 Task: Find connections with filter location Mbuji-Mayi with filter topic #wfhwith filter profile language Potuguese with filter current company Vodafone Idea Limited with filter school K.J.Institute of Engineering & Technology with filter industry Subdivision of Land with filter service category Personal Injury Law with filter keywords title Content Creator
Action: Mouse moved to (543, 155)
Screenshot: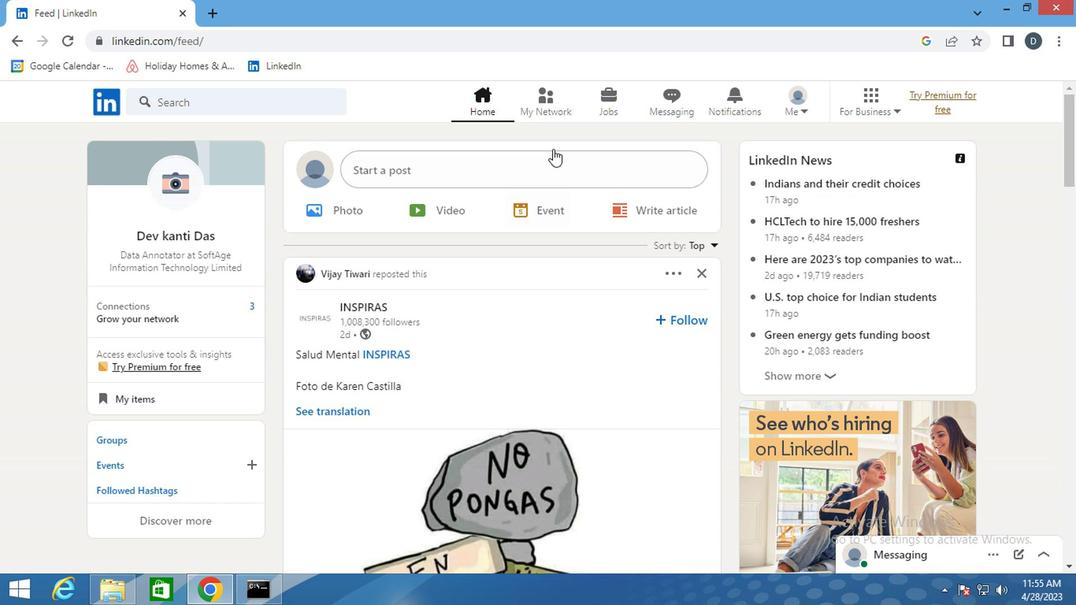 
Action: Mouse pressed left at (543, 155)
Screenshot: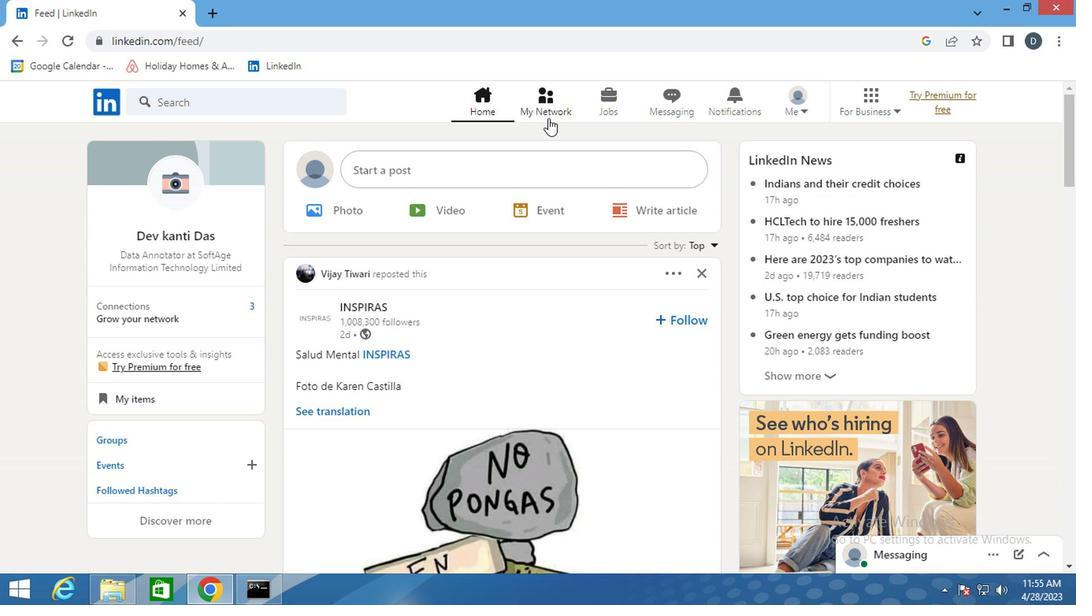 
Action: Mouse moved to (213, 211)
Screenshot: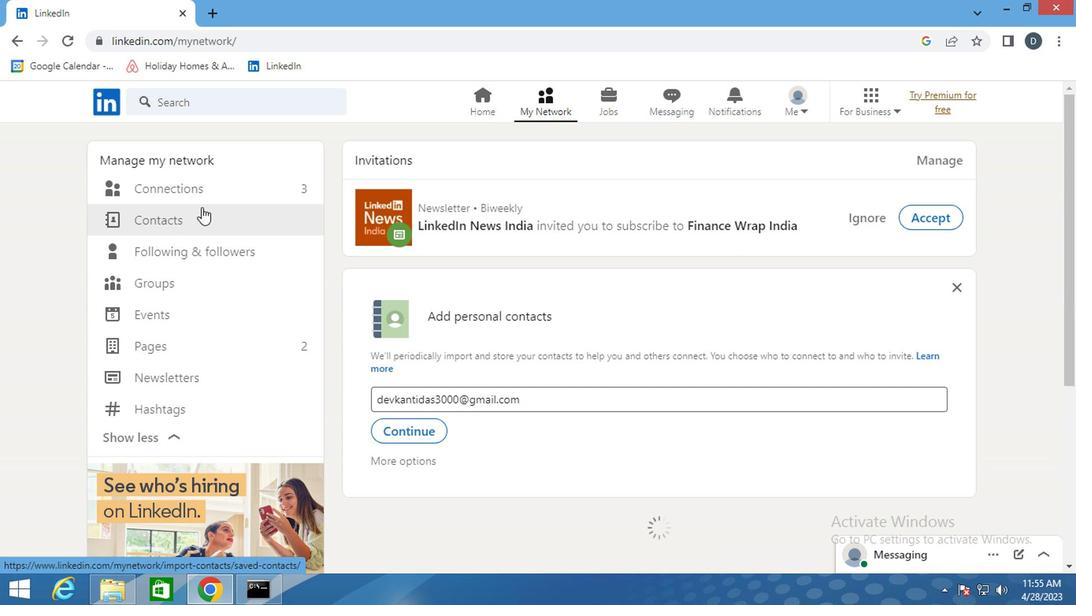 
Action: Mouse pressed left at (213, 211)
Screenshot: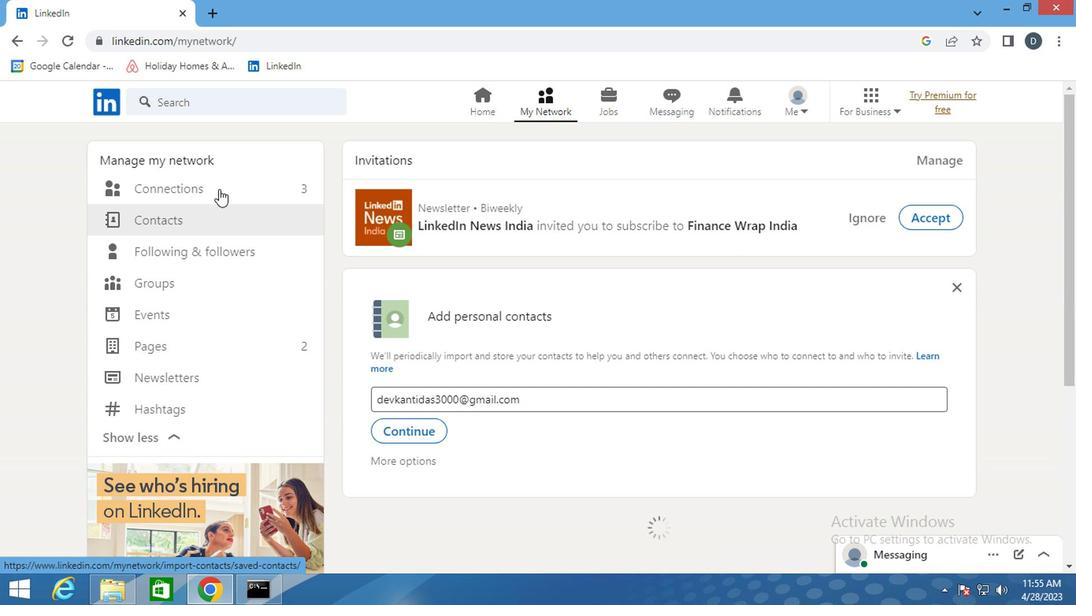 
Action: Mouse pressed left at (213, 211)
Screenshot: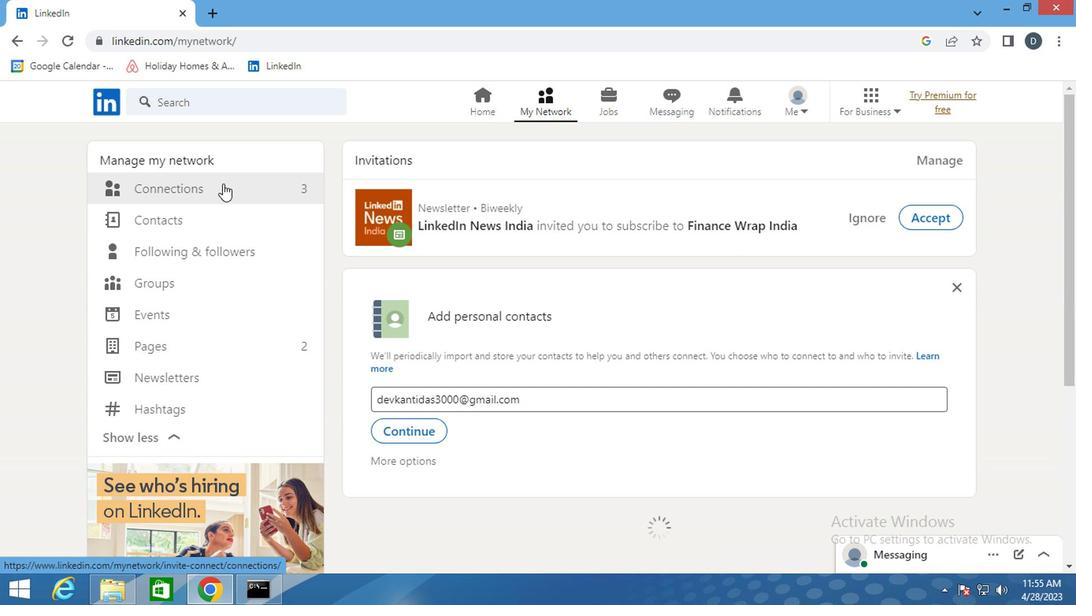 
Action: Mouse pressed left at (213, 211)
Screenshot: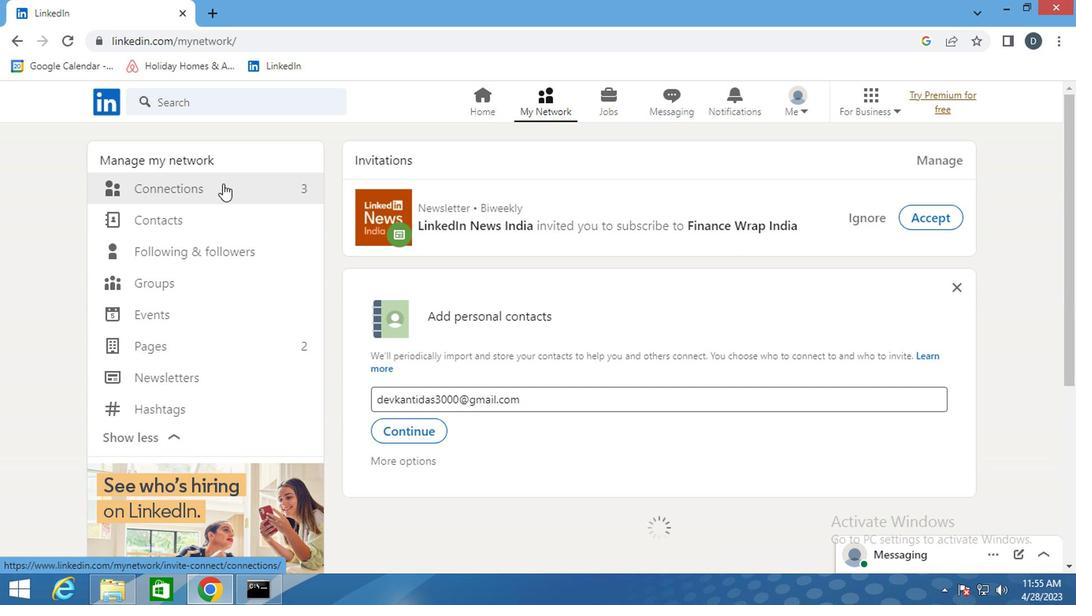 
Action: Mouse moved to (640, 214)
Screenshot: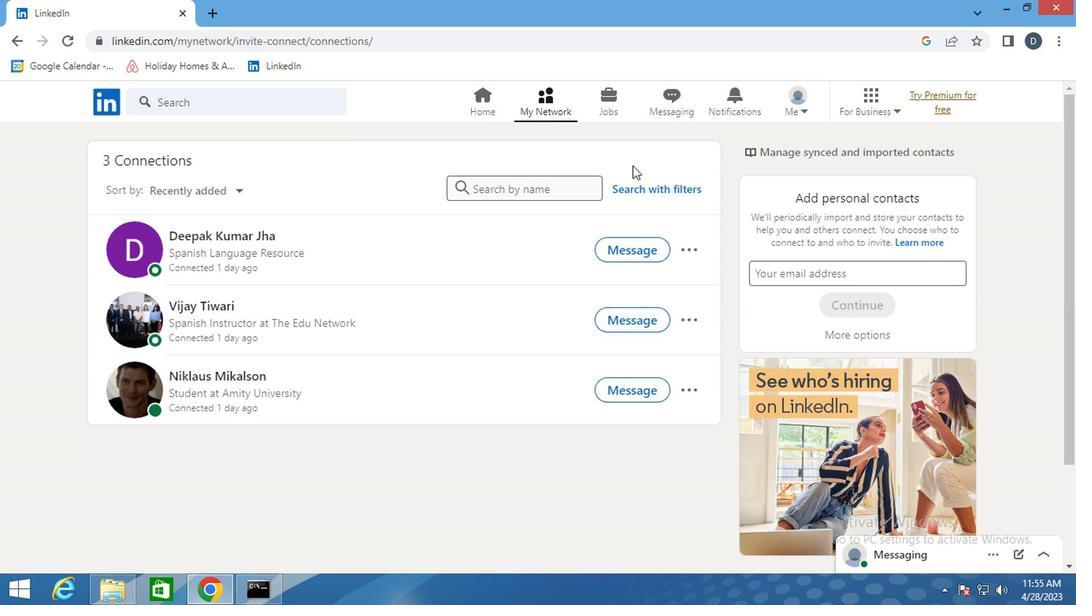 
Action: Mouse pressed left at (640, 214)
Screenshot: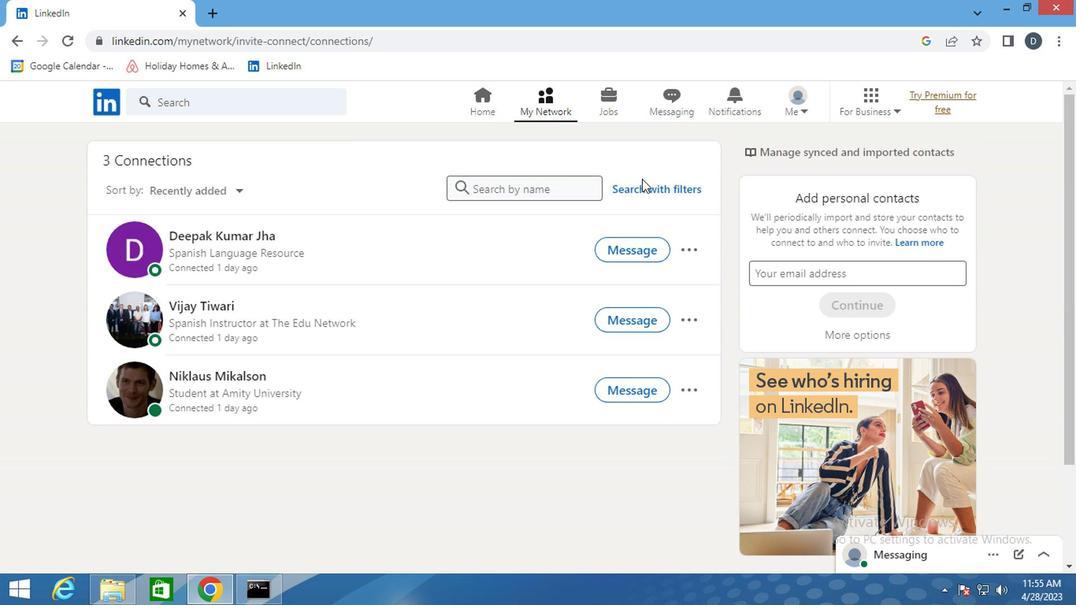 
Action: Mouse moved to (580, 170)
Screenshot: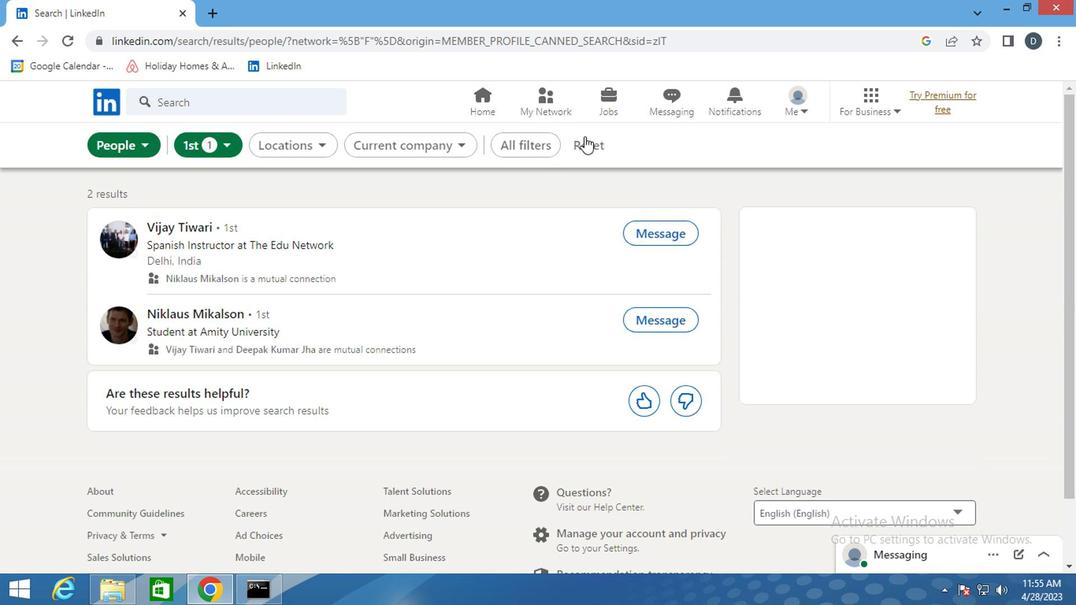 
Action: Mouse pressed left at (580, 170)
Screenshot: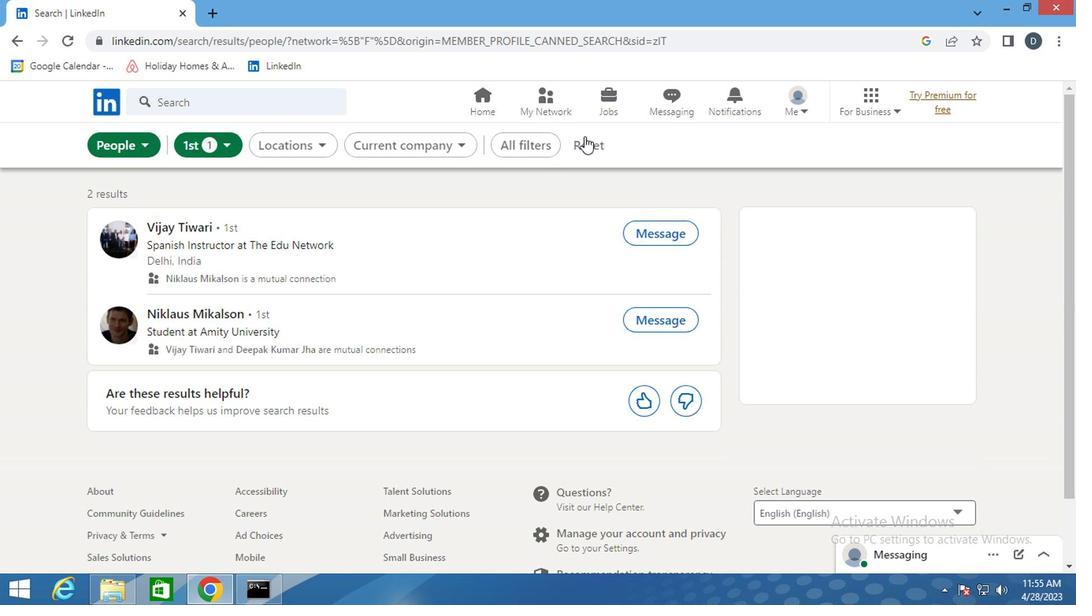 
Action: Mouse moved to (558, 177)
Screenshot: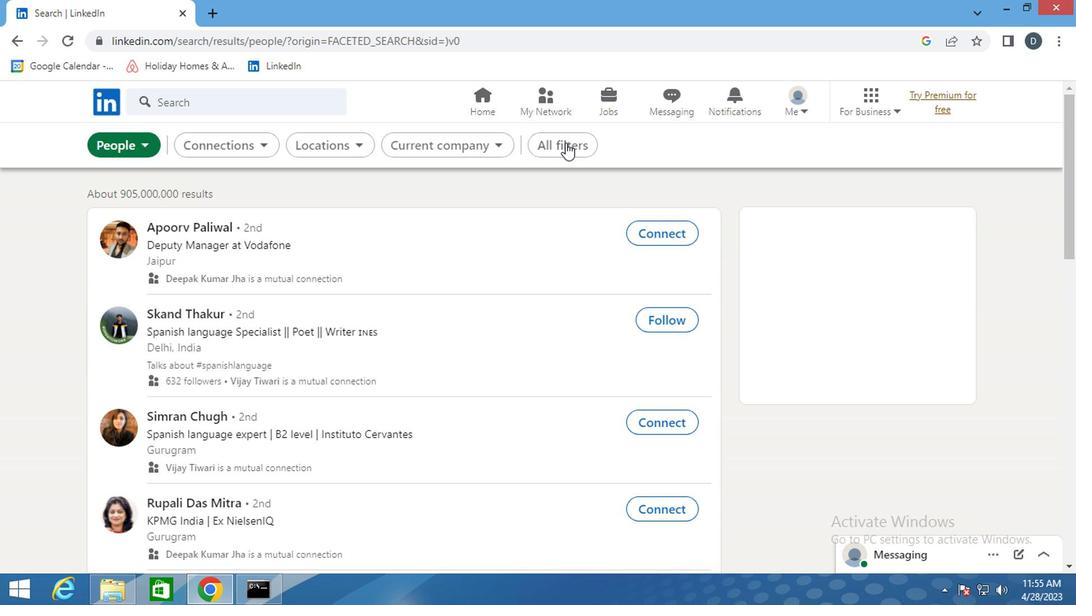 
Action: Mouse pressed left at (558, 177)
Screenshot: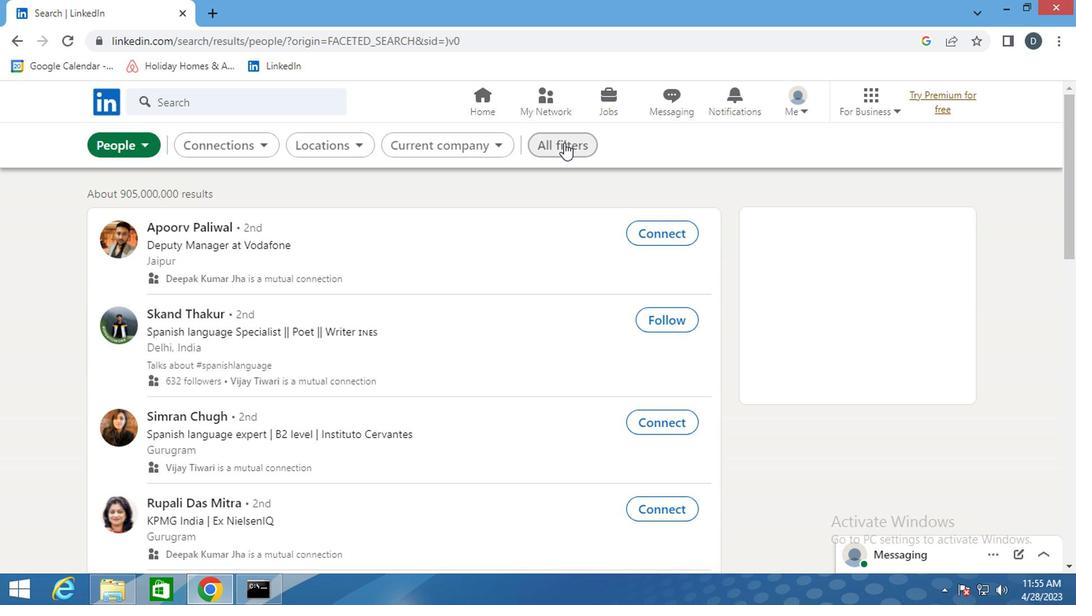 
Action: Mouse moved to (917, 363)
Screenshot: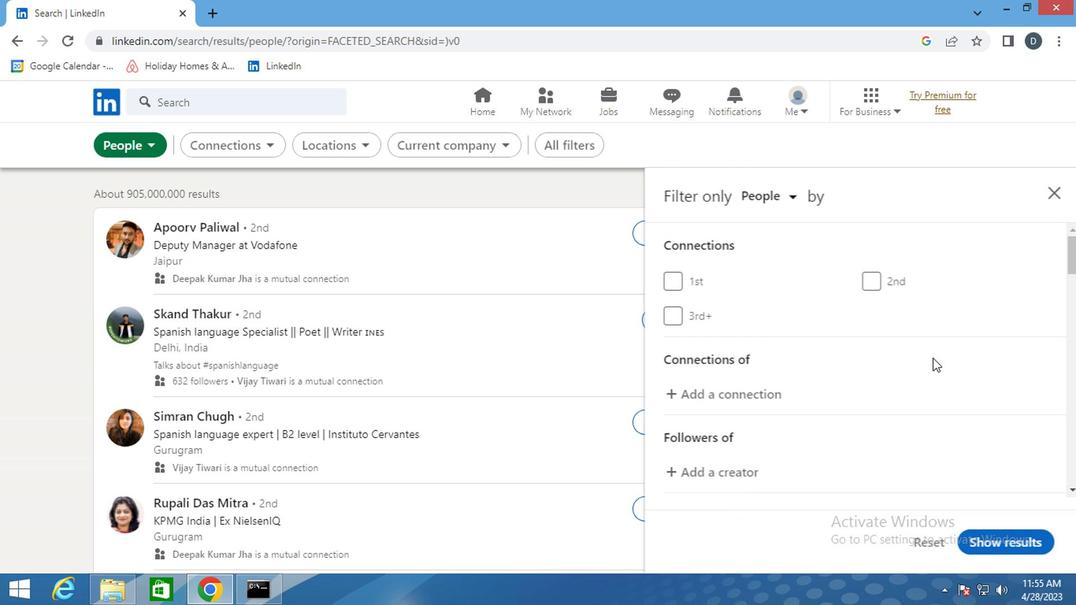 
Action: Mouse scrolled (917, 363) with delta (0, 0)
Screenshot: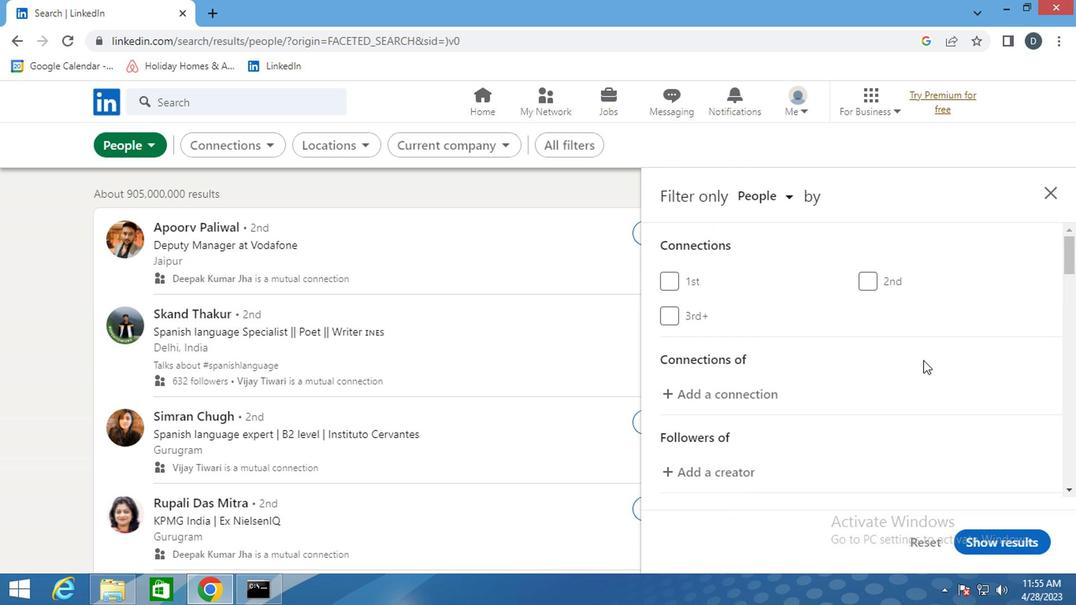 
Action: Mouse scrolled (917, 363) with delta (0, 0)
Screenshot: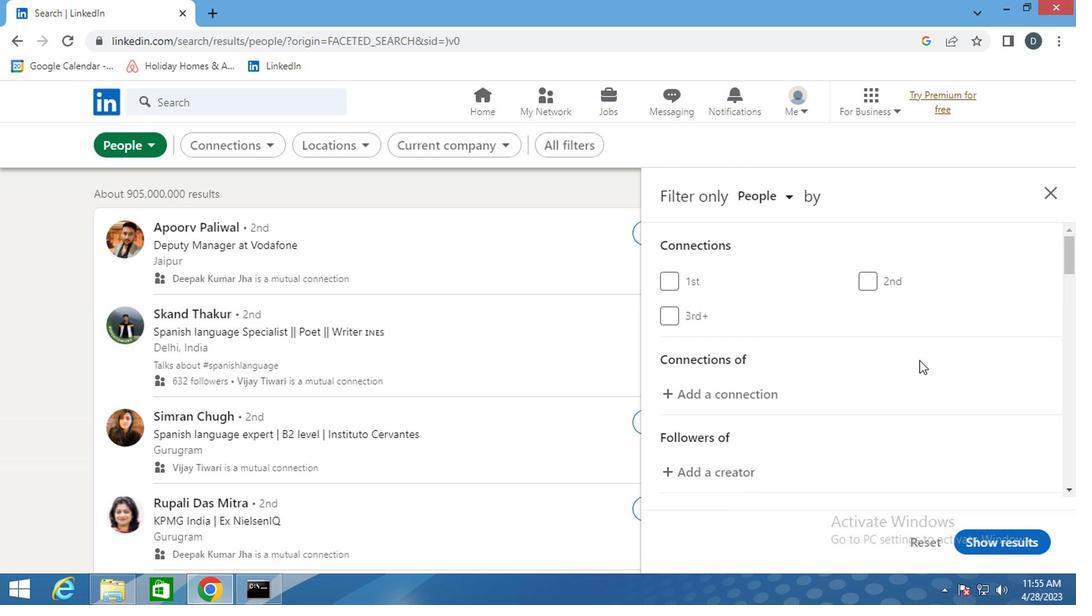 
Action: Mouse moved to (916, 363)
Screenshot: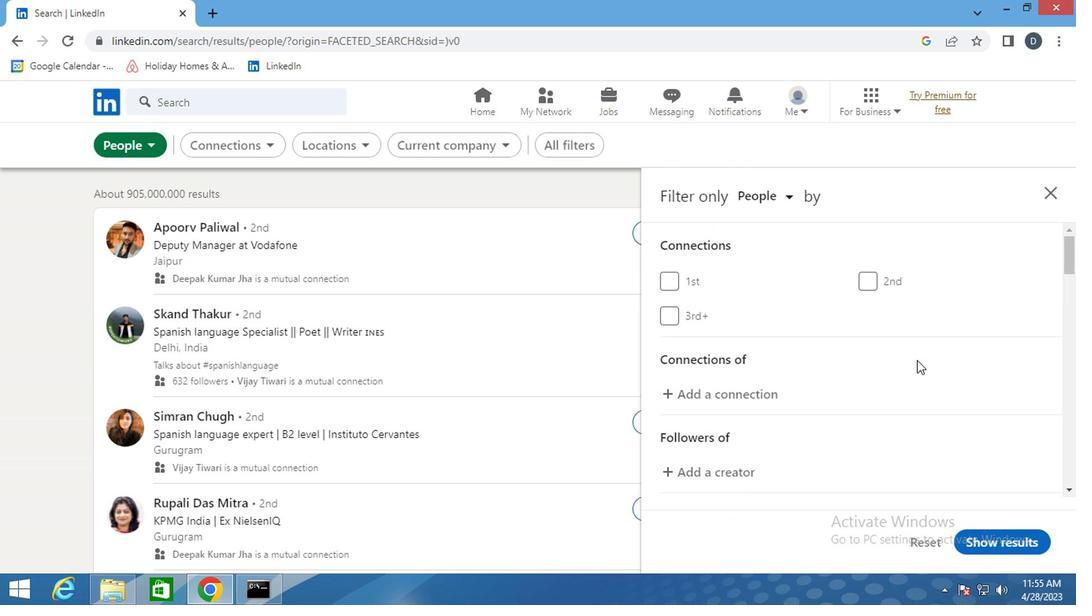 
Action: Mouse scrolled (916, 362) with delta (0, 0)
Screenshot: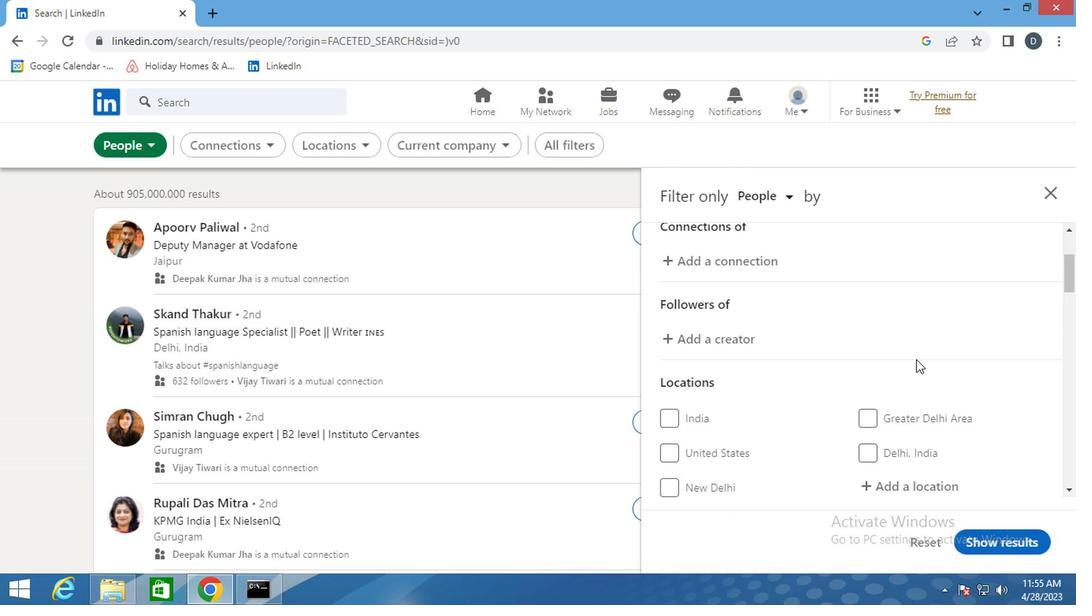 
Action: Mouse moved to (912, 382)
Screenshot: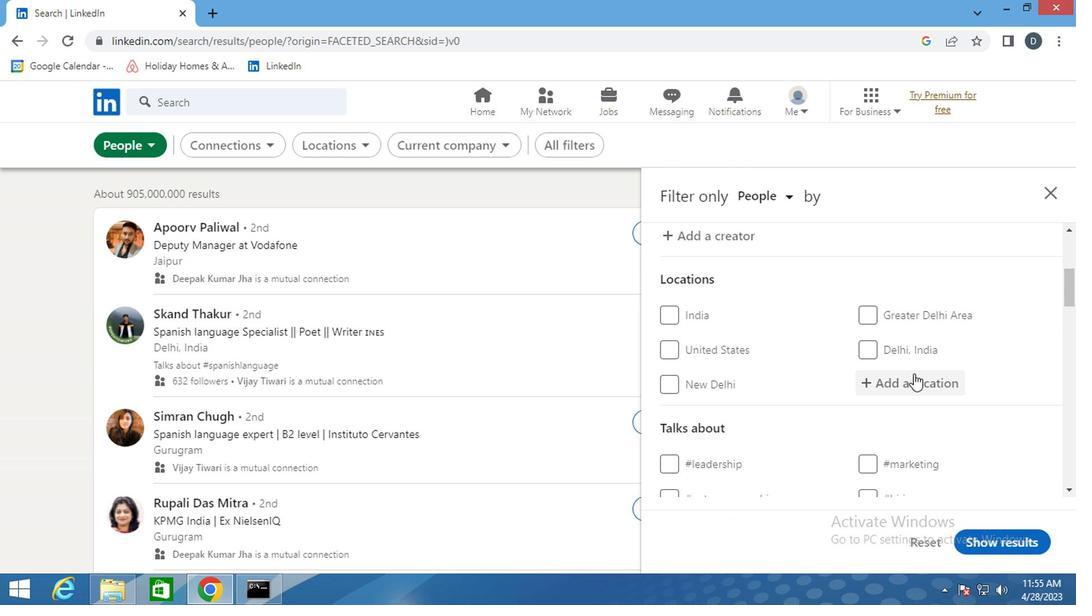 
Action: Mouse pressed left at (912, 382)
Screenshot: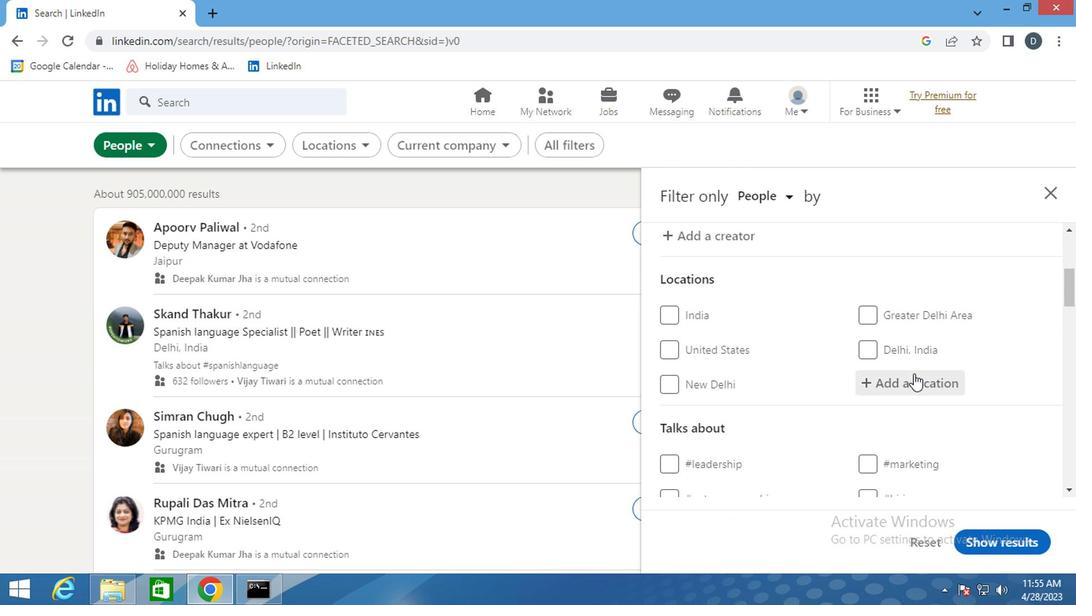 
Action: Key pressed <Key.shift_r>Mbuji-<Key.shift>MAYI
Screenshot: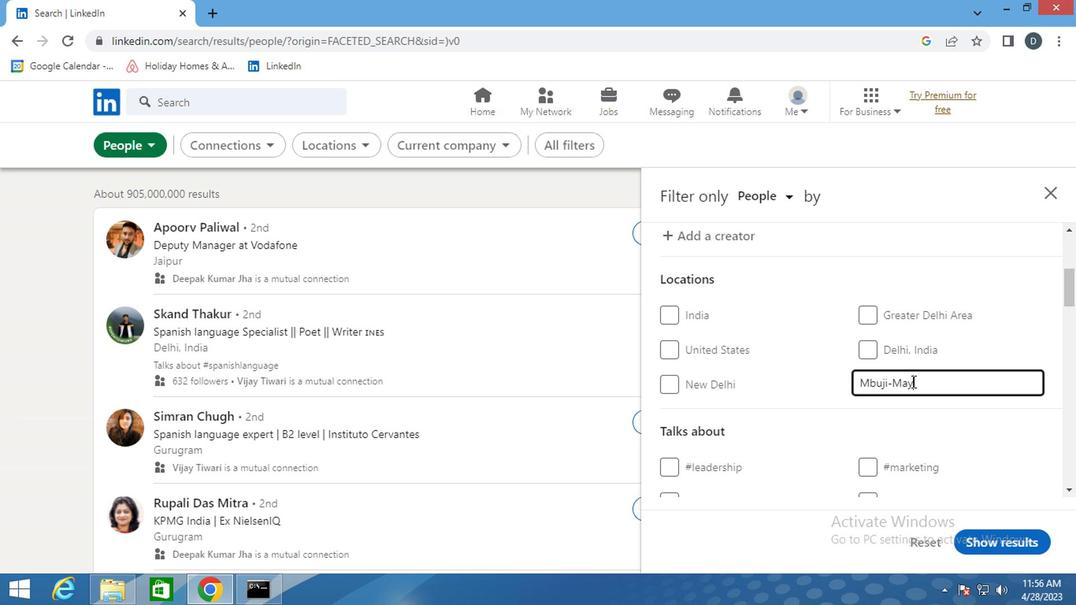 
Action: Mouse moved to (922, 320)
Screenshot: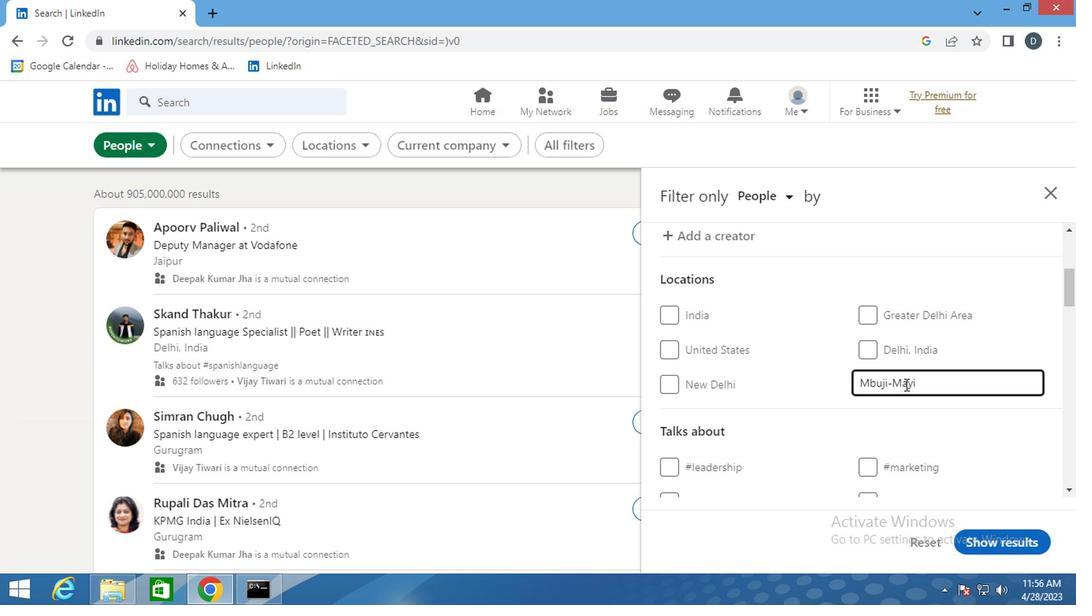 
Action: Mouse scrolled (922, 318) with delta (0, -1)
Screenshot: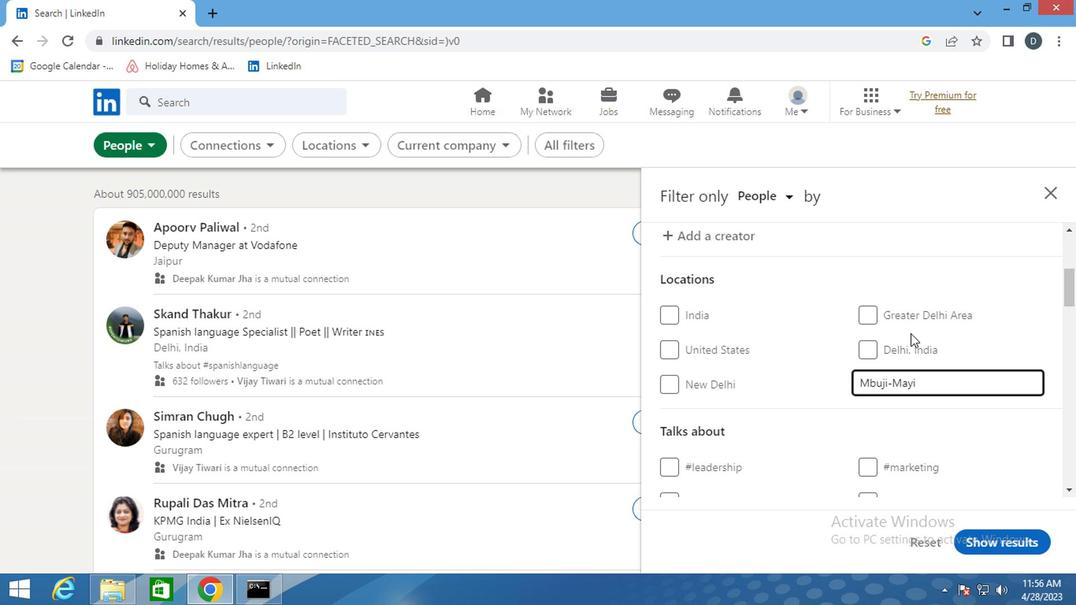 
Action: Mouse scrolled (922, 318) with delta (0, -1)
Screenshot: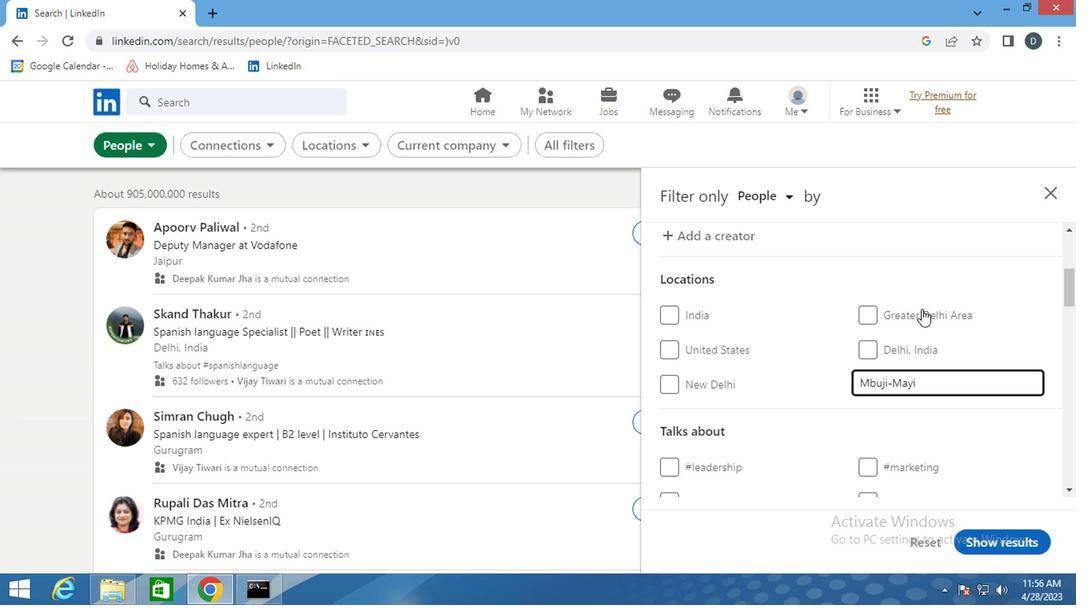 
Action: Mouse moved to (950, 385)
Screenshot: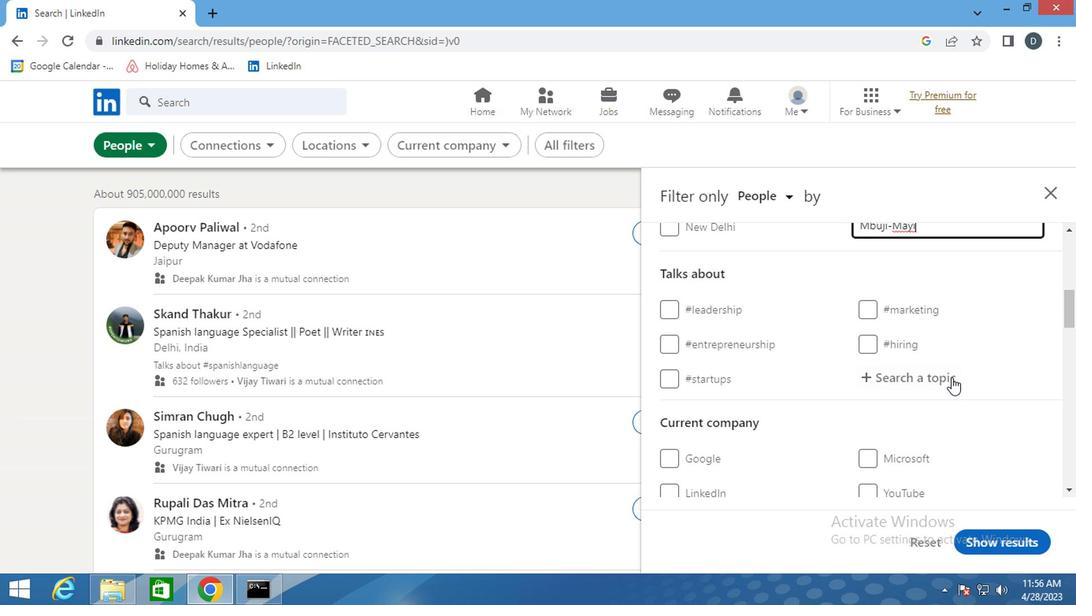 
Action: Mouse pressed left at (950, 385)
Screenshot: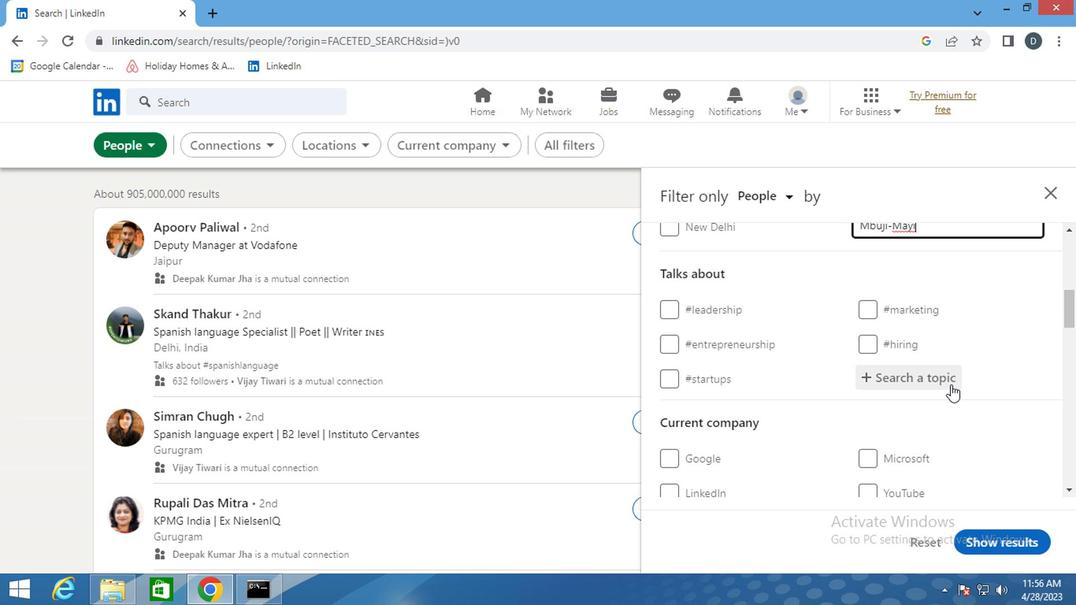 
Action: Key pressed <Key.shift>$<Key.backspace><Key.shift>#<Key.shift>WFH
Screenshot: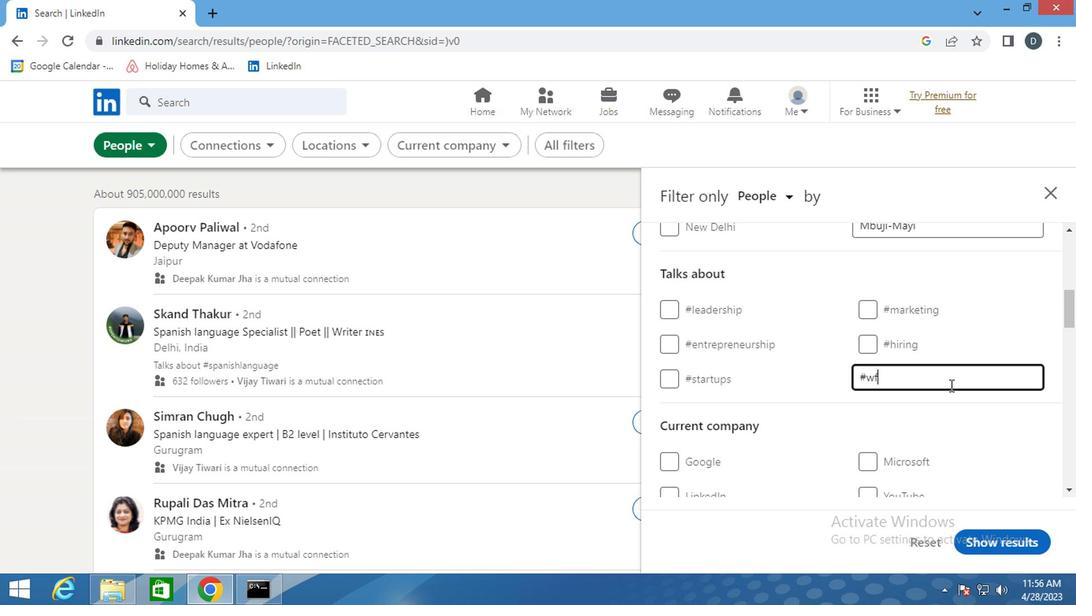 
Action: Mouse scrolled (950, 385) with delta (0, 0)
Screenshot: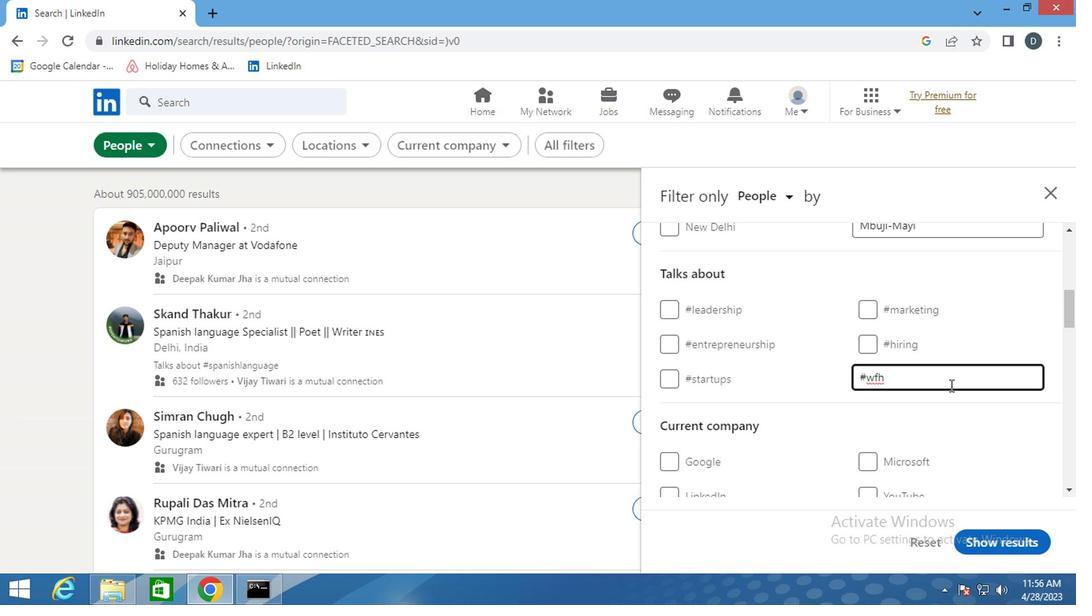 
Action: Mouse scrolled (950, 385) with delta (0, 0)
Screenshot: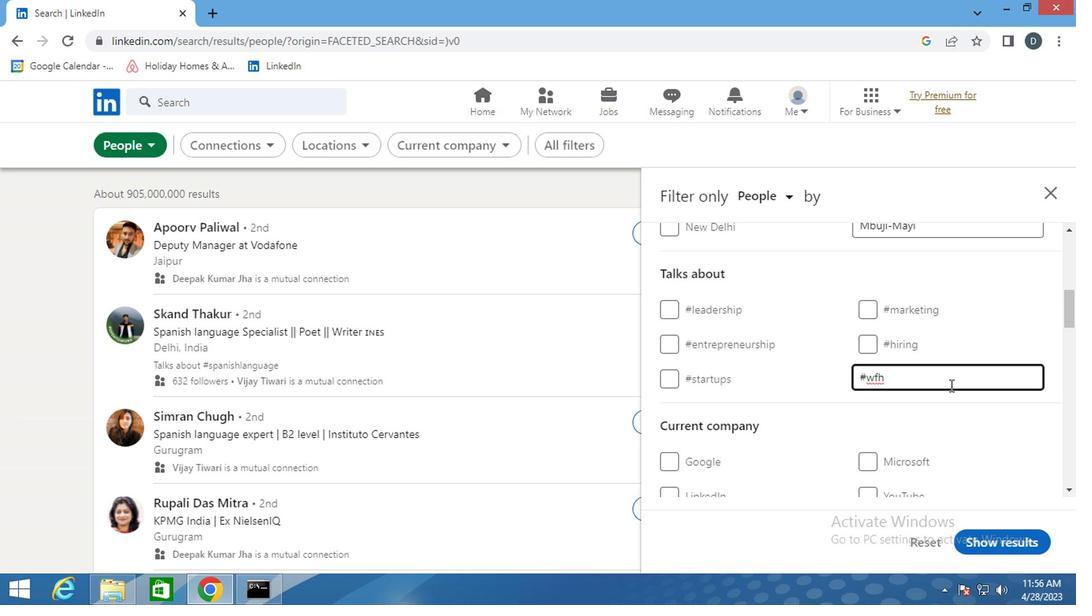 
Action: Mouse moved to (950, 385)
Screenshot: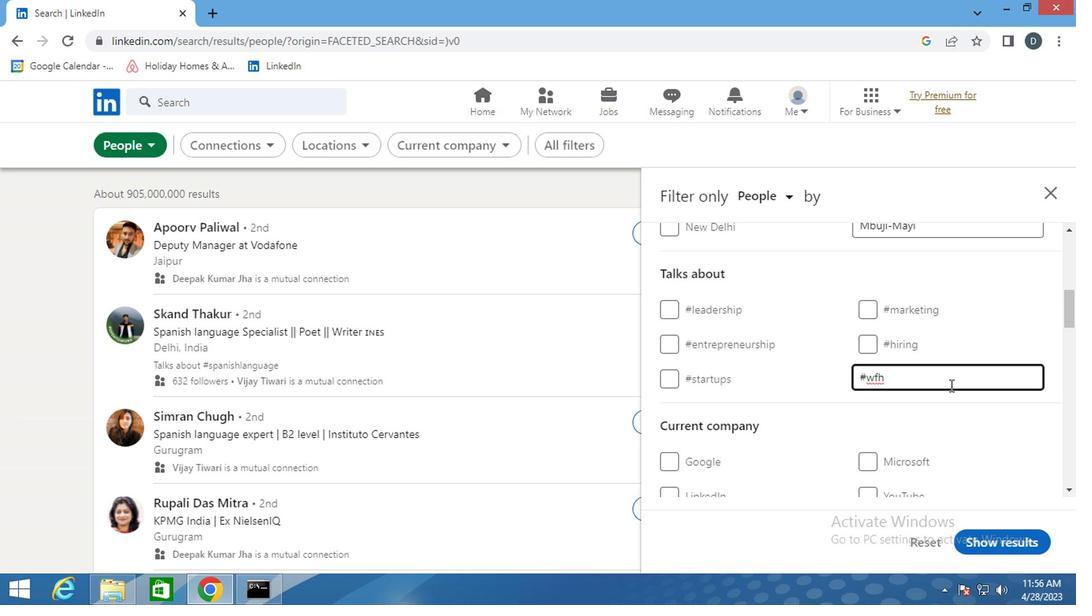 
Action: Mouse scrolled (950, 385) with delta (0, 0)
Screenshot: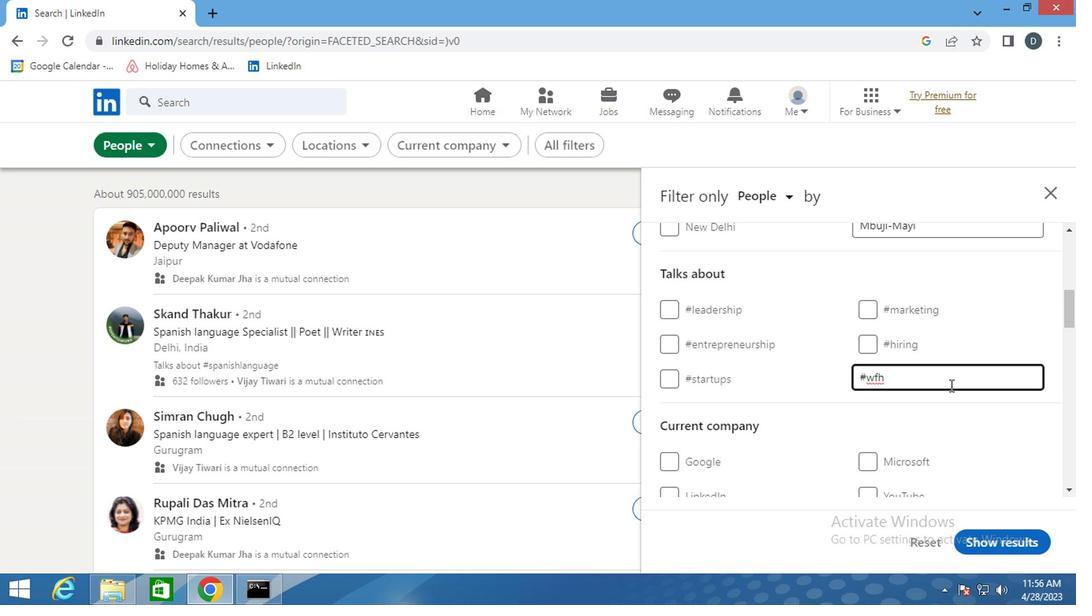 
Action: Mouse moved to (946, 385)
Screenshot: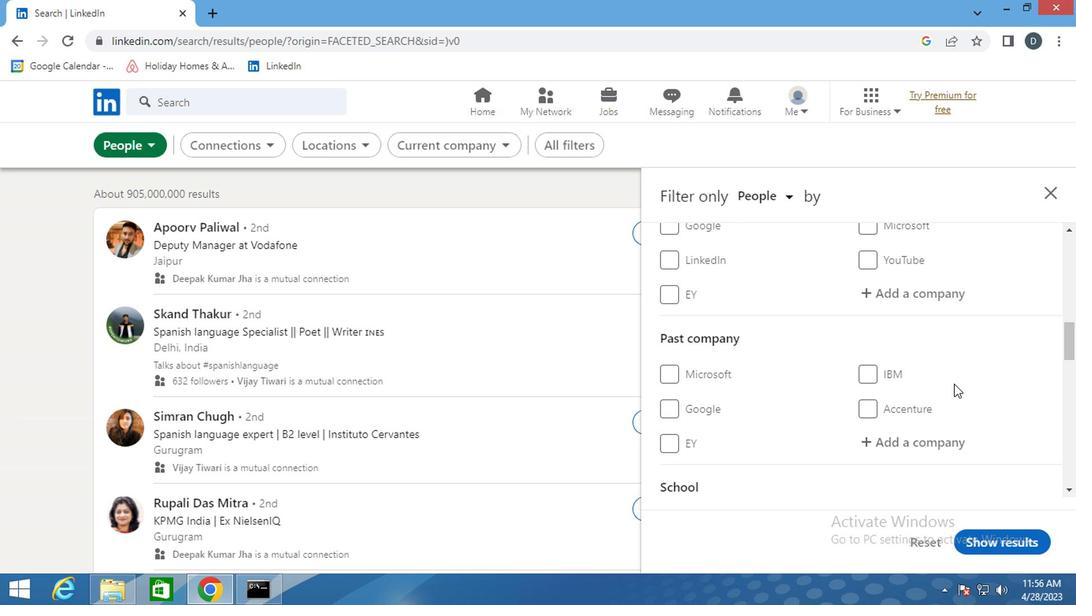 
Action: Mouse scrolled (946, 384) with delta (0, 0)
Screenshot: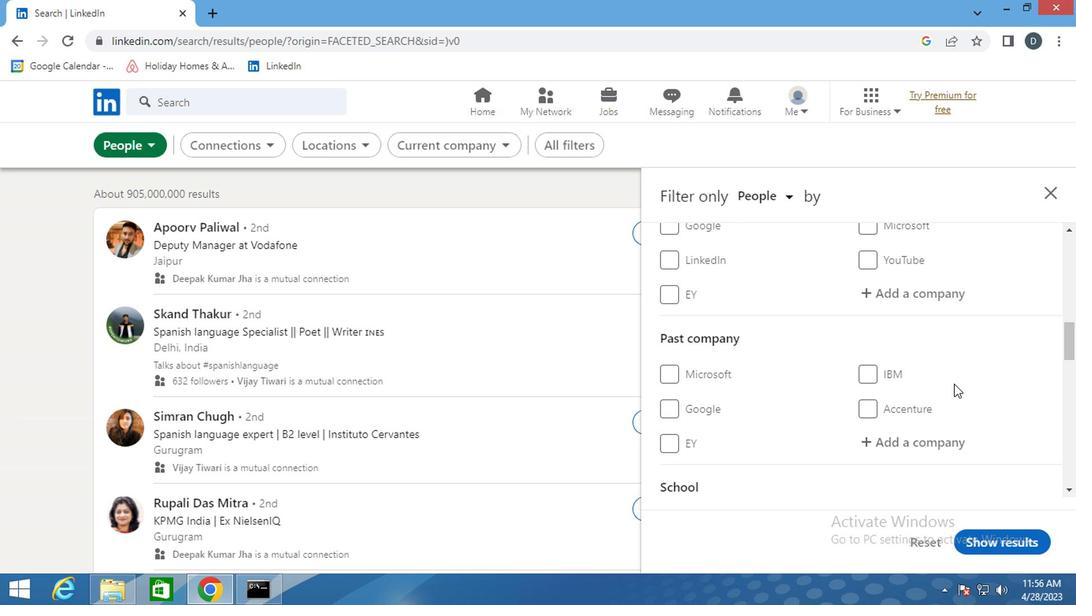 
Action: Mouse scrolled (946, 384) with delta (0, 0)
Screenshot: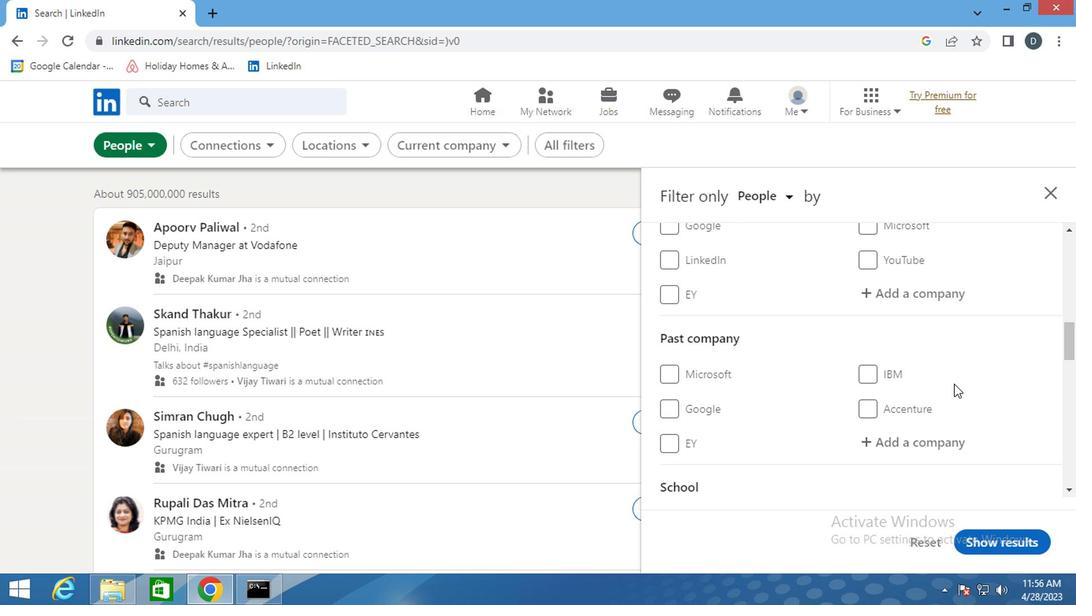 
Action: Mouse scrolled (946, 384) with delta (0, 0)
Screenshot: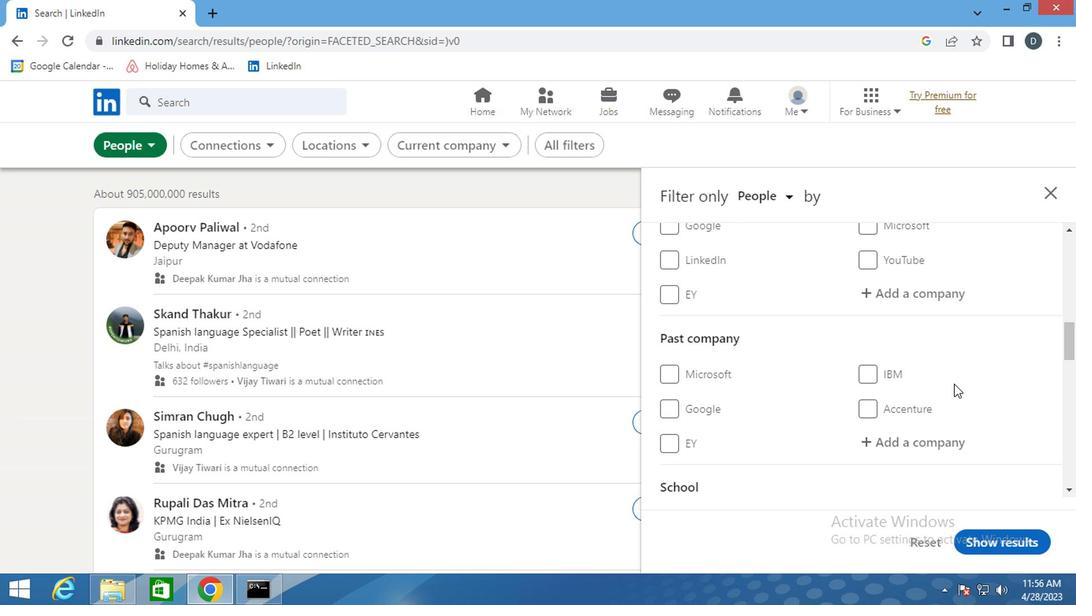 
Action: Mouse scrolled (946, 384) with delta (0, 0)
Screenshot: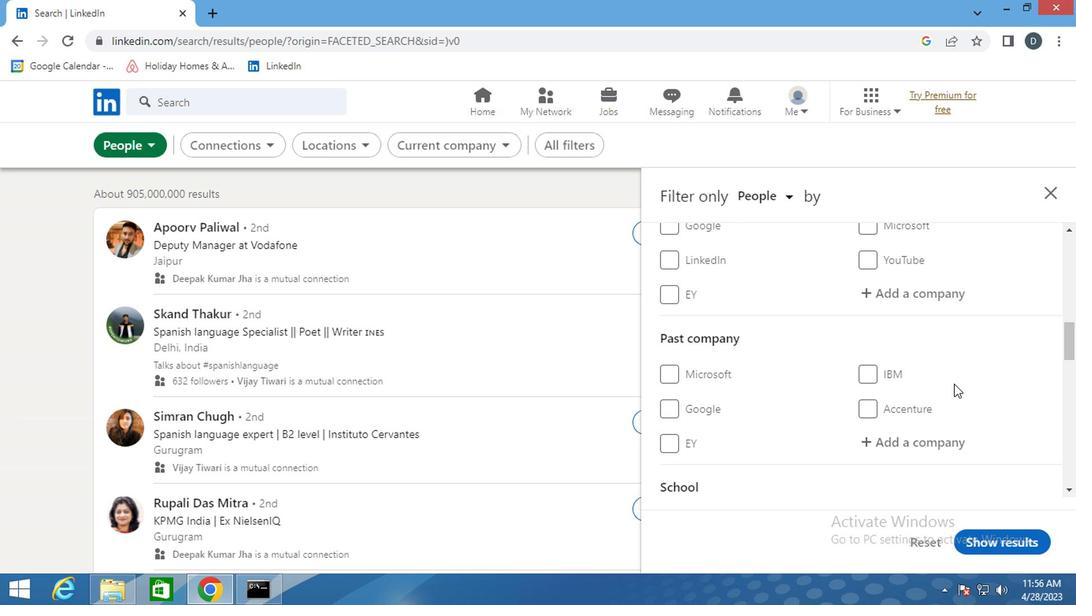 
Action: Mouse scrolled (946, 384) with delta (0, 0)
Screenshot: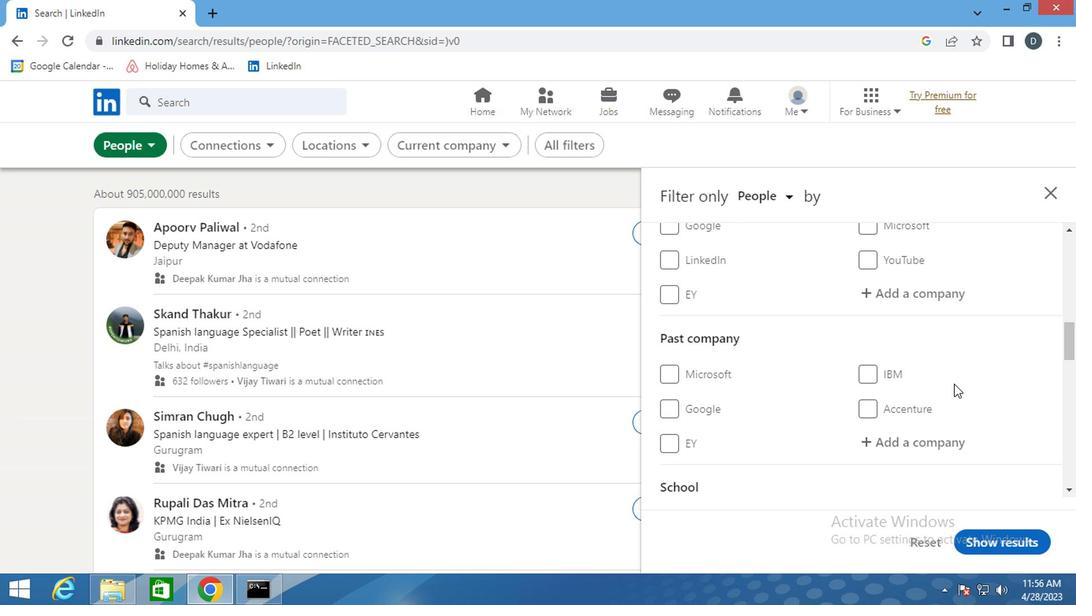 
Action: Mouse moved to (912, 383)
Screenshot: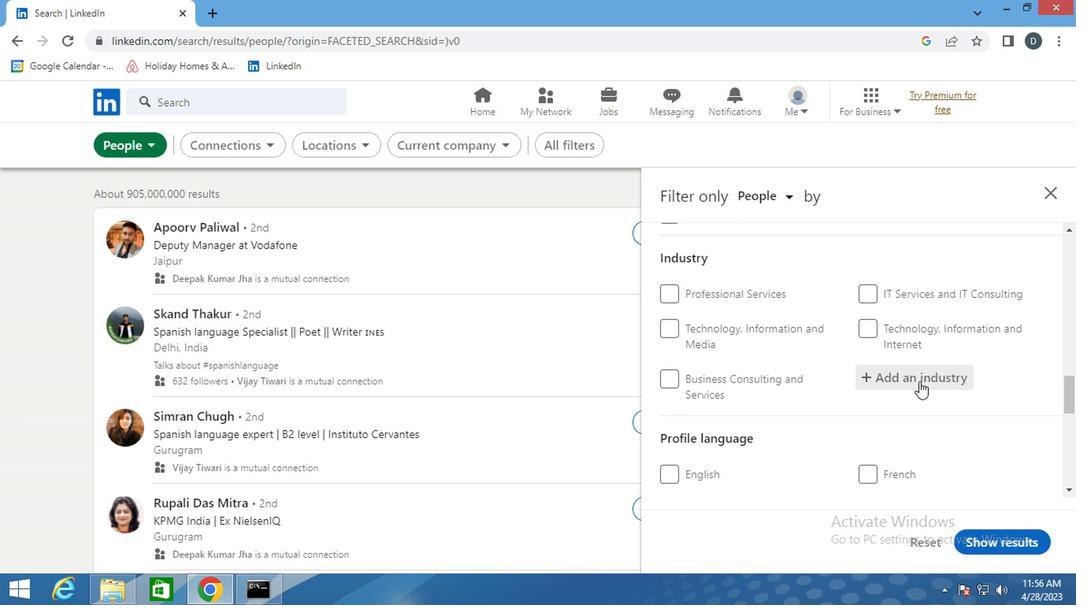 
Action: Mouse scrolled (912, 382) with delta (0, 0)
Screenshot: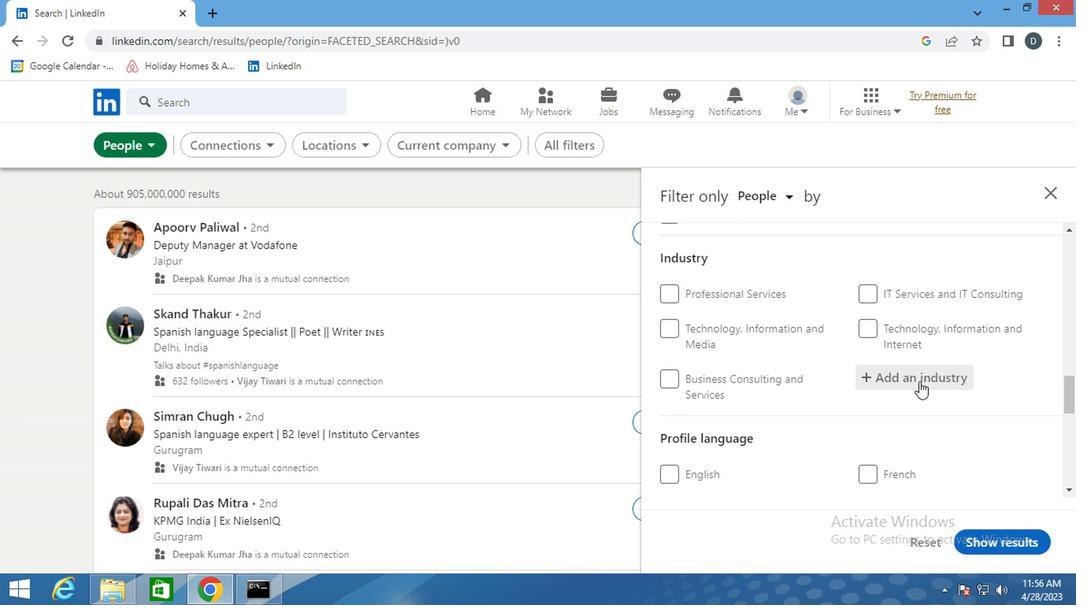 
Action: Mouse moved to (910, 383)
Screenshot: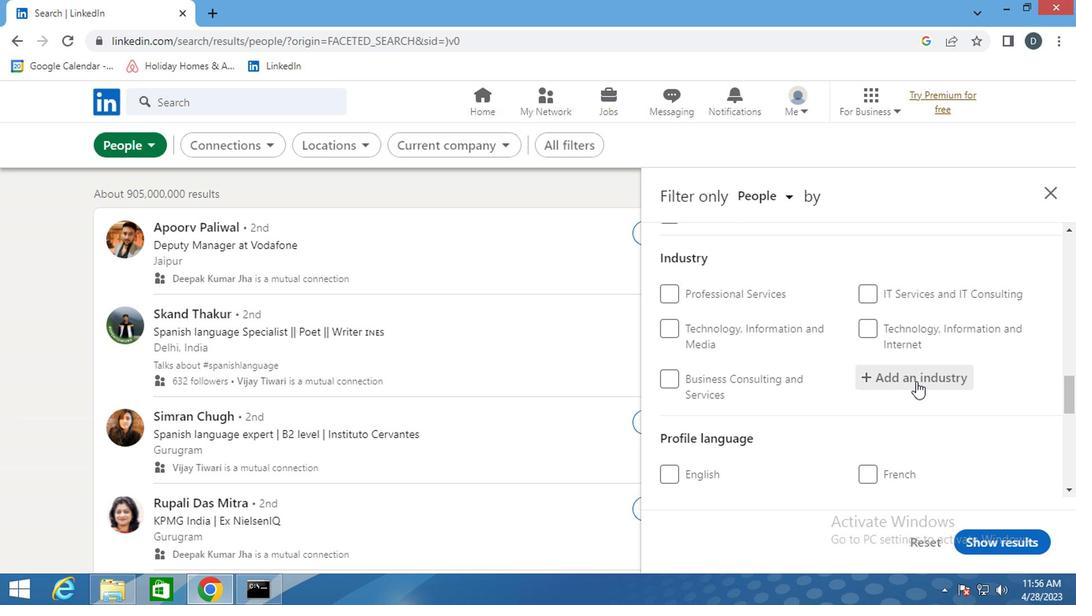 
Action: Mouse scrolled (910, 382) with delta (0, 0)
Screenshot: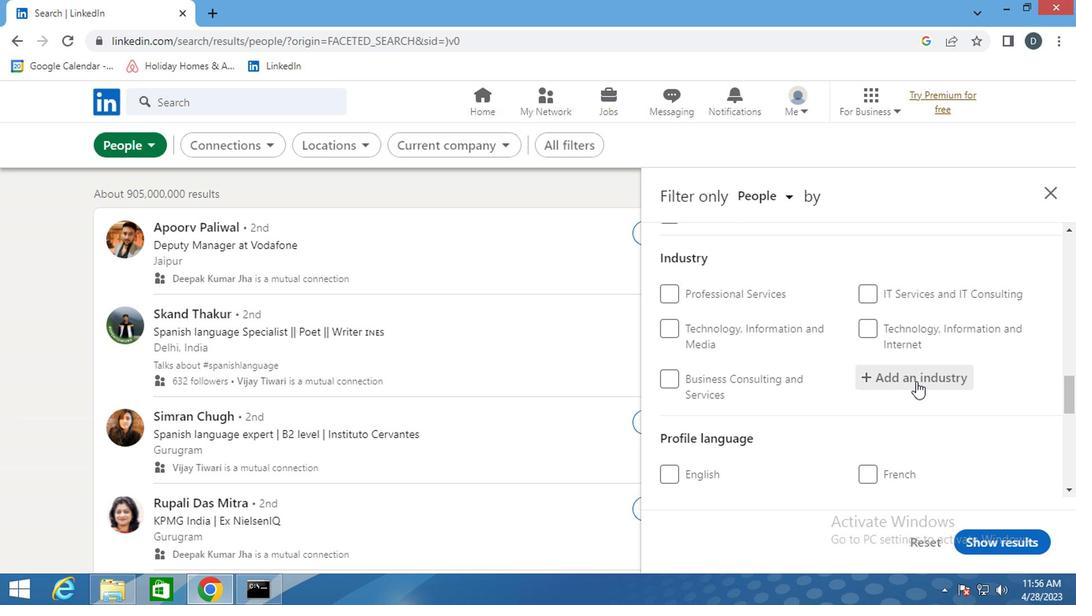 
Action: Mouse moved to (873, 355)
Screenshot: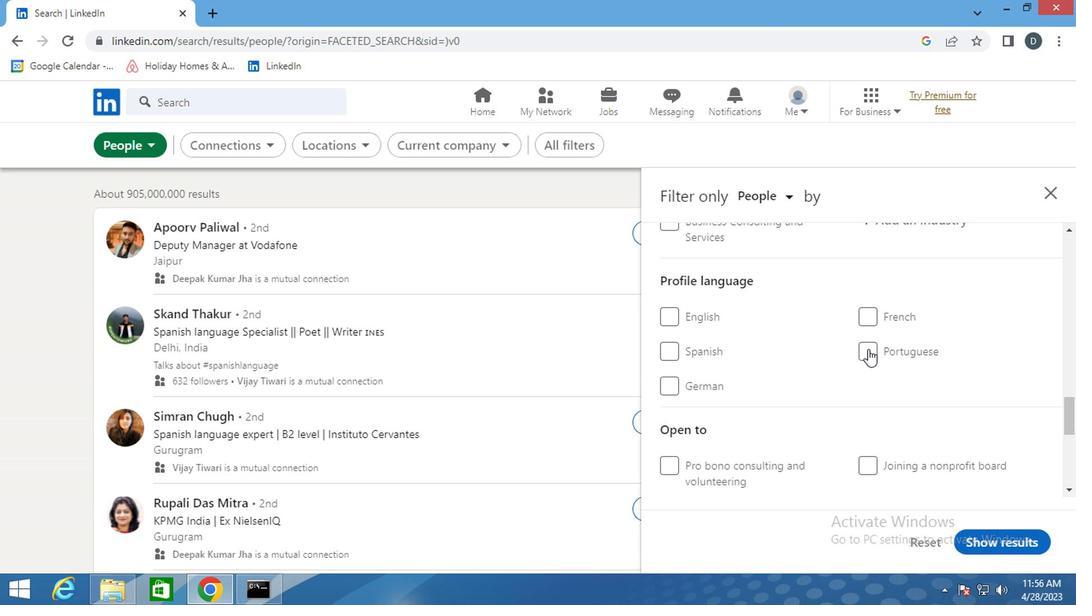 
Action: Mouse pressed left at (873, 355)
Screenshot: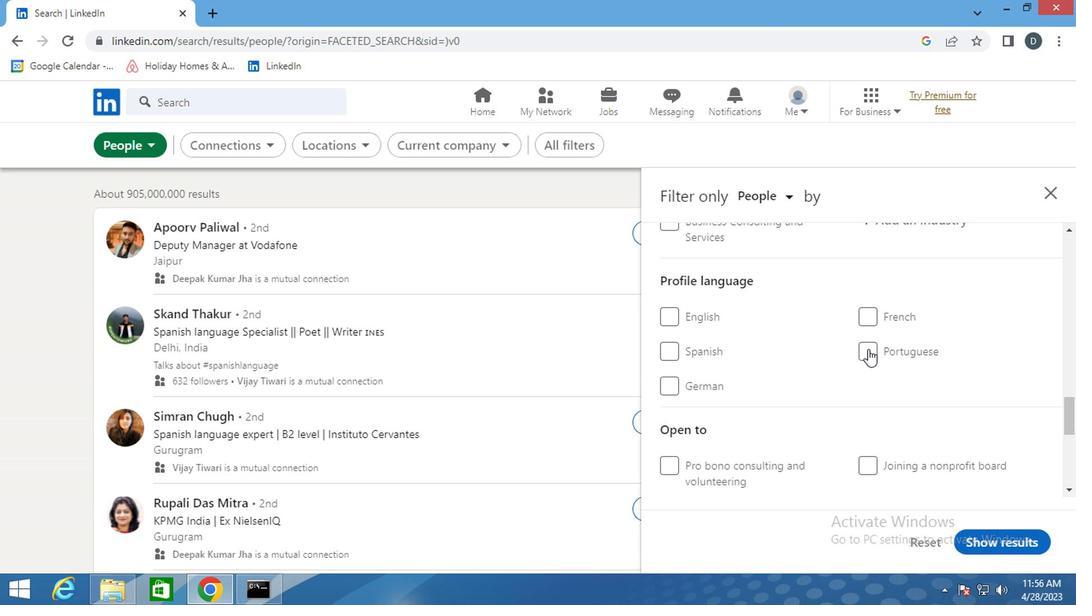 
Action: Mouse moved to (887, 363)
Screenshot: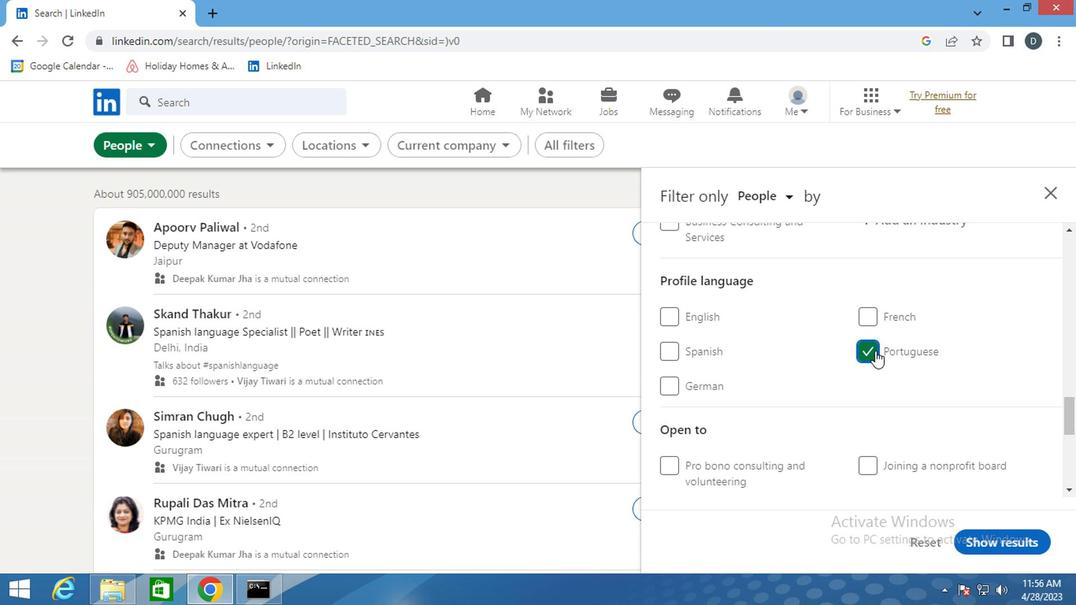 
Action: Mouse scrolled (887, 364) with delta (0, 0)
Screenshot: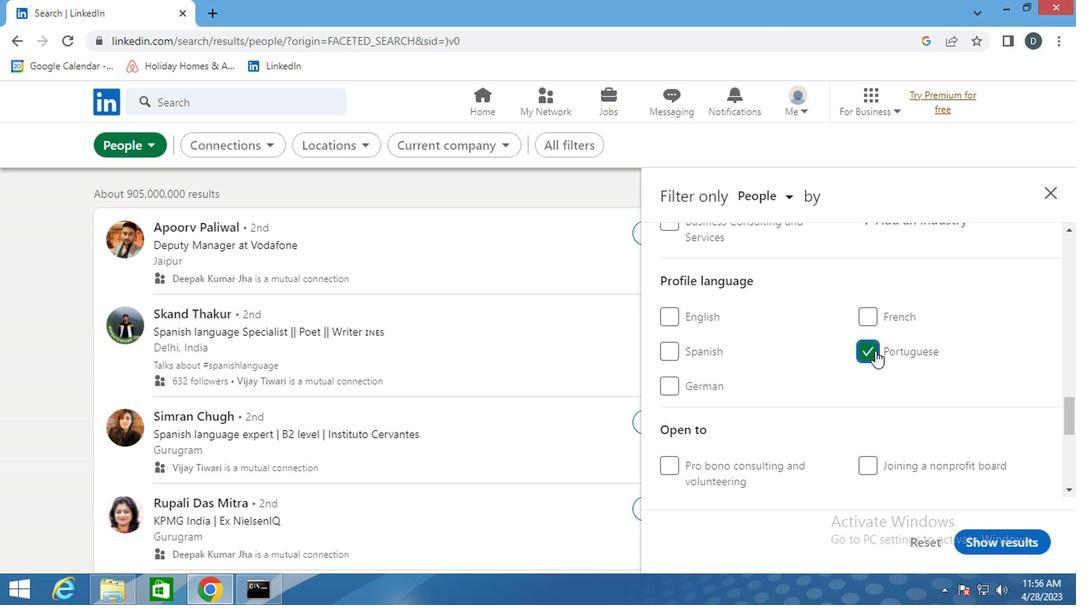 
Action: Mouse scrolled (887, 364) with delta (0, 0)
Screenshot: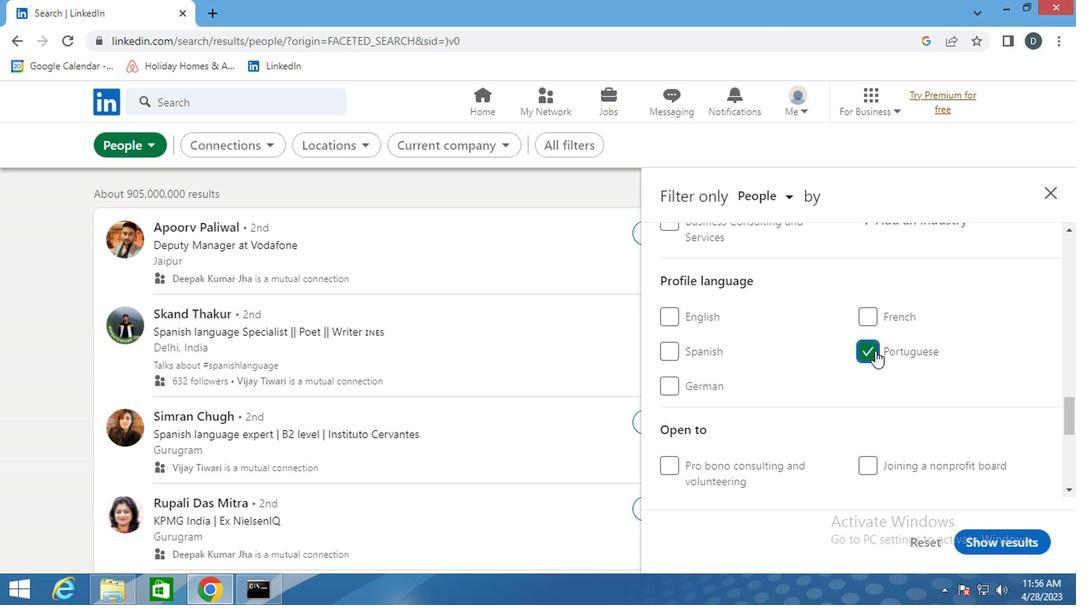 
Action: Mouse moved to (887, 364)
Screenshot: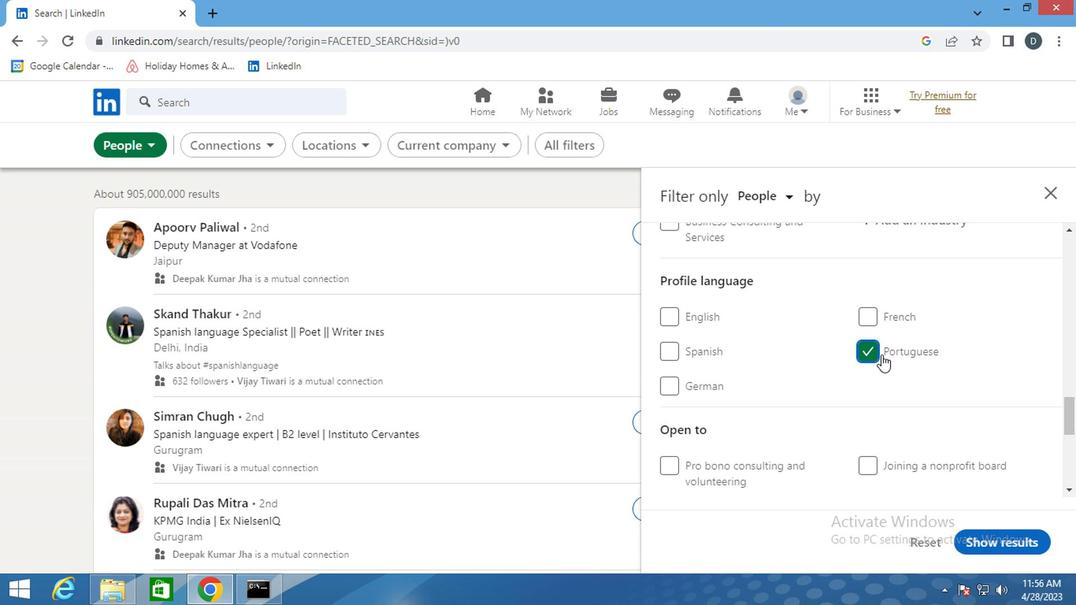 
Action: Mouse scrolled (887, 365) with delta (0, 1)
Screenshot: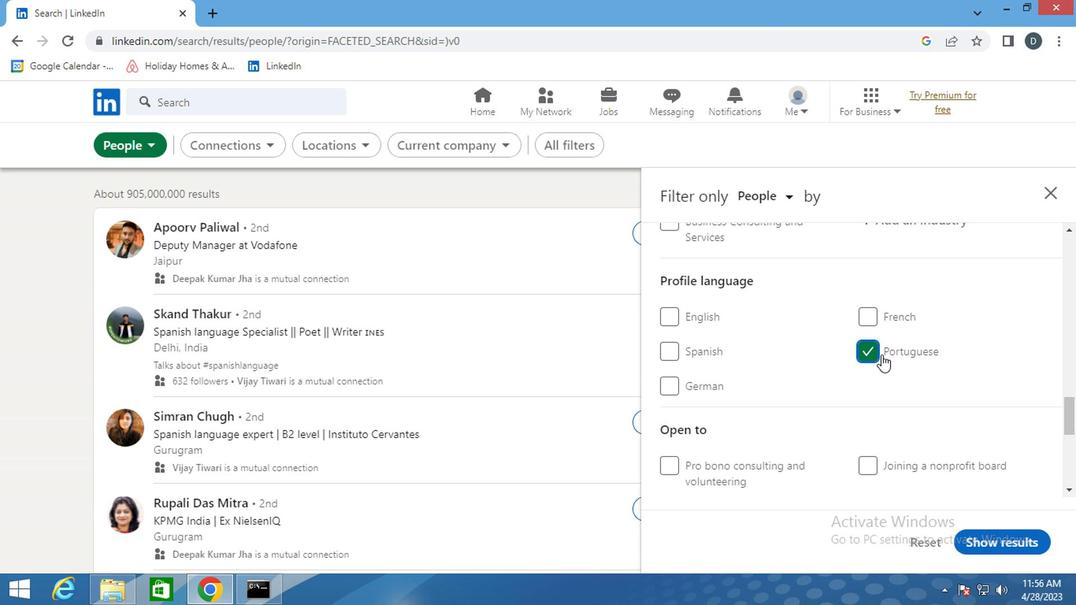 
Action: Mouse scrolled (887, 365) with delta (0, 1)
Screenshot: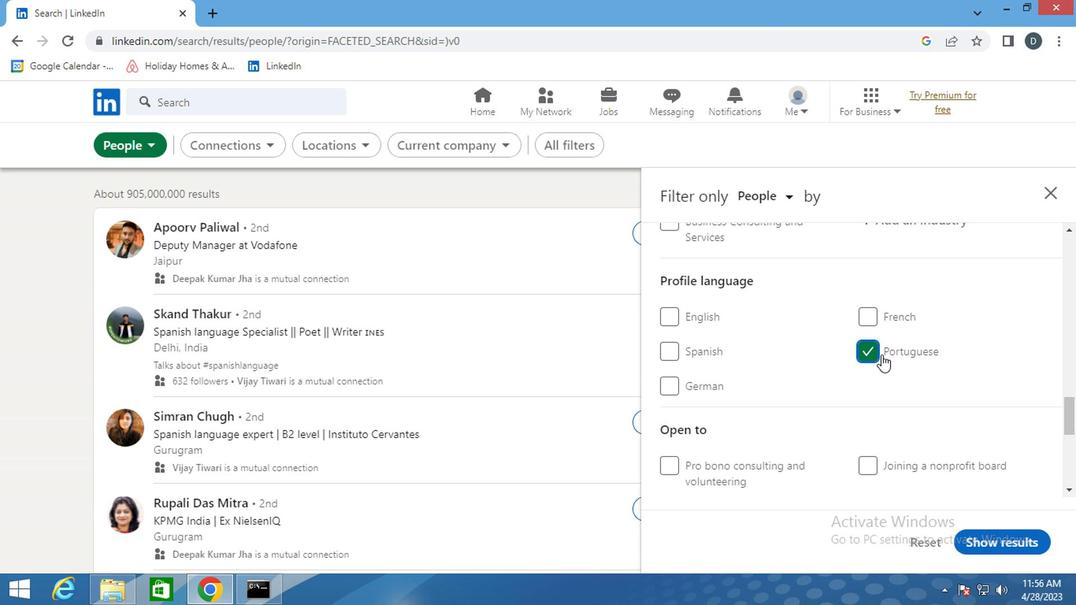 
Action: Mouse scrolled (887, 365) with delta (0, 1)
Screenshot: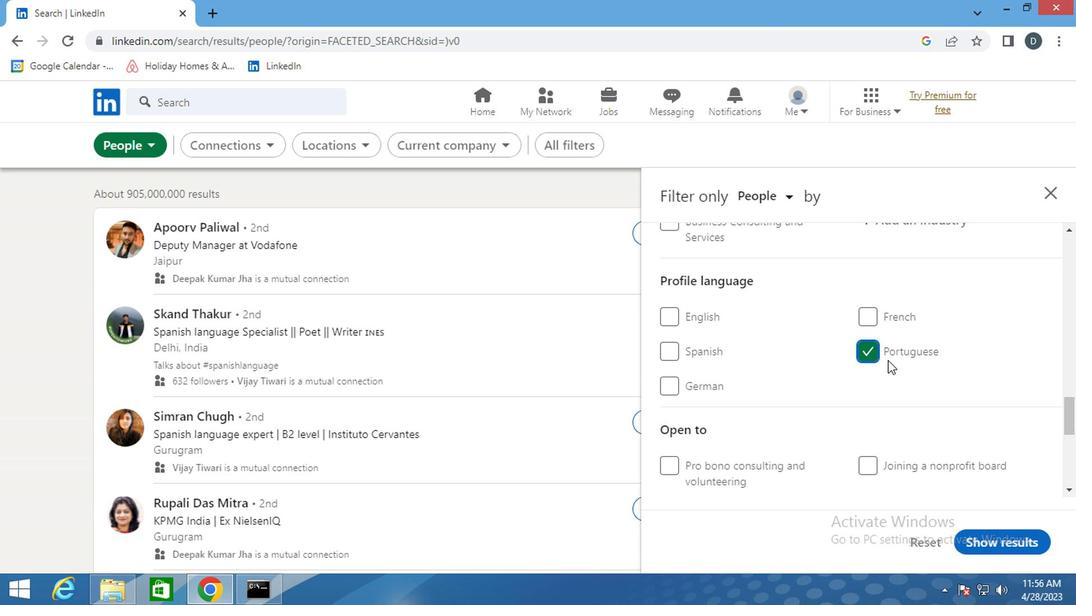 
Action: Mouse scrolled (887, 365) with delta (0, 1)
Screenshot: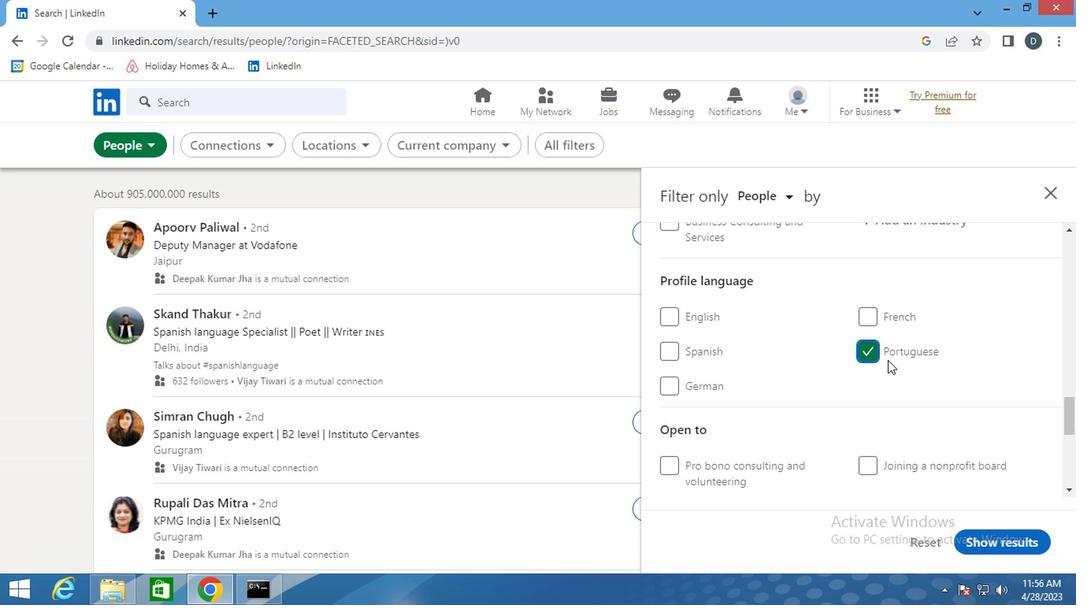 
Action: Mouse moved to (887, 365)
Screenshot: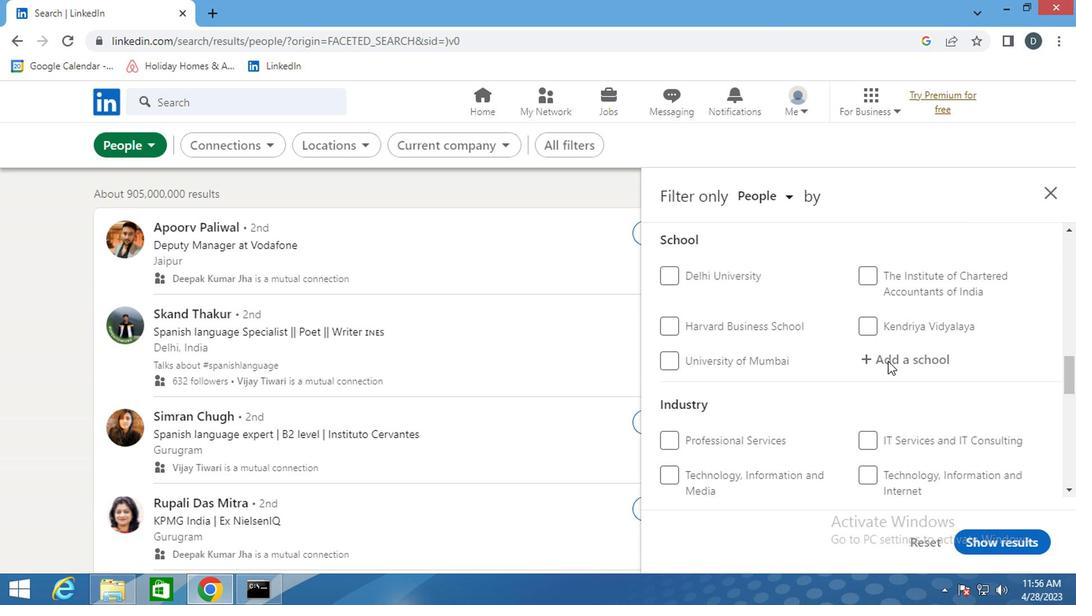 
Action: Mouse scrolled (887, 366) with delta (0, 0)
Screenshot: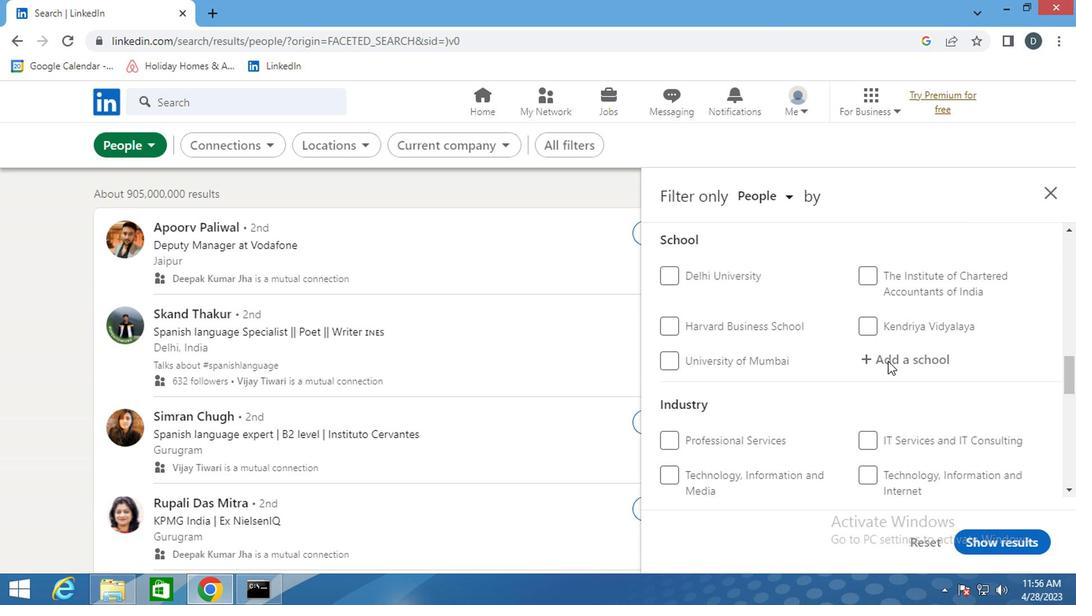 
Action: Mouse scrolled (887, 366) with delta (0, 0)
Screenshot: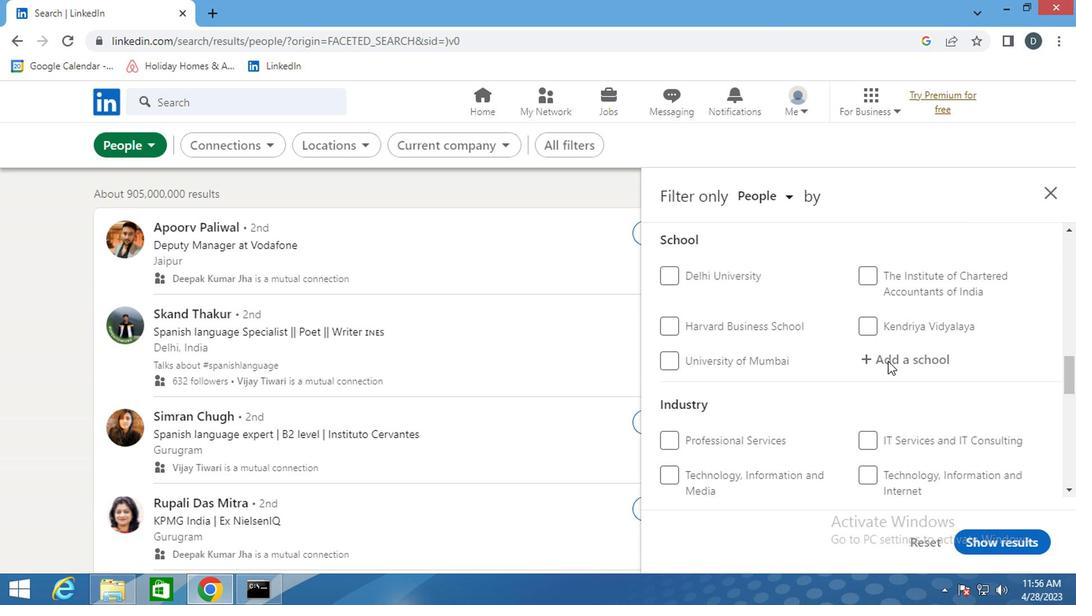 
Action: Mouse scrolled (887, 366) with delta (0, 0)
Screenshot: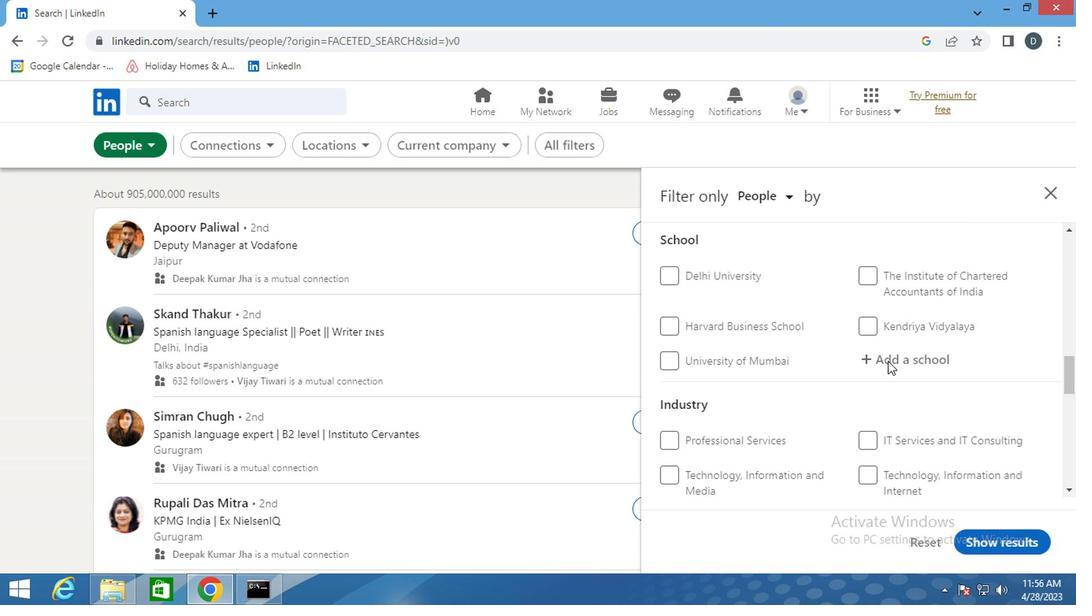 
Action: Mouse moved to (933, 371)
Screenshot: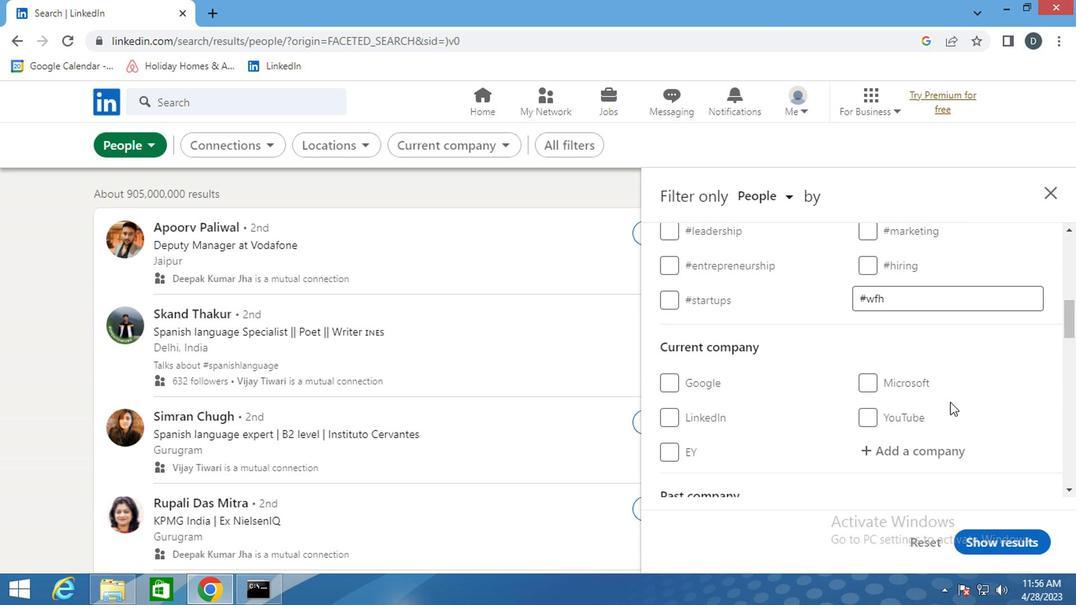 
Action: Mouse scrolled (933, 372) with delta (0, 0)
Screenshot: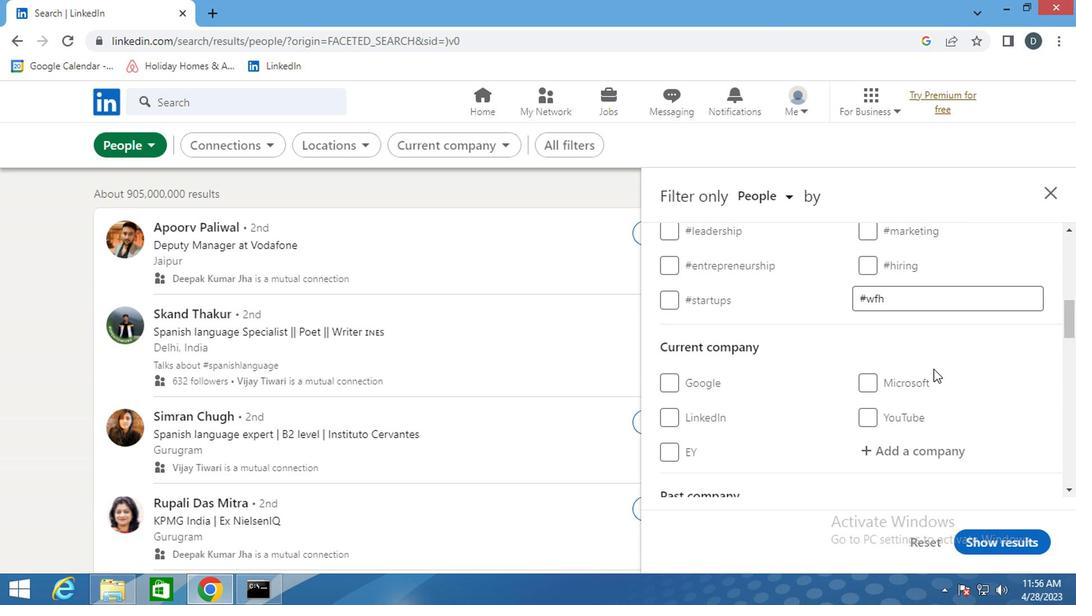 
Action: Mouse moved to (933, 371)
Screenshot: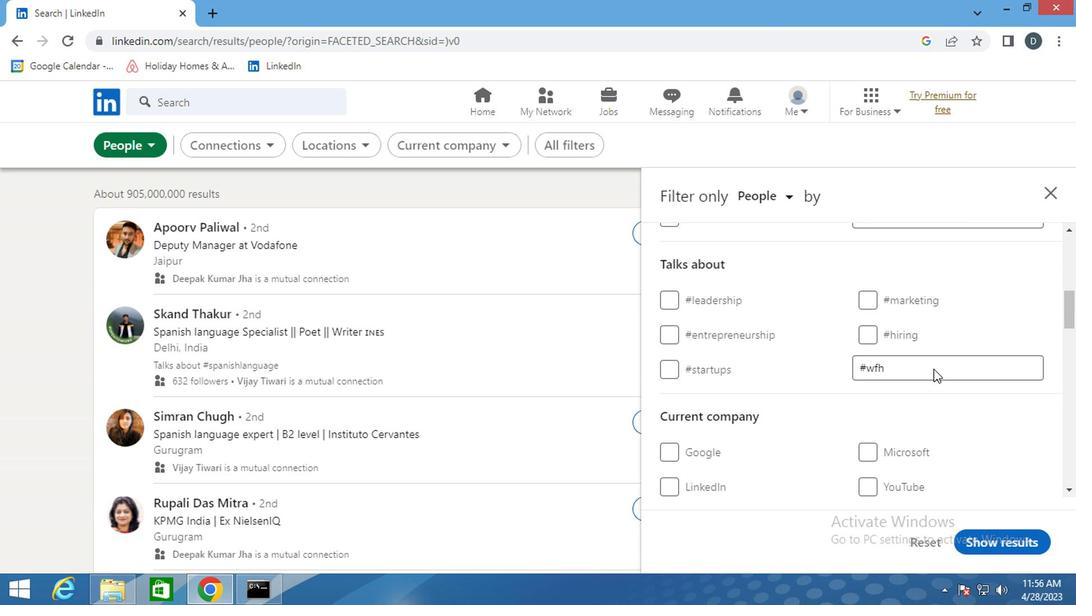 
Action: Mouse scrolled (933, 370) with delta (0, -1)
Screenshot: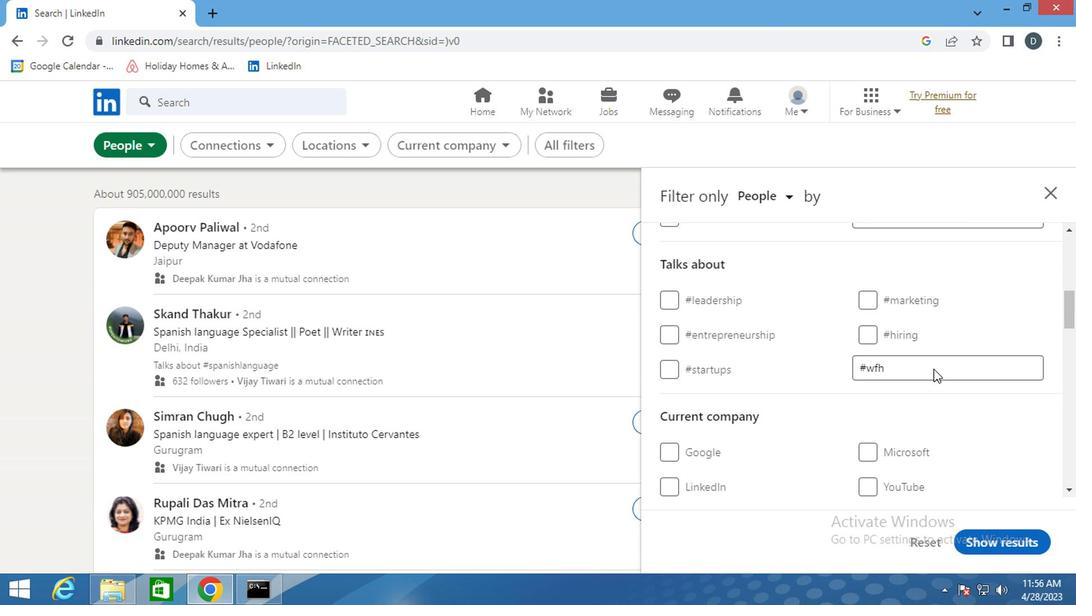 
Action: Mouse scrolled (933, 370) with delta (0, -1)
Screenshot: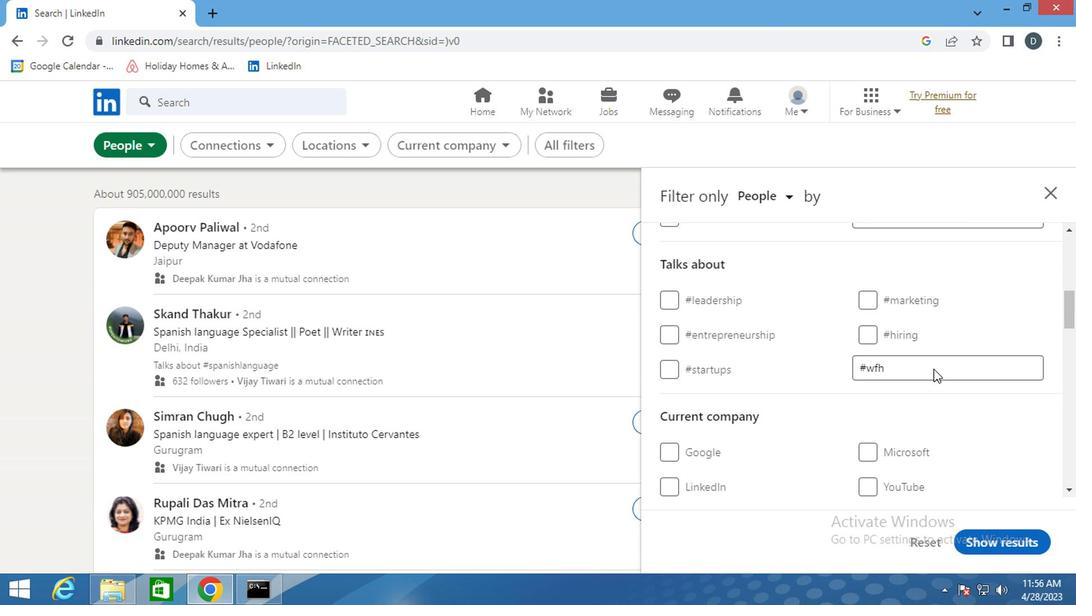 
Action: Mouse moved to (933, 371)
Screenshot: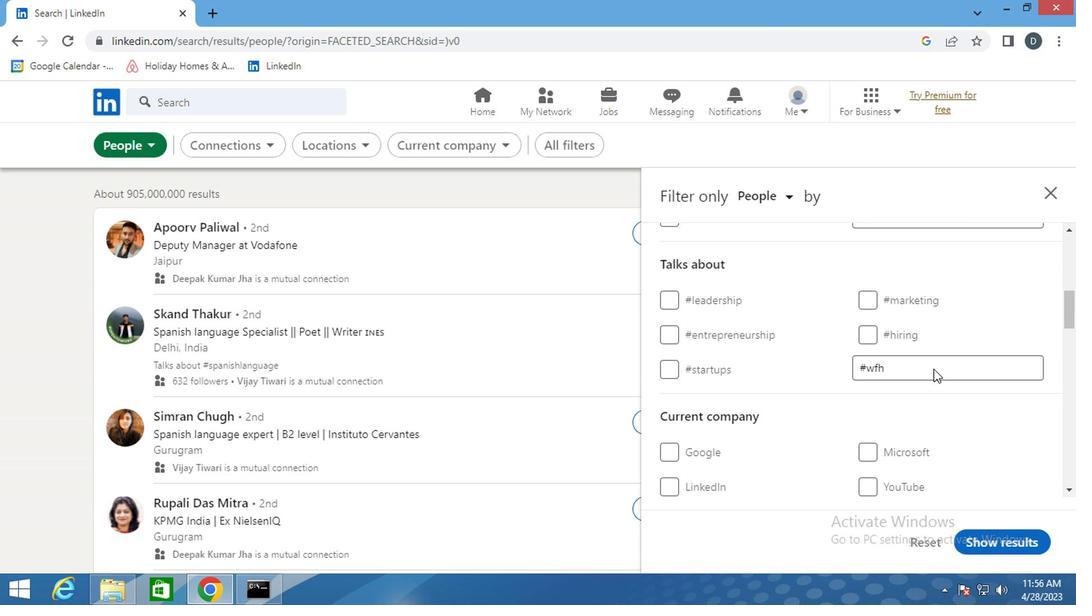 
Action: Mouse scrolled (933, 370) with delta (0, -1)
Screenshot: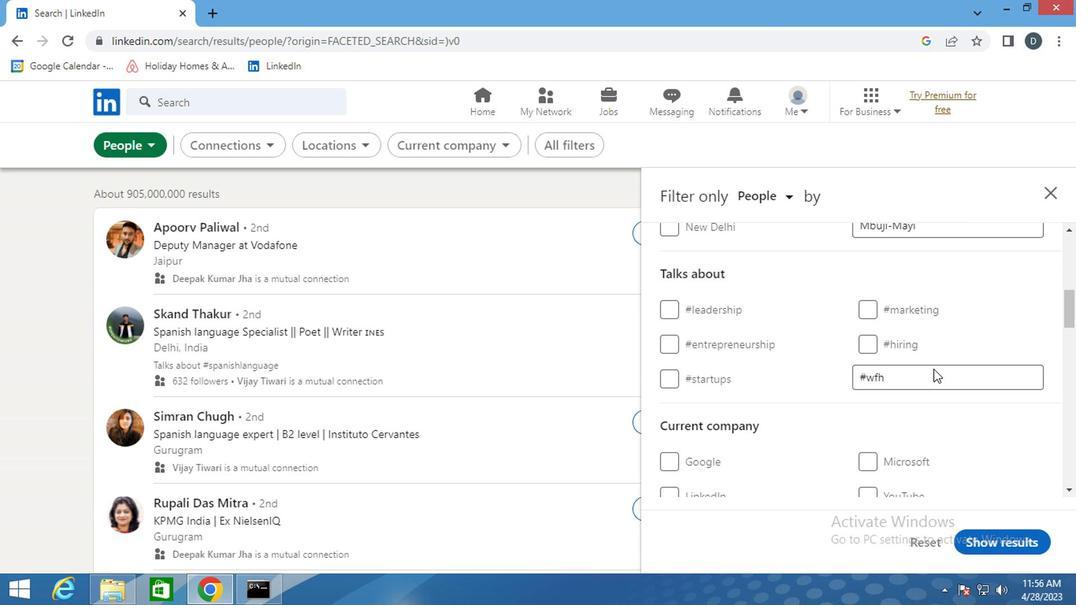 
Action: Mouse moved to (944, 306)
Screenshot: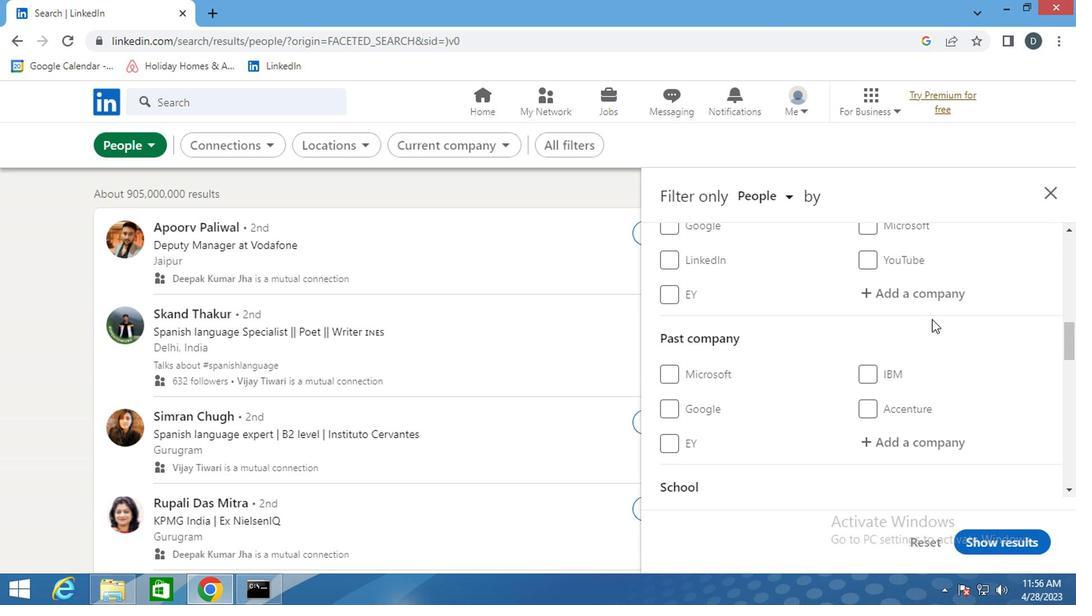 
Action: Mouse pressed left at (944, 306)
Screenshot: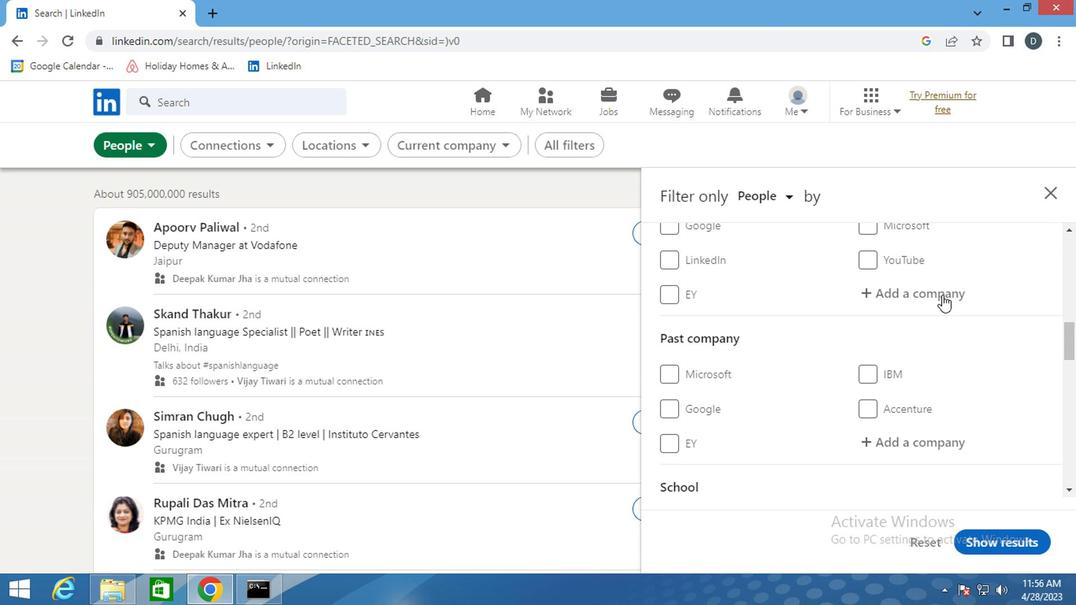 
Action: Key pressed <Key.shift>VODAFONE<Key.space><Key.shift>IDEA
Screenshot: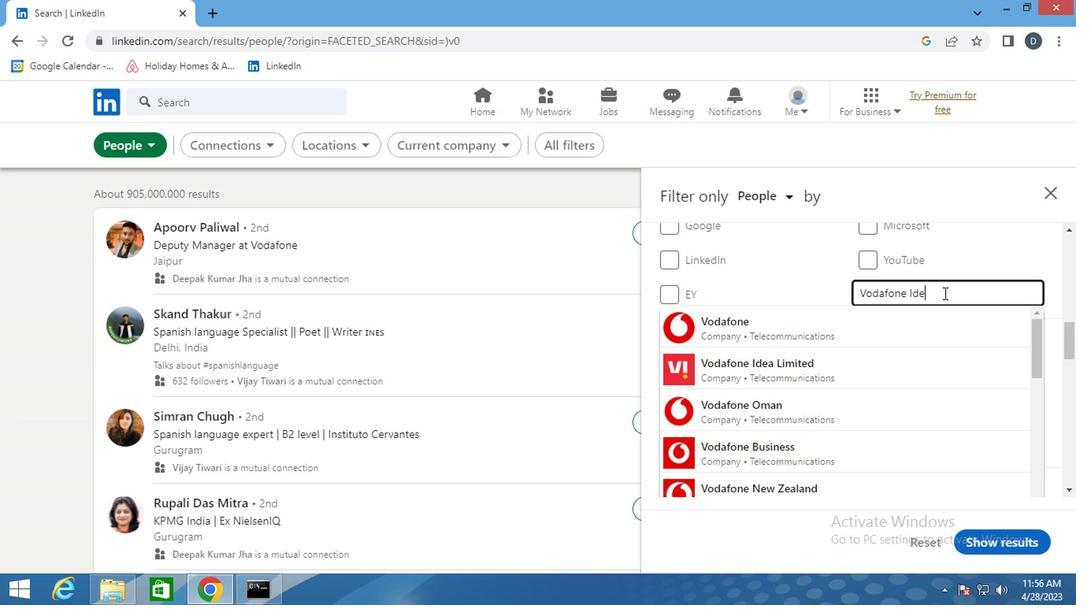 
Action: Mouse moved to (929, 326)
Screenshot: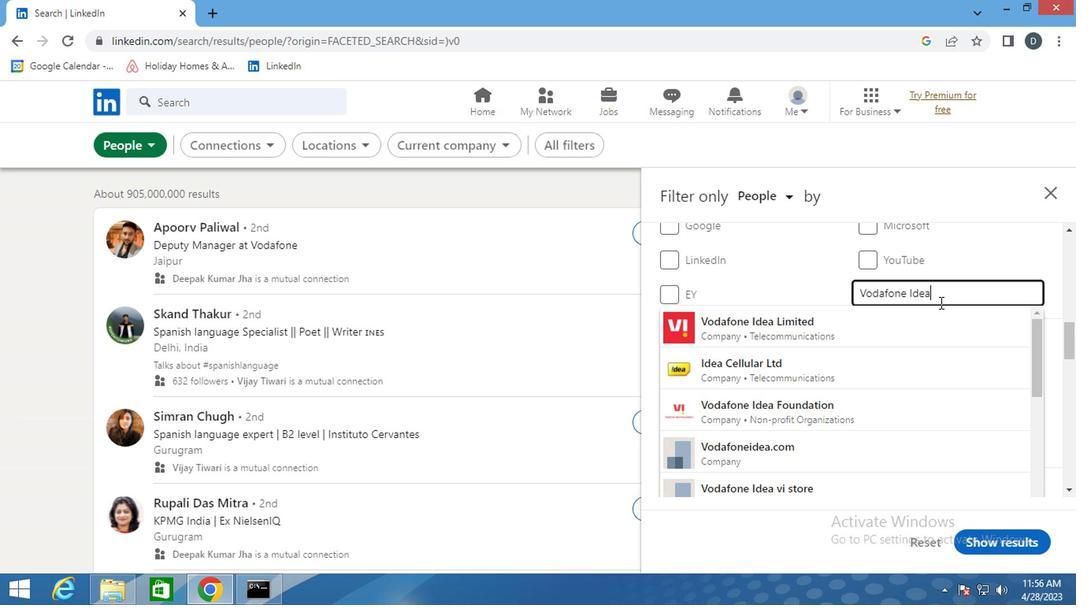 
Action: Mouse pressed left at (929, 326)
Screenshot: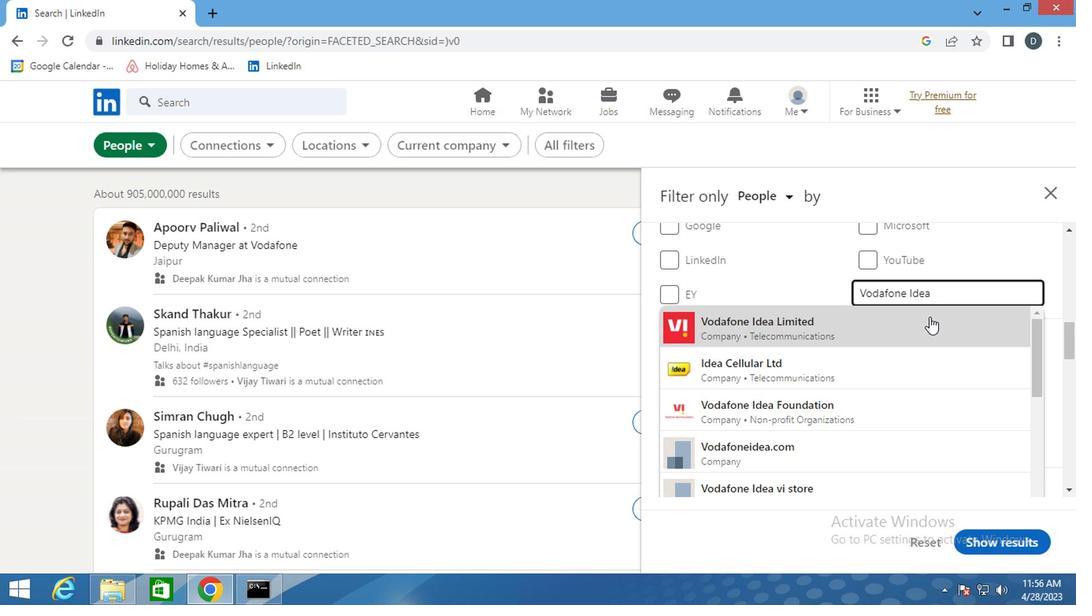 
Action: Mouse moved to (926, 328)
Screenshot: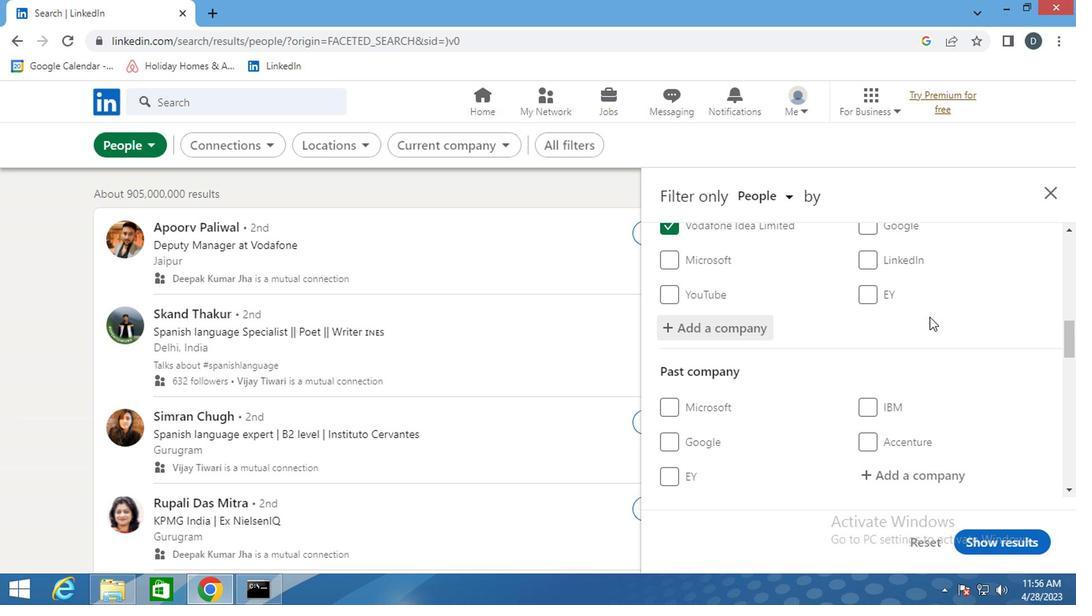 
Action: Mouse scrolled (926, 327) with delta (0, 0)
Screenshot: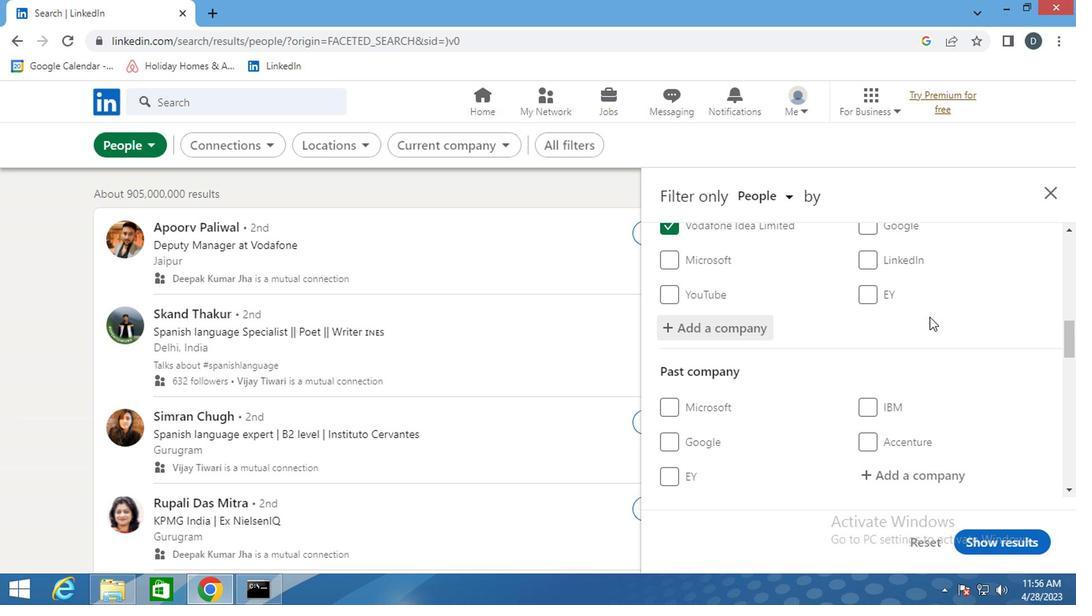 
Action: Mouse scrolled (926, 327) with delta (0, 0)
Screenshot: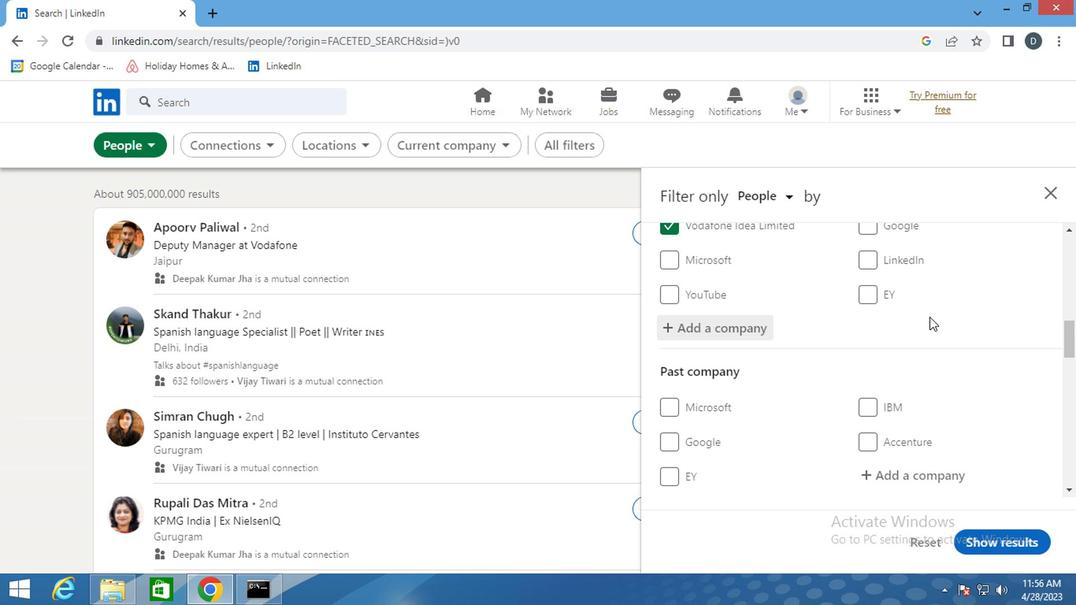 
Action: Mouse scrolled (926, 327) with delta (0, 0)
Screenshot: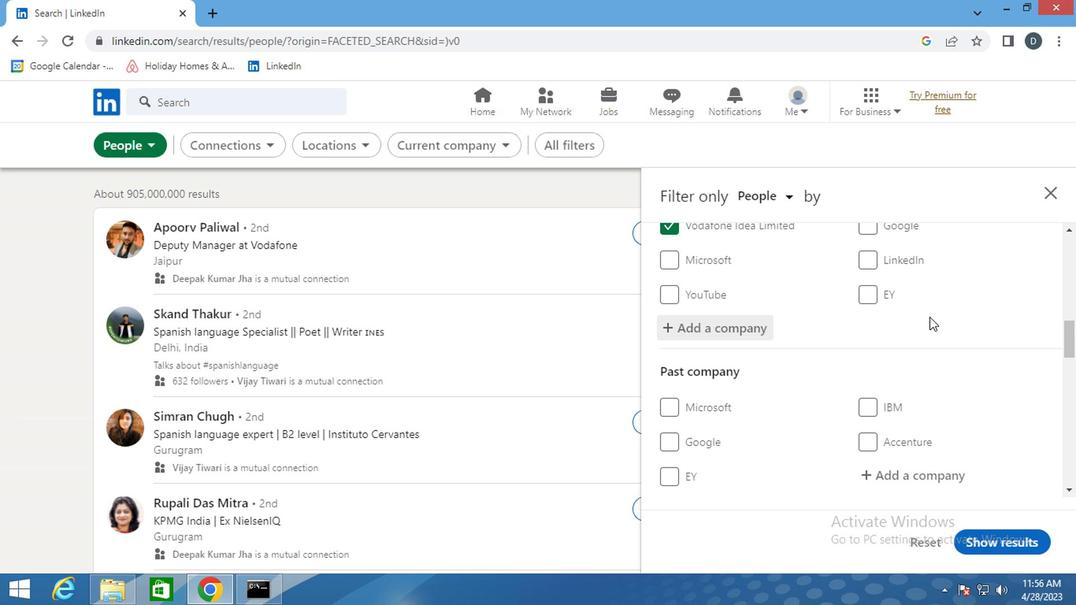 
Action: Mouse scrolled (926, 327) with delta (0, 0)
Screenshot: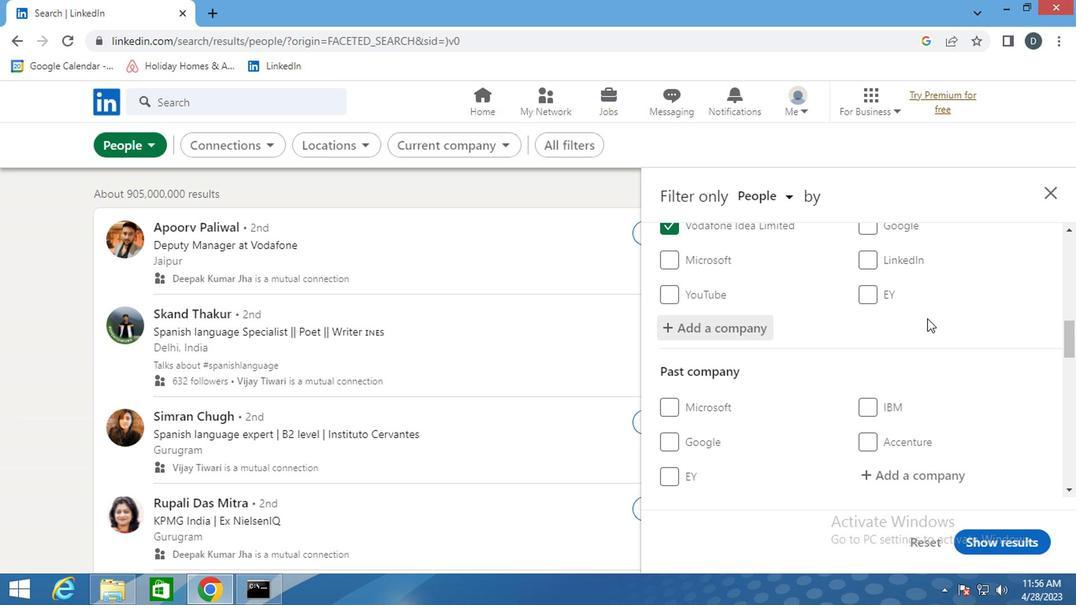 
Action: Mouse moved to (930, 335)
Screenshot: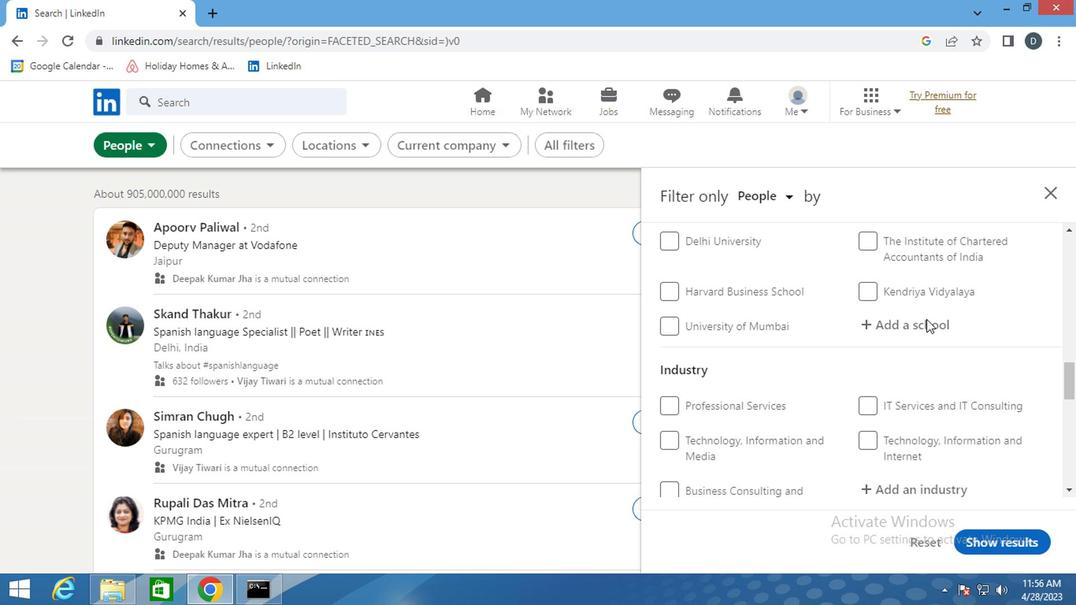 
Action: Mouse pressed left at (930, 335)
Screenshot: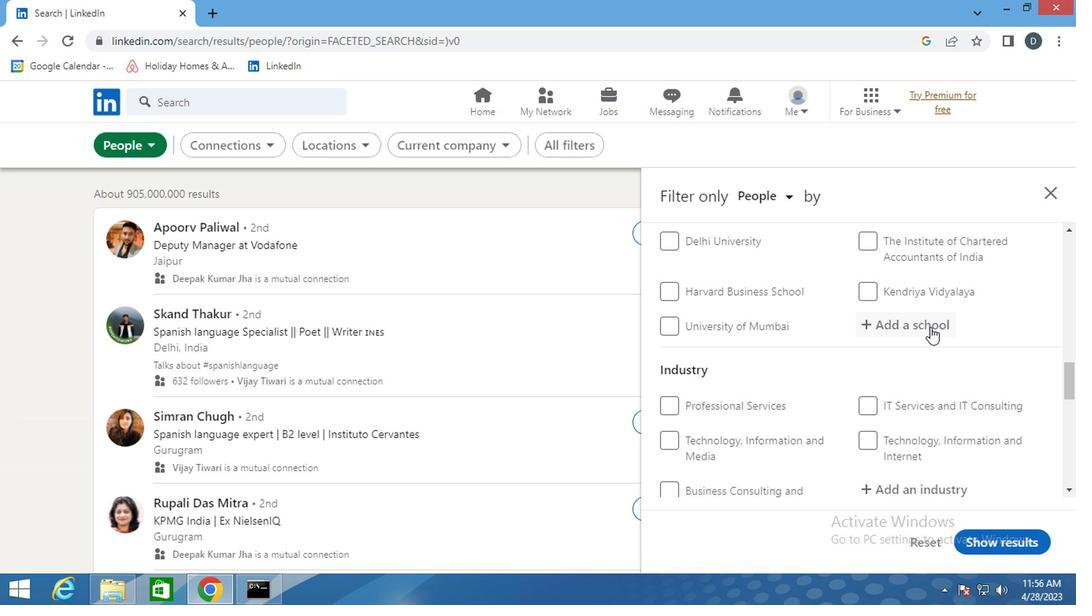 
Action: Key pressed <Key.shift>K.<Key.shift>J.<Key.shift><Key.shift><Key.shift><Key.shift><Key.shift><Key.shift><Key.shift><Key.shift><Key.shift><Key.shift><Key.shift><Key.shift><Key.shift><Key.shift><Key.shift><Key.shift><Key.shift><Key.shift><Key.shift><Key.shift><Key.shift><Key.shift><Key.shift><Key.shift><Key.shift><Key.shift><Key.shift><Key.shift><Key.shift><Key.shift><Key.shift><Key.shift><Key.shift><Key.shift><Key.shift><Key.shift><Key.shift><Key.shift><Key.shift><Key.shift><Key.shift><Key.shift><Key.shift><Key.shift><Key.shift><Key.shift>I<Key.backspace><Key.space><Key.shift>INSTITUTE
Screenshot: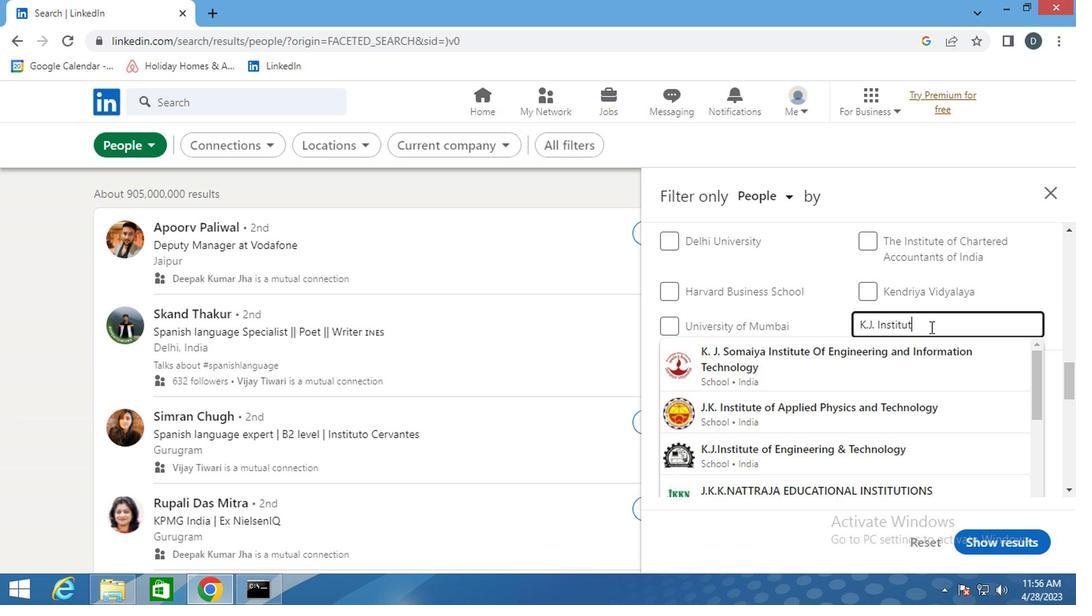 
Action: Mouse moved to (910, 433)
Screenshot: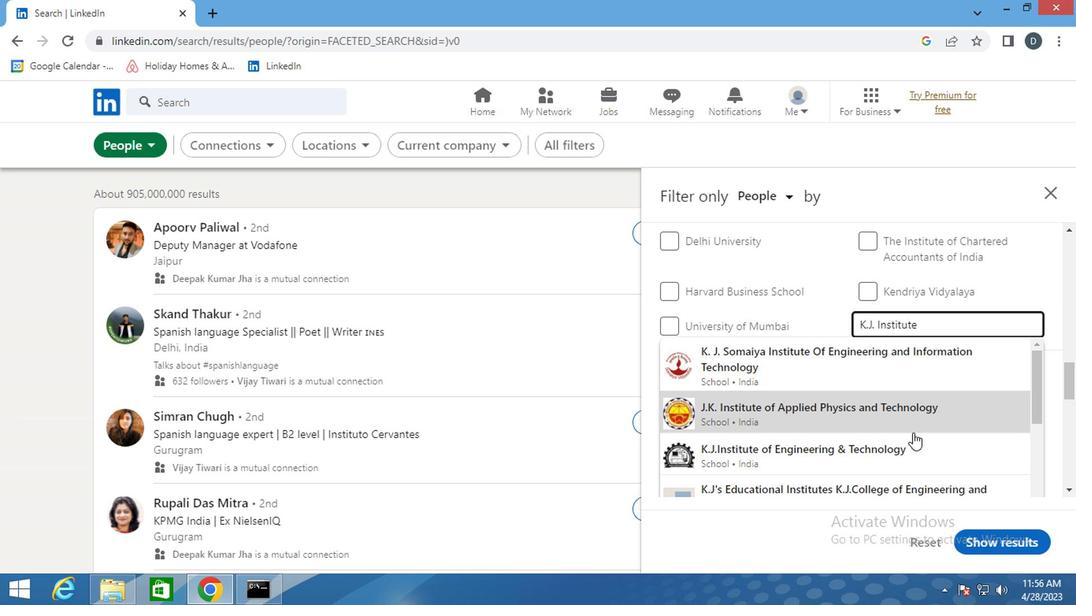 
Action: Mouse pressed left at (910, 433)
Screenshot: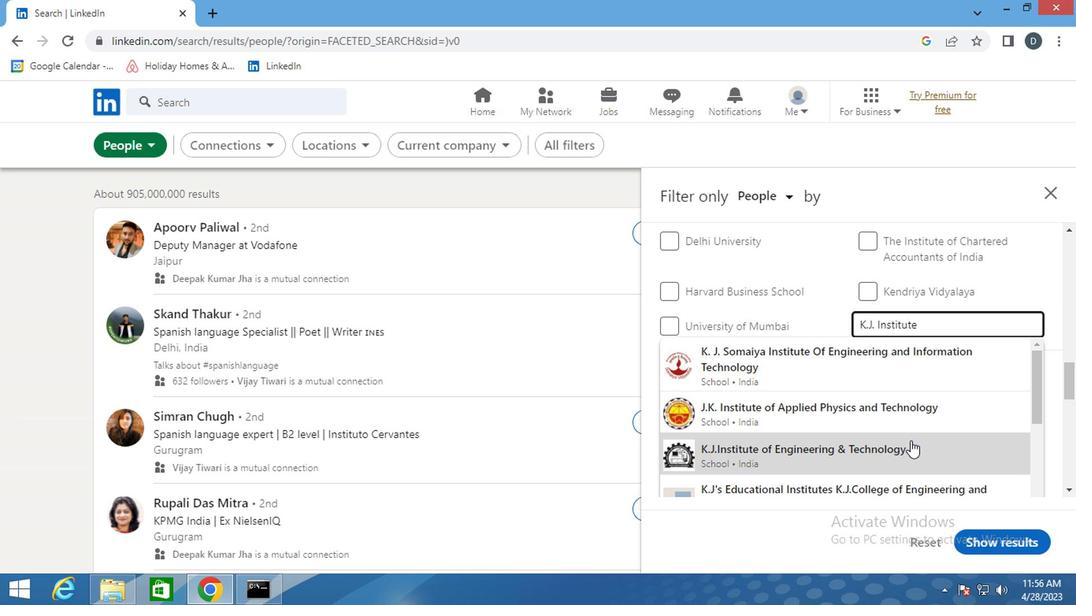 
Action: Mouse moved to (910, 433)
Screenshot: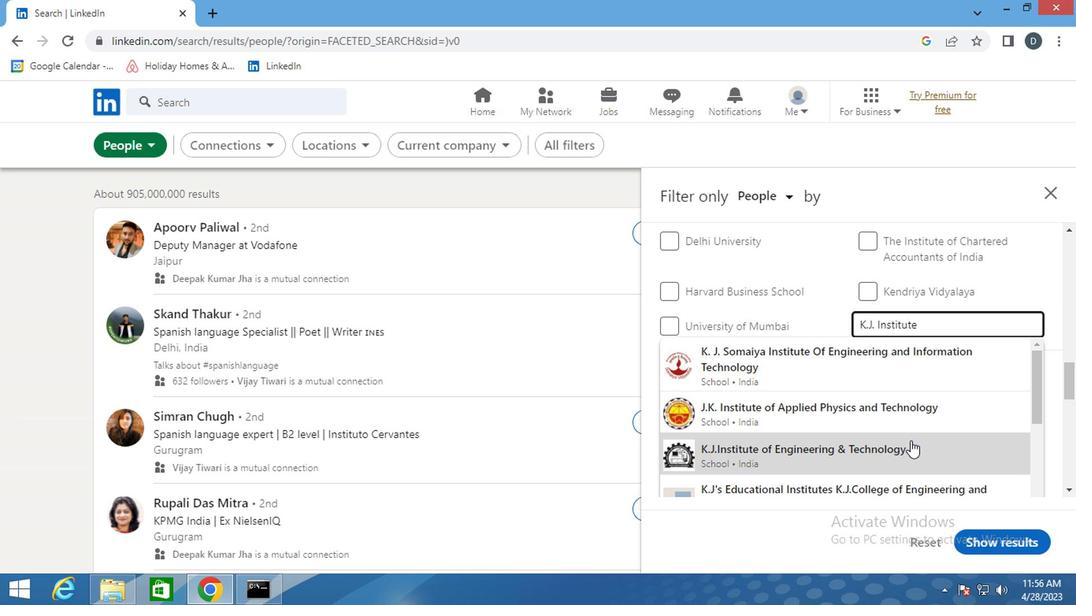 
Action: Mouse scrolled (910, 433) with delta (0, 0)
Screenshot: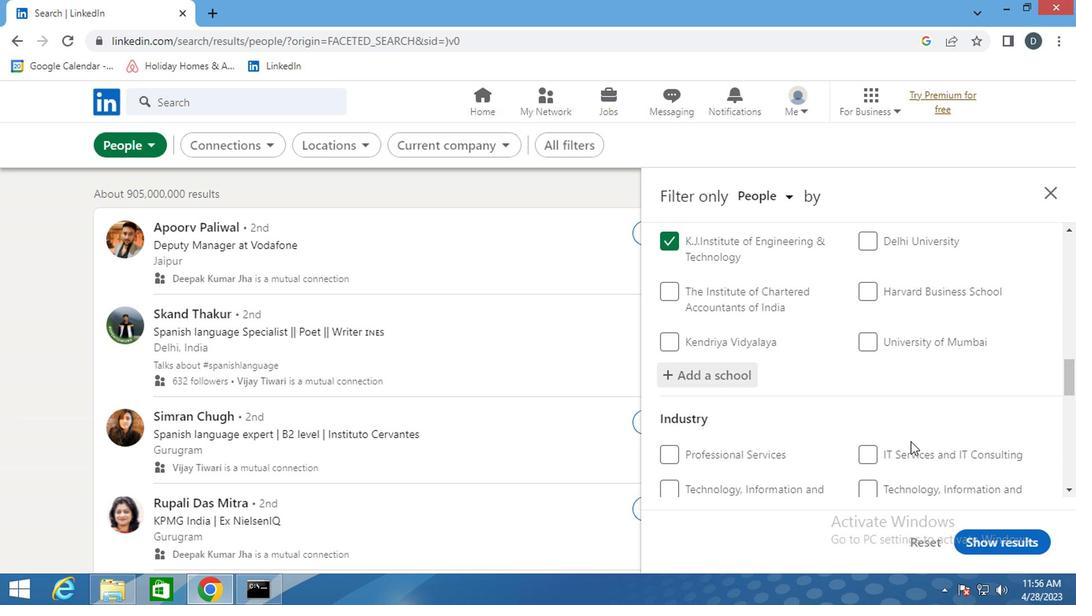 
Action: Mouse scrolled (910, 433) with delta (0, 0)
Screenshot: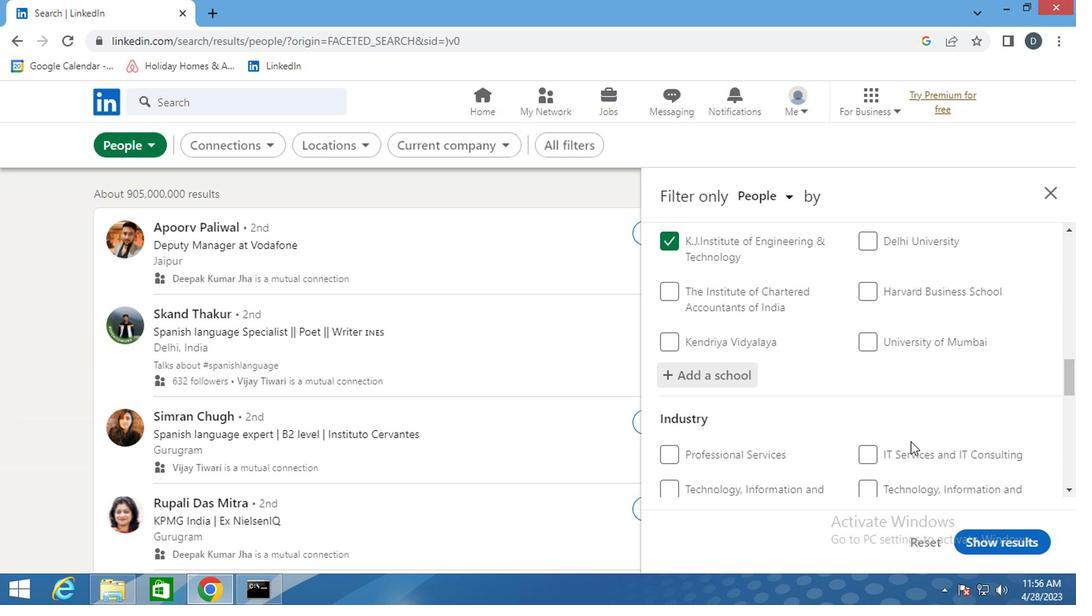 
Action: Mouse scrolled (910, 433) with delta (0, 0)
Screenshot: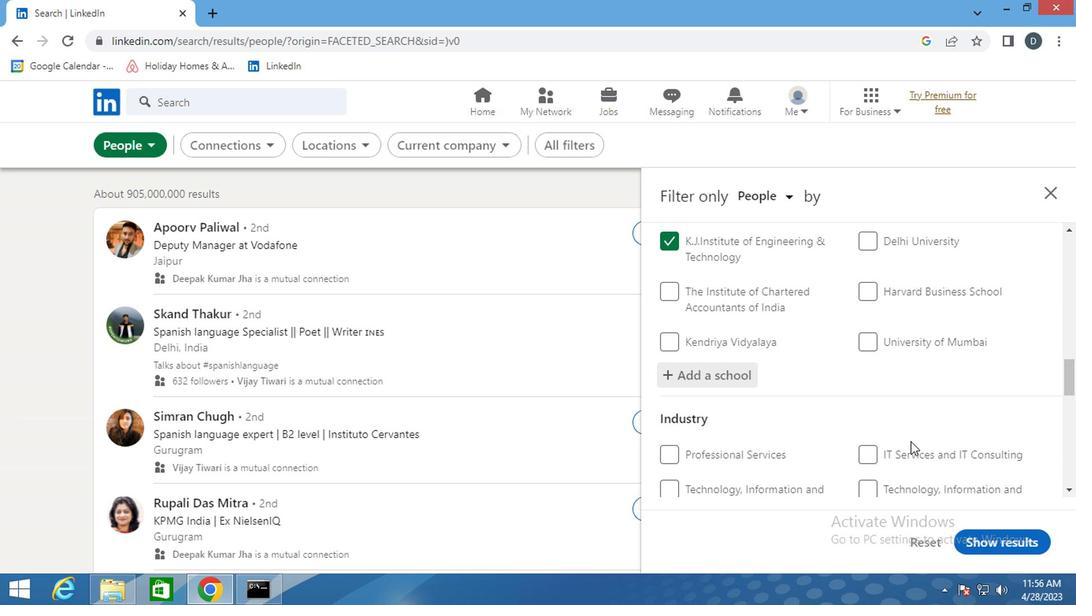 
Action: Mouse moved to (899, 307)
Screenshot: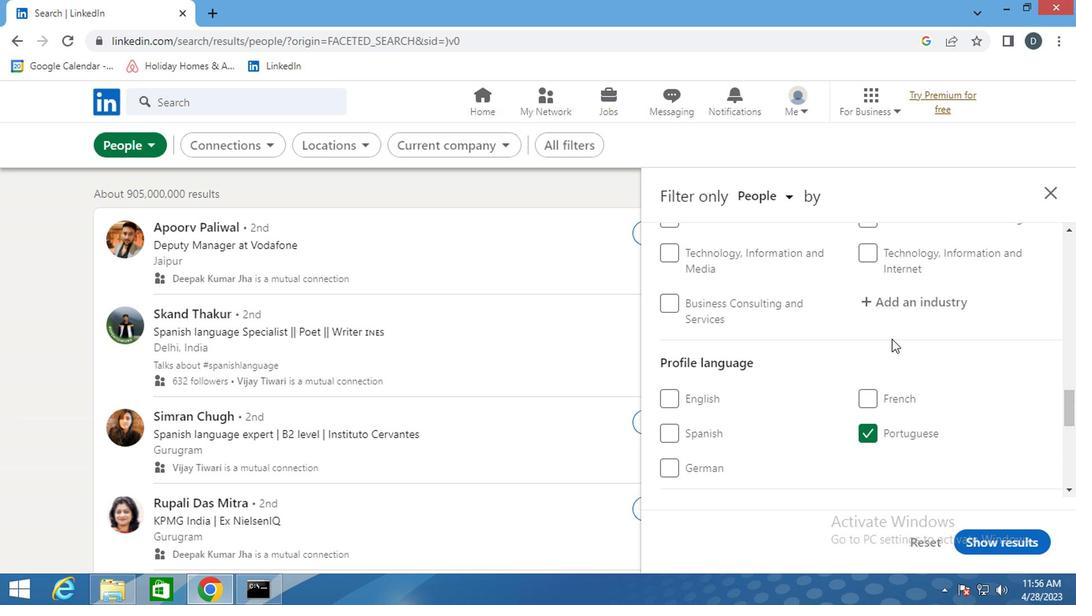 
Action: Mouse pressed left at (899, 307)
Screenshot: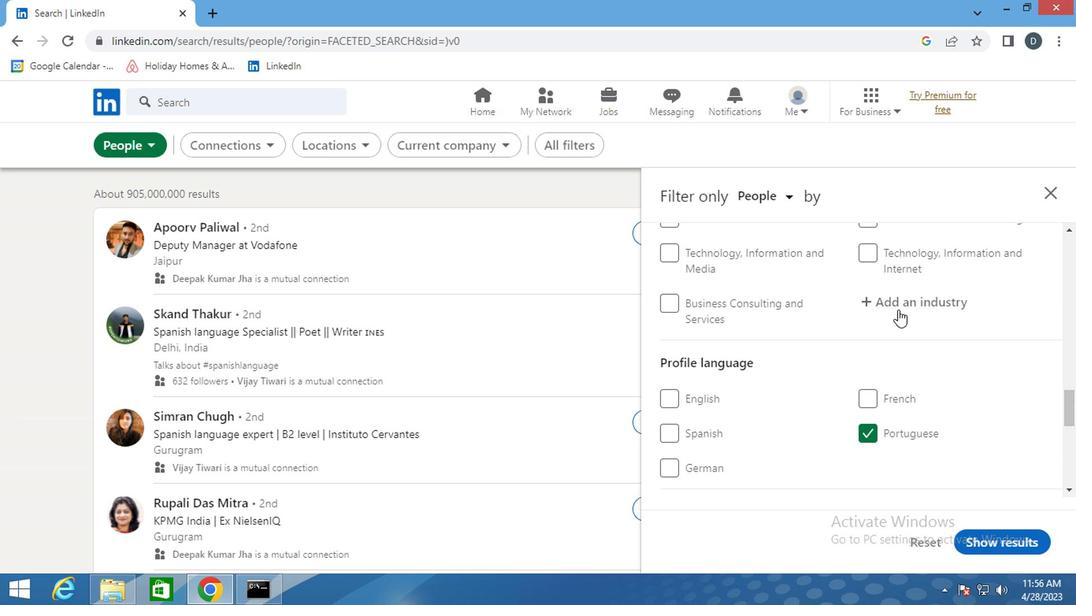 
Action: Key pressed <Key.shift>SUBDIVI
Screenshot: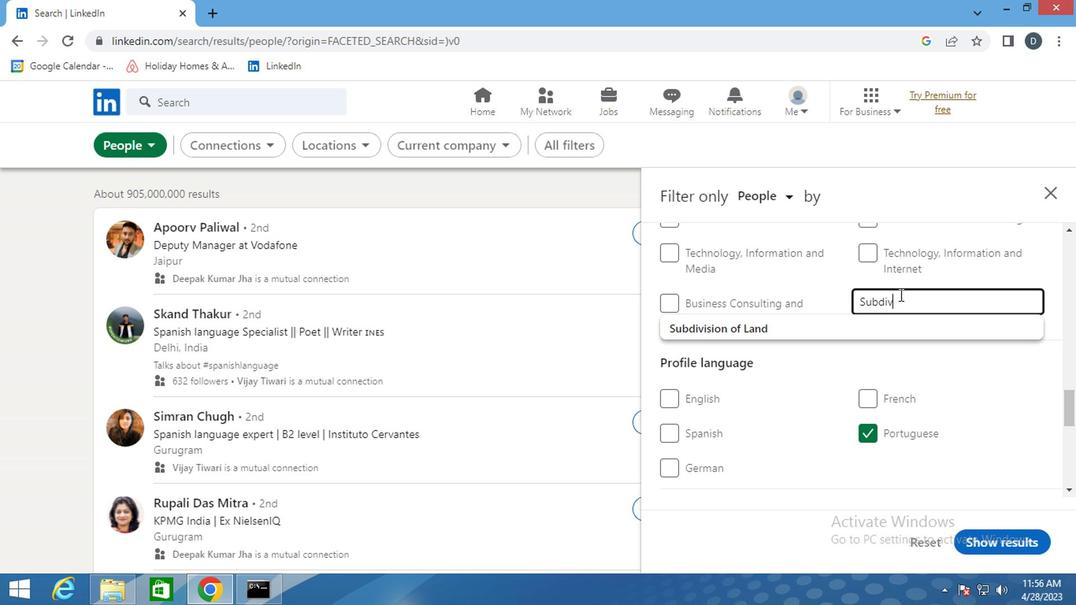 
Action: Mouse moved to (907, 336)
Screenshot: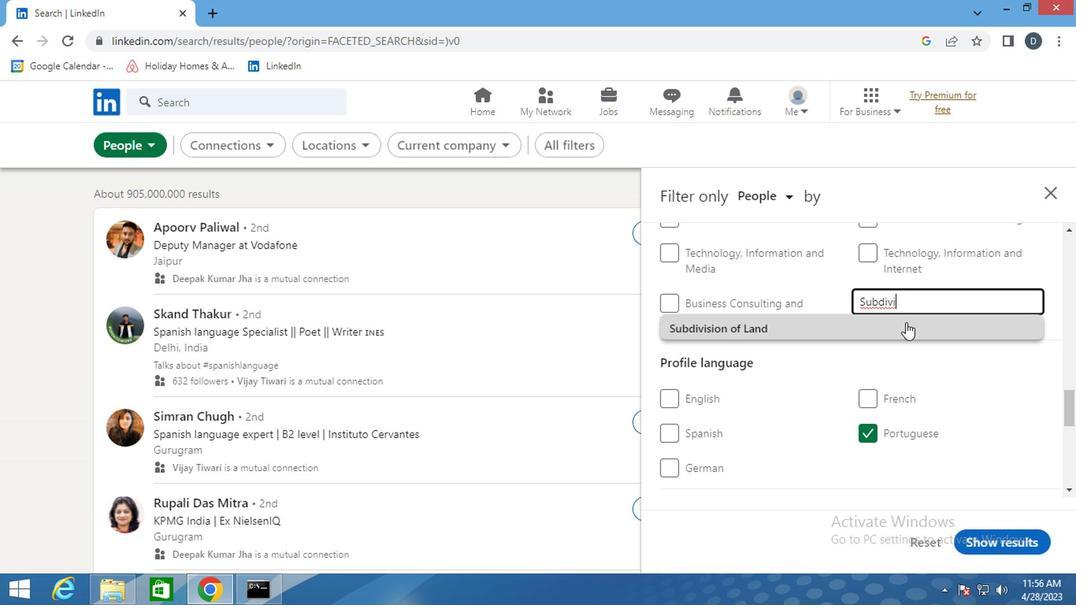 
Action: Mouse pressed left at (907, 336)
Screenshot: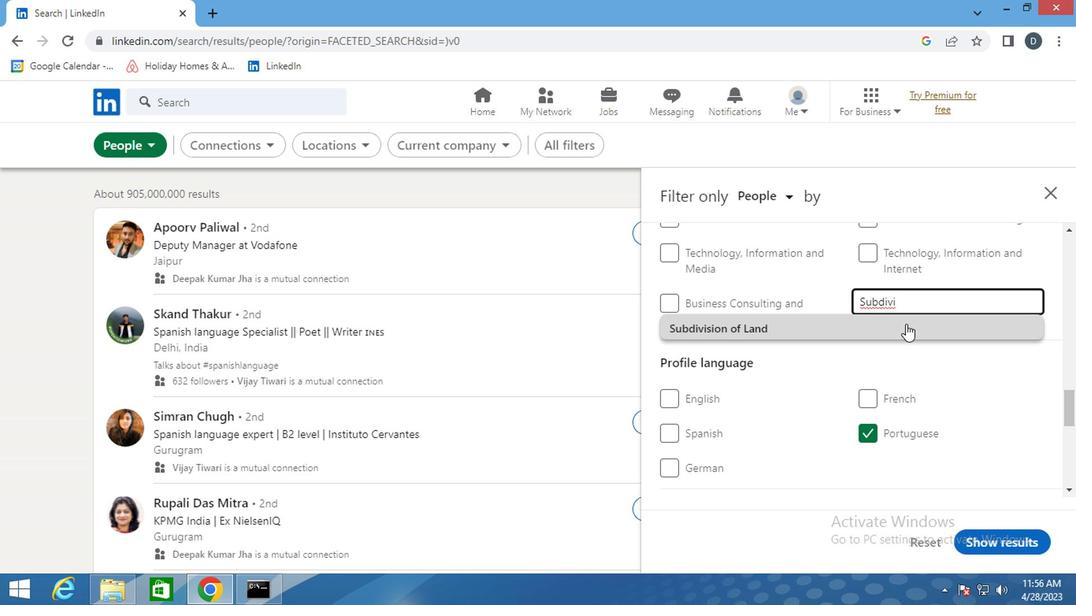 
Action: Mouse moved to (905, 354)
Screenshot: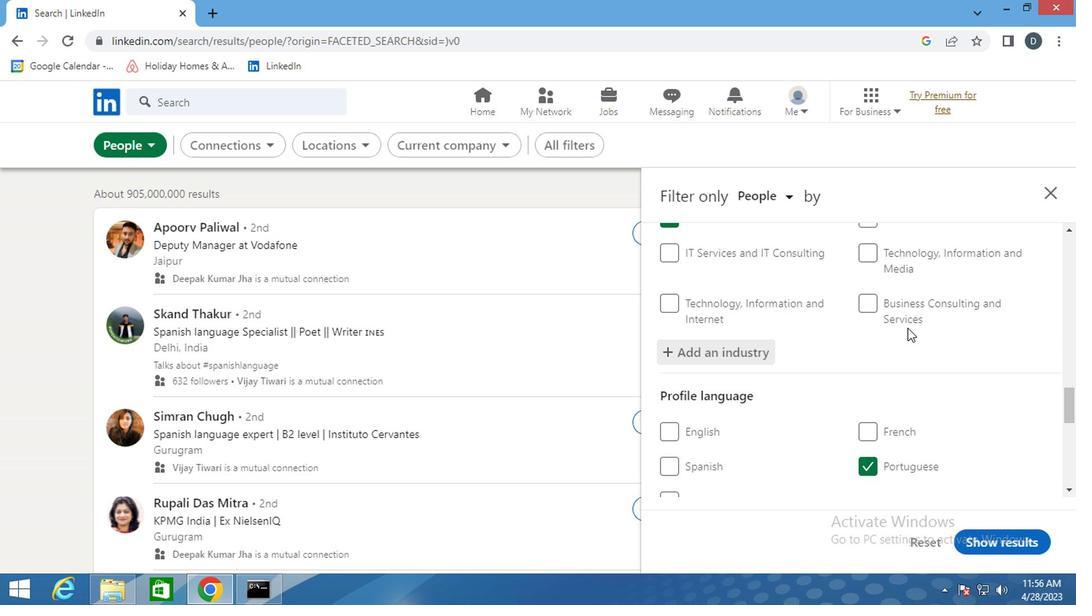 
Action: Mouse scrolled (905, 353) with delta (0, 0)
Screenshot: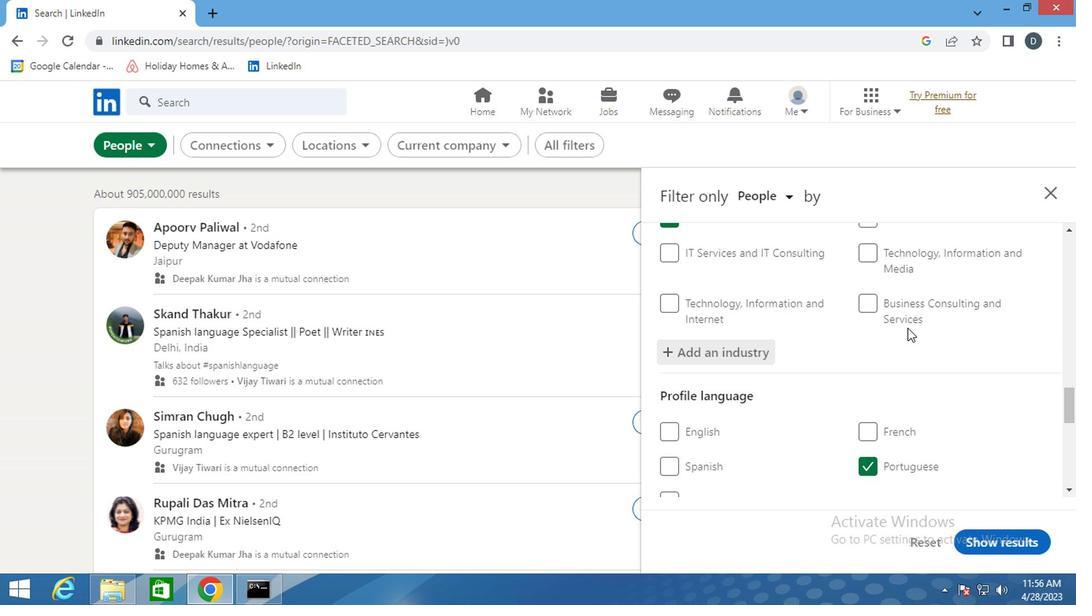 
Action: Mouse moved to (905, 357)
Screenshot: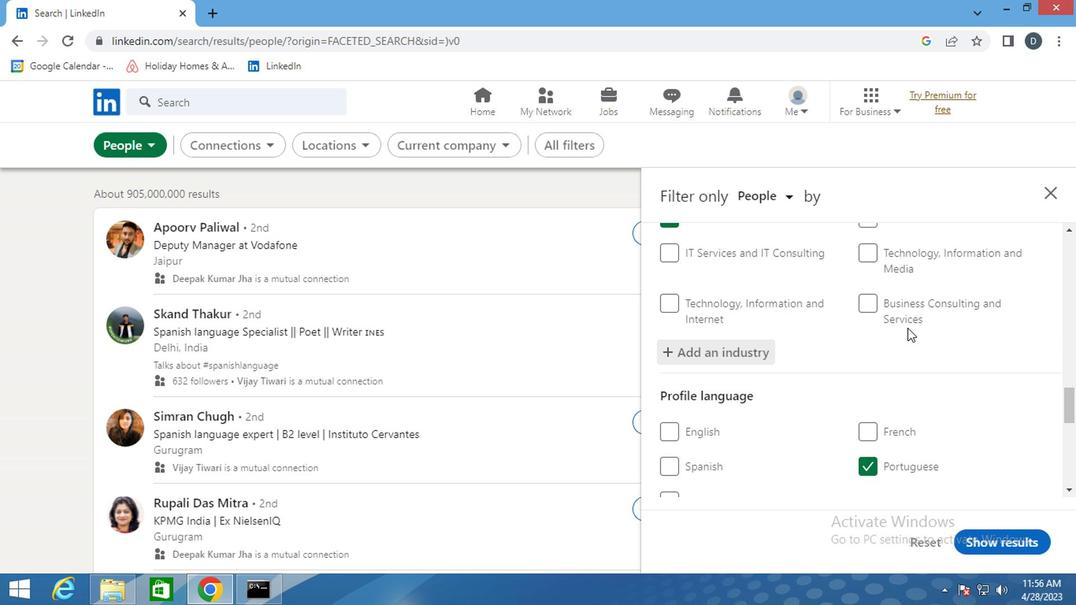 
Action: Mouse scrolled (905, 357) with delta (0, 0)
Screenshot: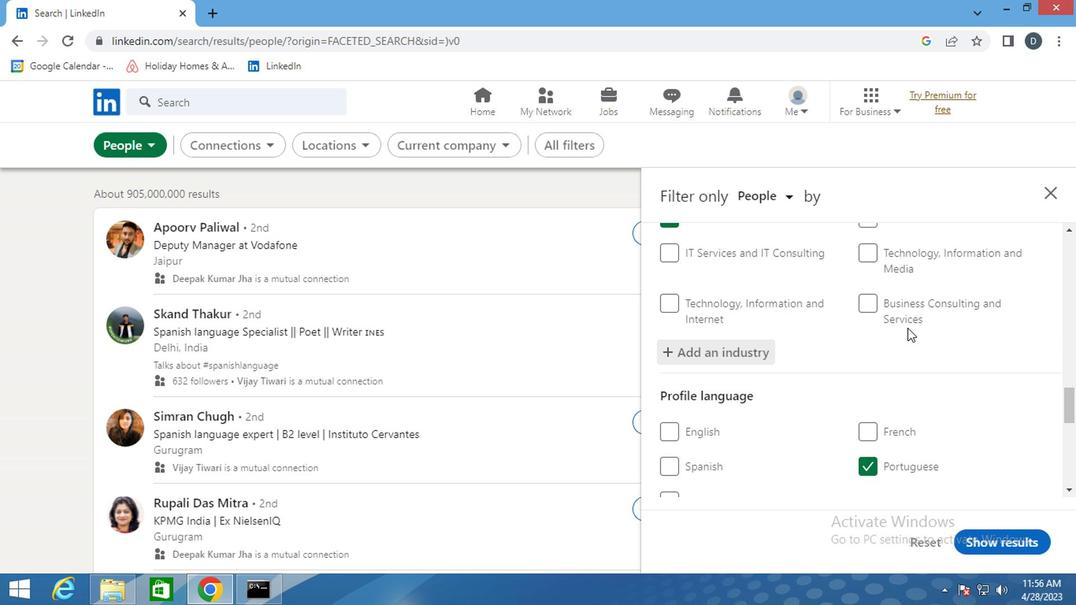 
Action: Mouse moved to (905, 359)
Screenshot: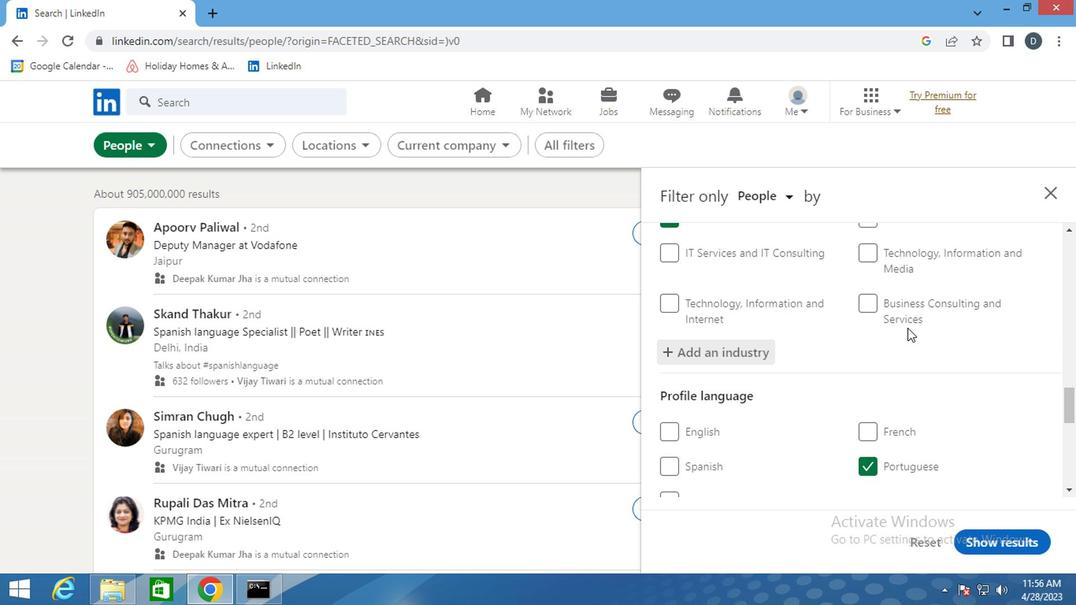 
Action: Mouse scrolled (905, 359) with delta (0, 0)
Screenshot: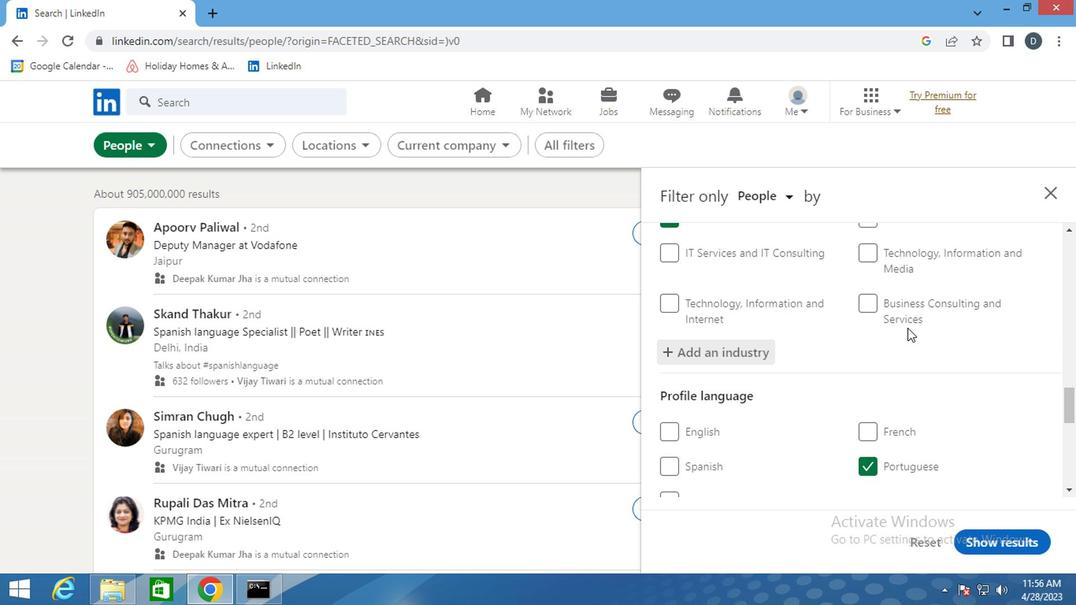 
Action: Mouse scrolled (905, 359) with delta (0, 0)
Screenshot: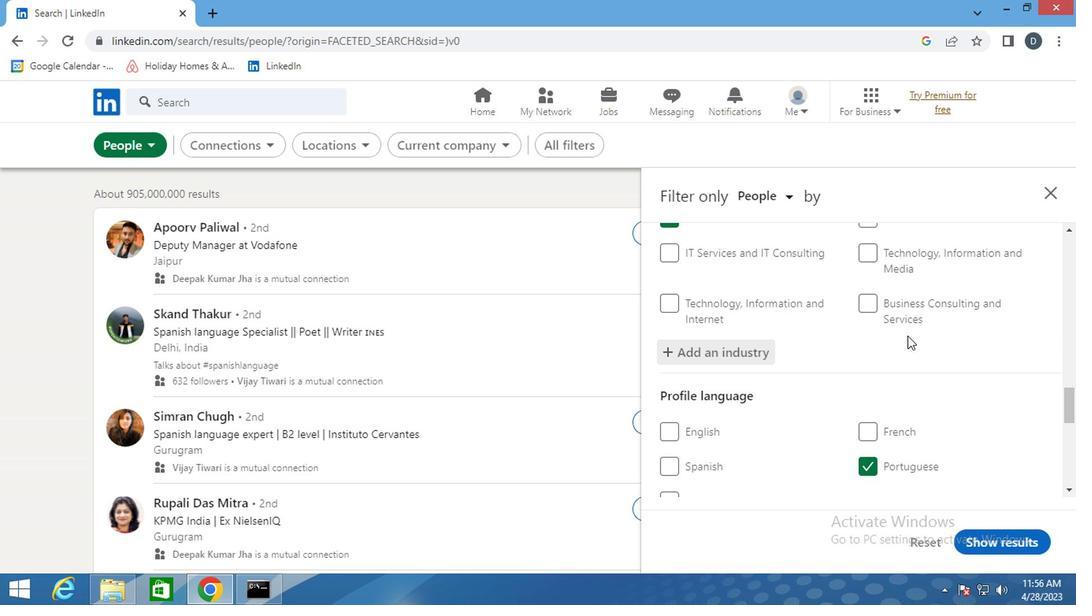 
Action: Mouse moved to (922, 424)
Screenshot: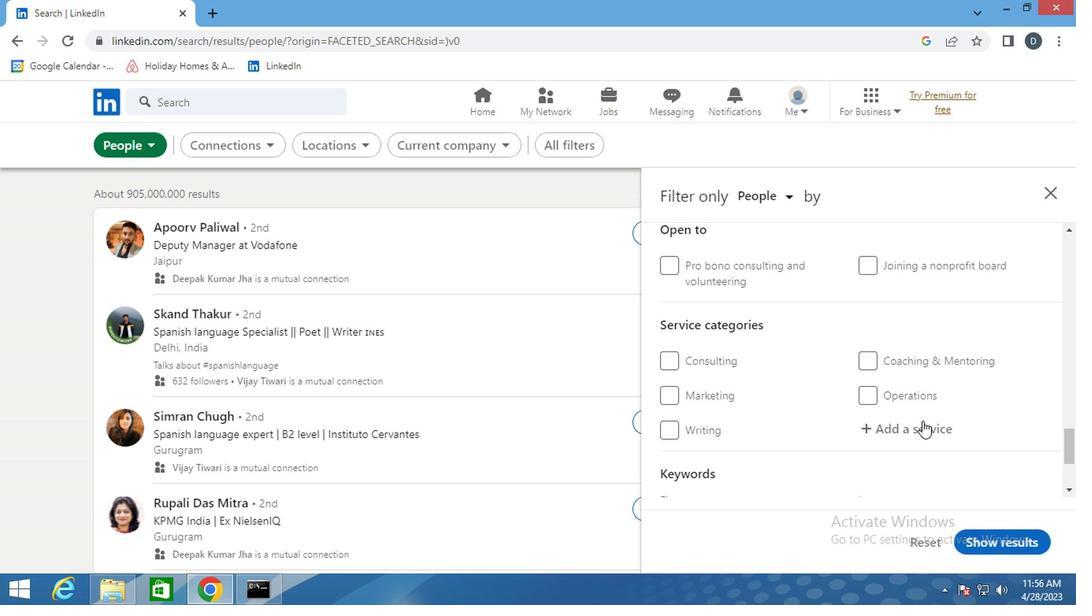 
Action: Mouse pressed left at (922, 424)
Screenshot: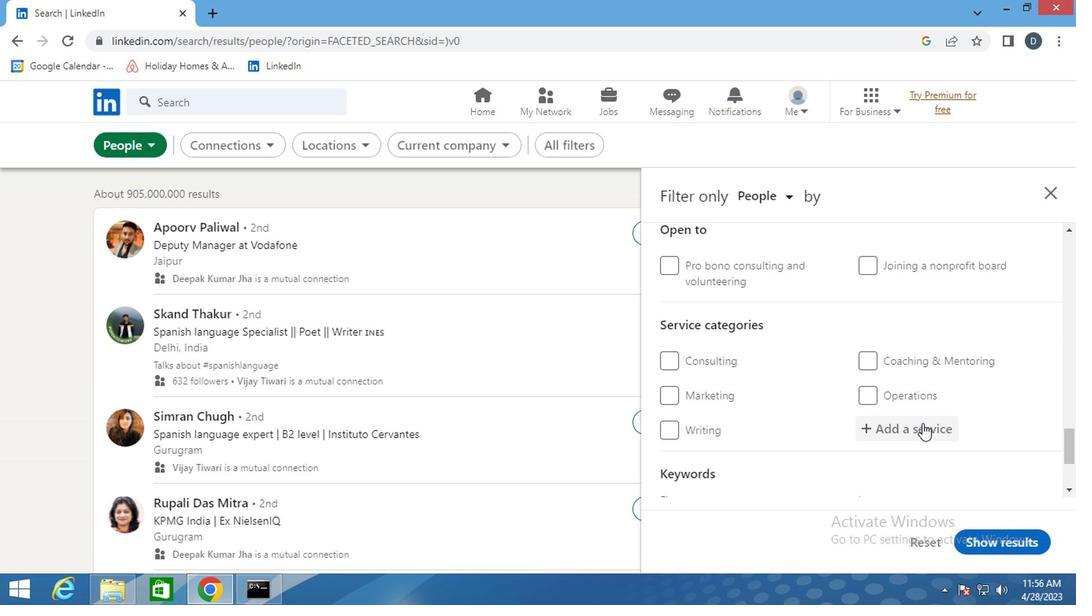 
Action: Key pressed <Key.shift>PERSONAL<Key.space><Key.shift>IN
Screenshot: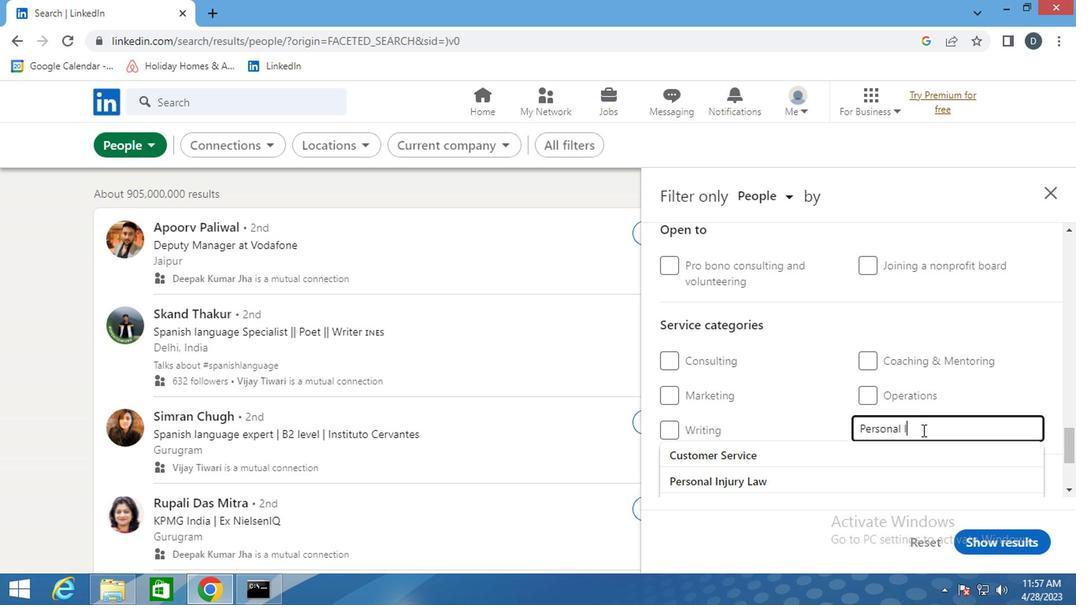 
Action: Mouse scrolled (922, 423) with delta (0, 0)
Screenshot: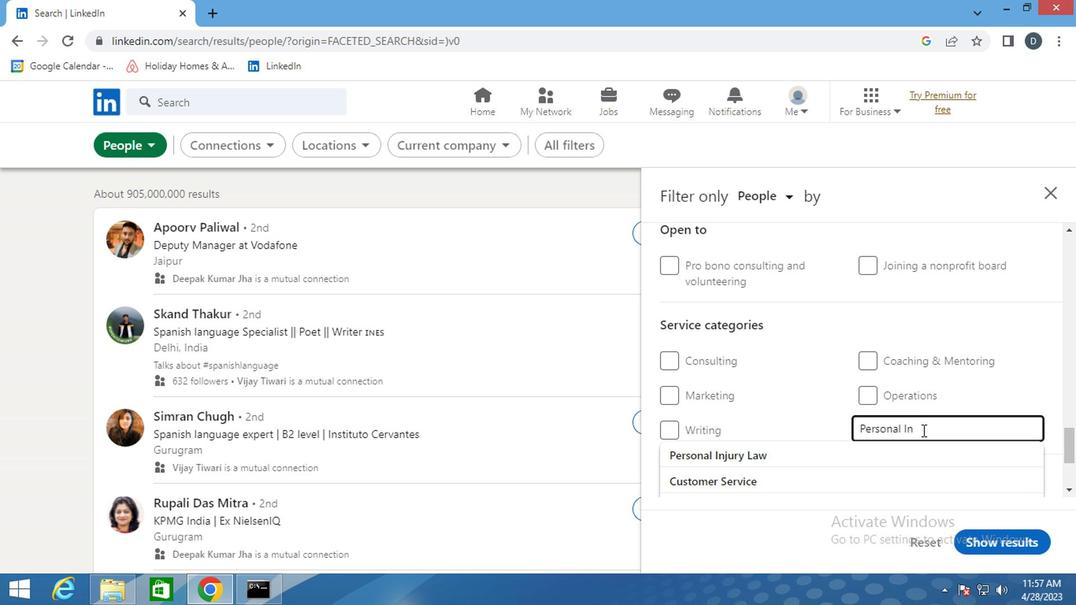 
Action: Mouse moved to (886, 378)
Screenshot: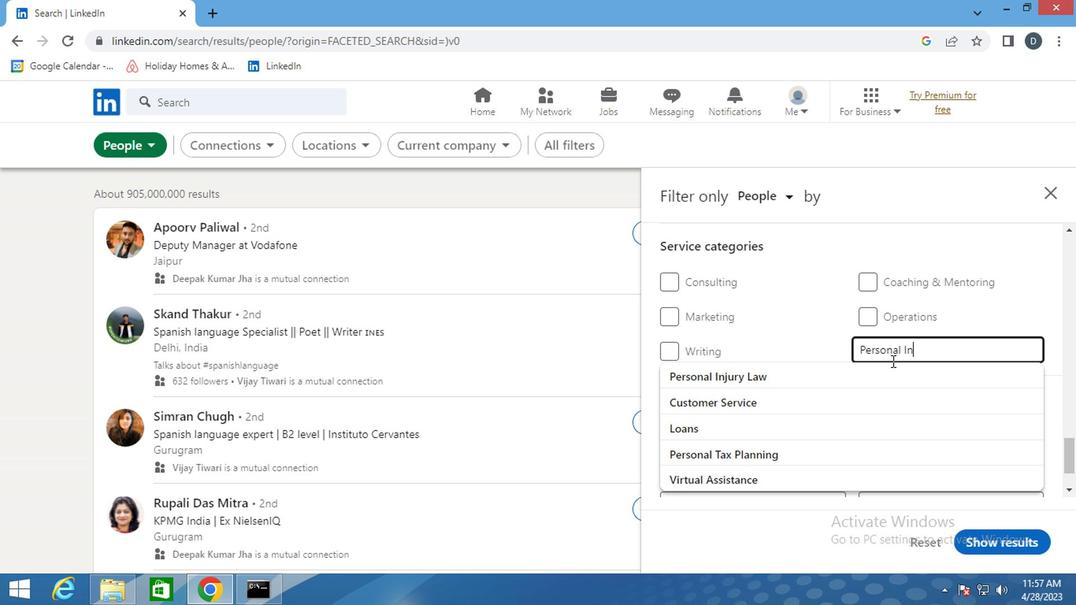 
Action: Mouse pressed left at (886, 378)
Screenshot: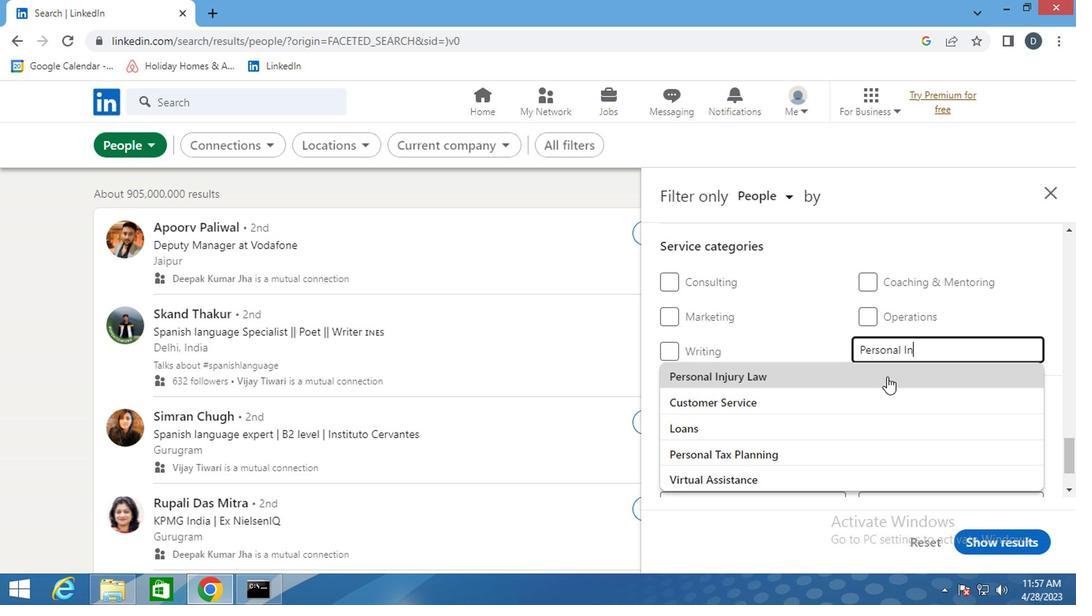
Action: Mouse scrolled (886, 377) with delta (0, 0)
Screenshot: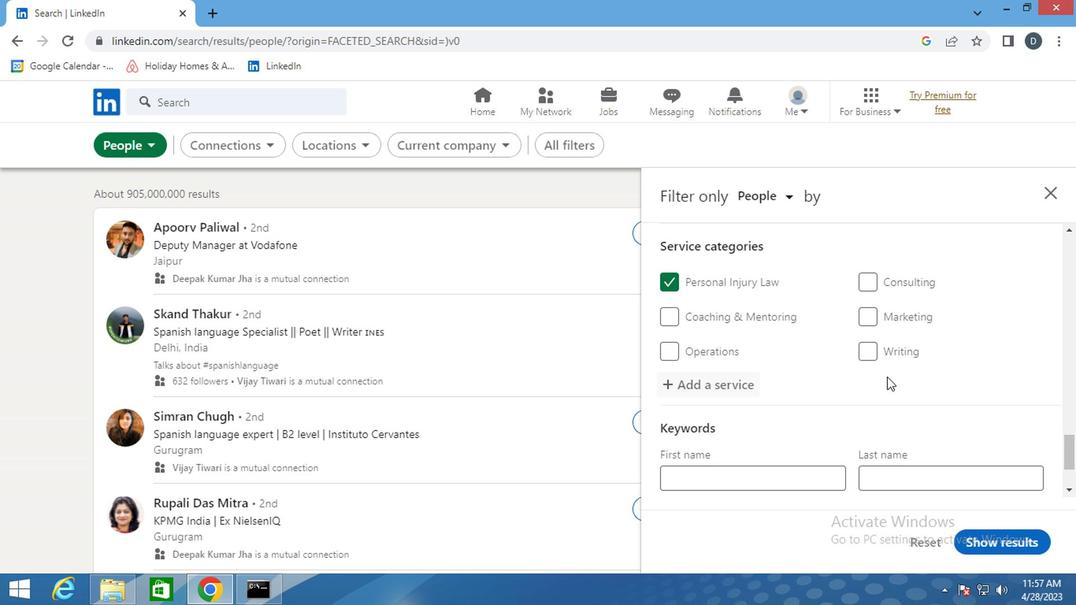 
Action: Mouse scrolled (886, 377) with delta (0, 0)
Screenshot: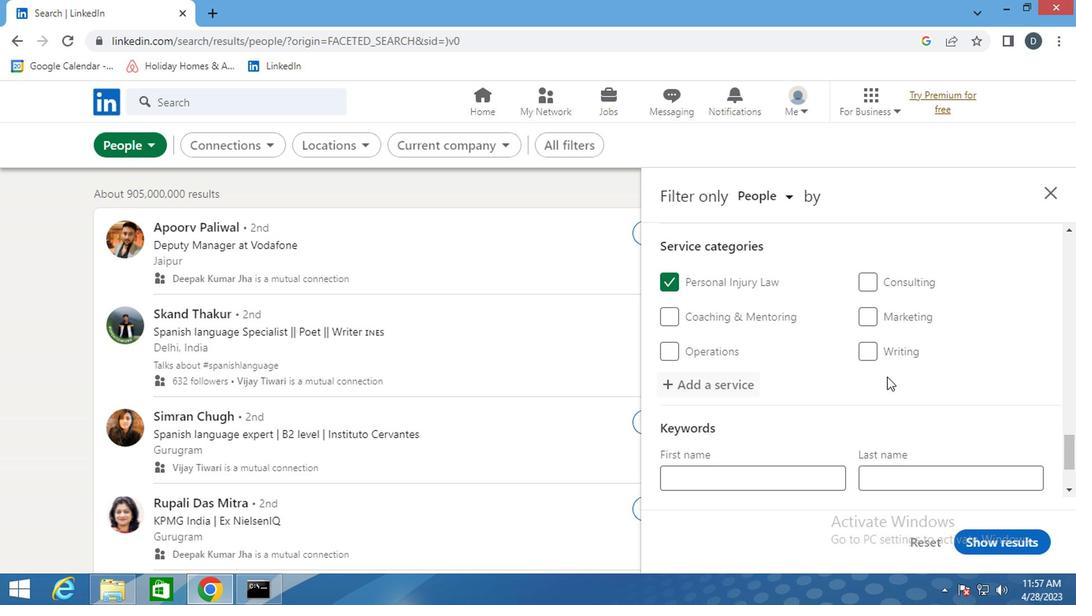 
Action: Mouse scrolled (886, 377) with delta (0, 0)
Screenshot: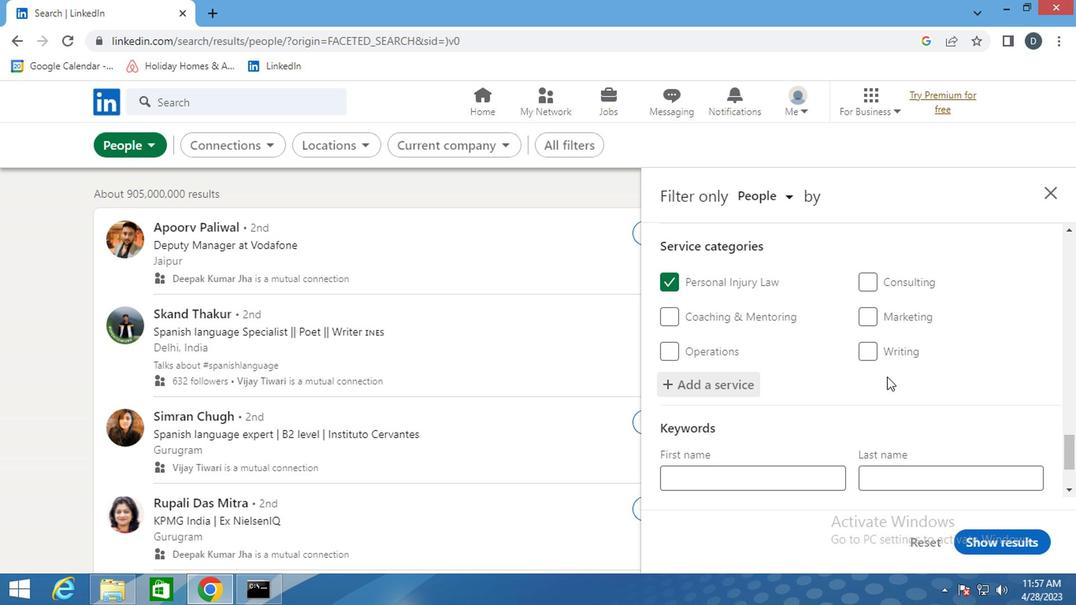 
Action: Mouse moved to (772, 415)
Screenshot: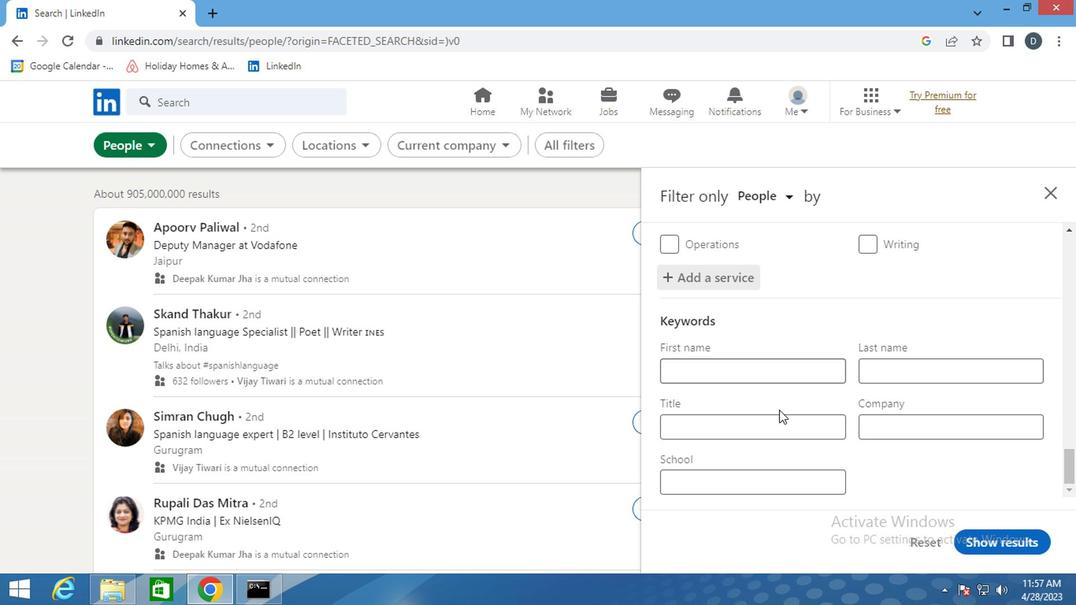 
Action: Mouse pressed left at (772, 415)
Screenshot: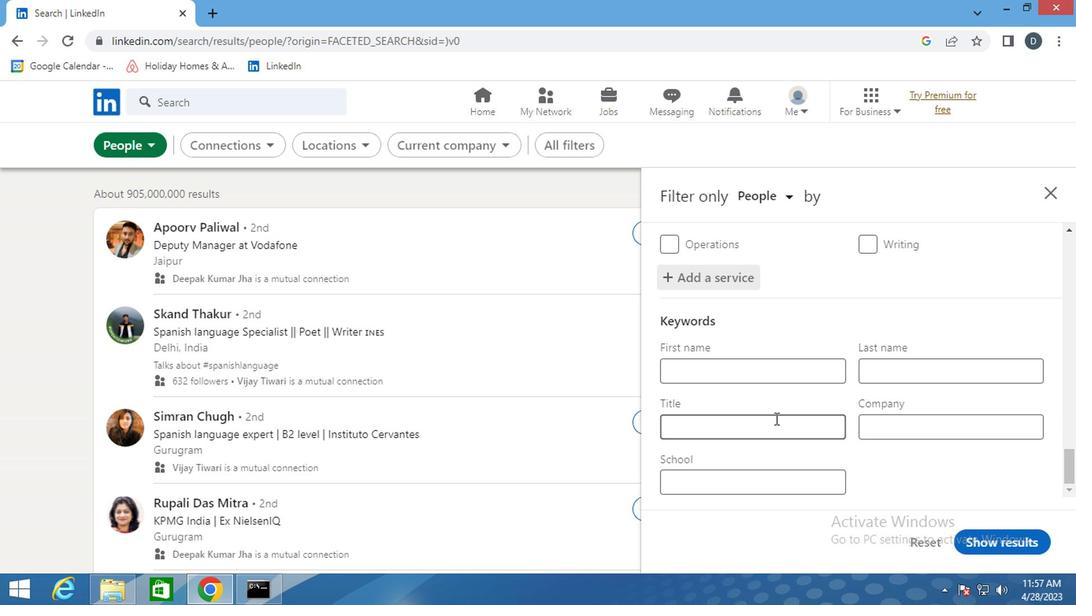 
Action: Mouse moved to (770, 415)
Screenshot: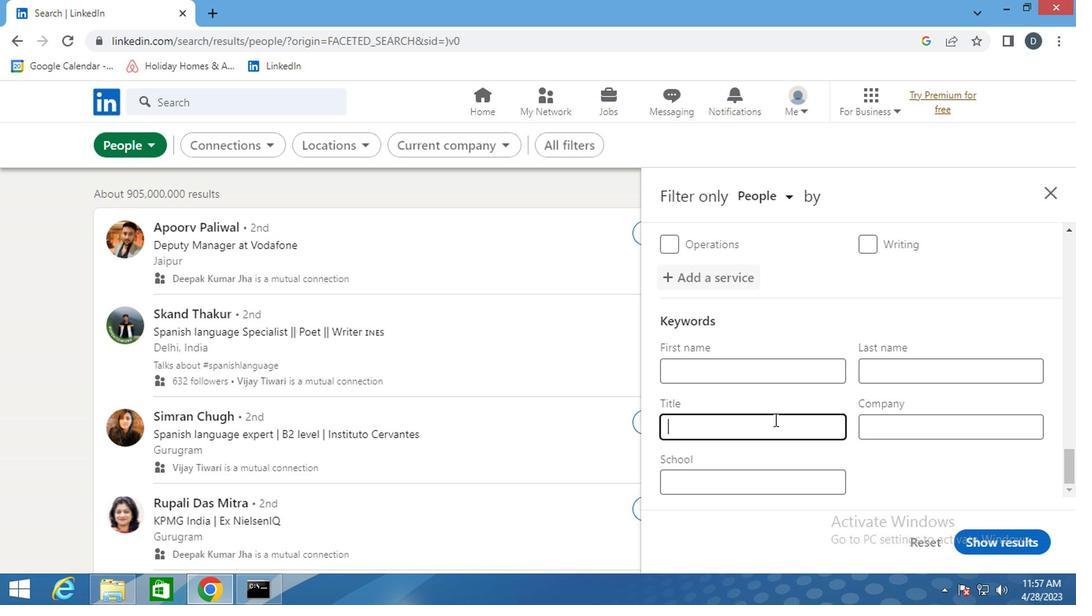 
Action: Key pressed <Key.shift>CONTENT<Key.space><Key.shift>CREATER<Key.backspace>OR<Key.backspace><Key.backspace><Key.backspace>OR
Screenshot: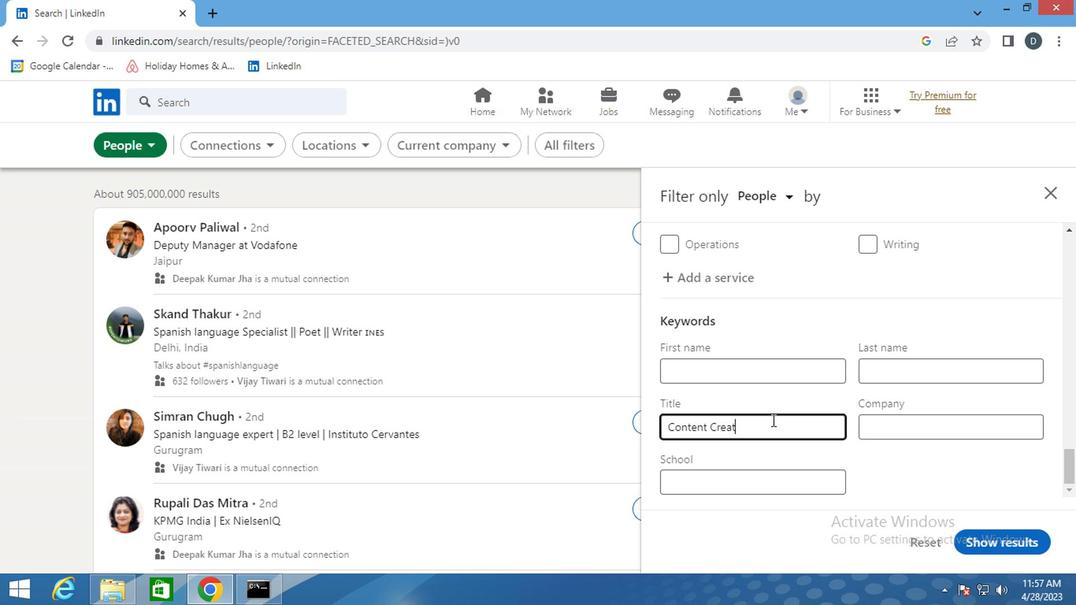 
Action: Mouse moved to (1007, 514)
Screenshot: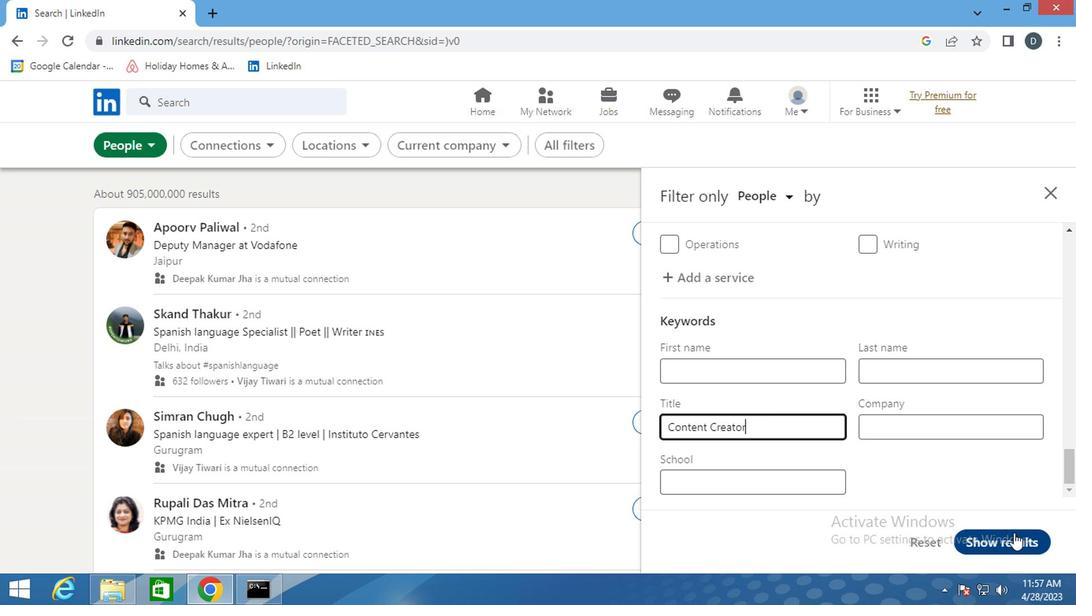 
Action: Mouse pressed left at (1007, 514)
Screenshot: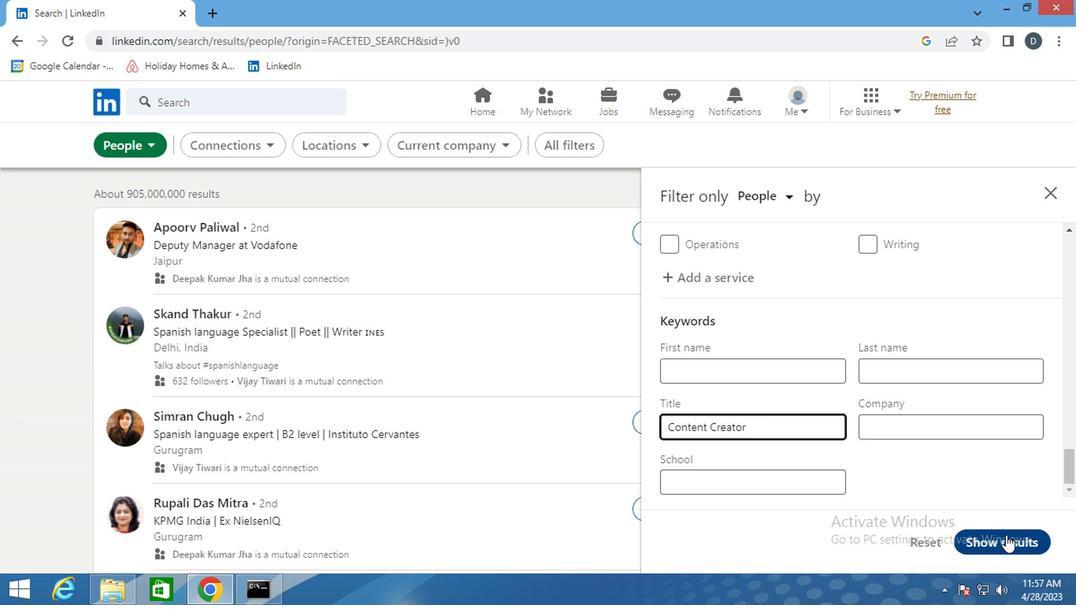 
Action: Mouse moved to (980, 443)
Screenshot: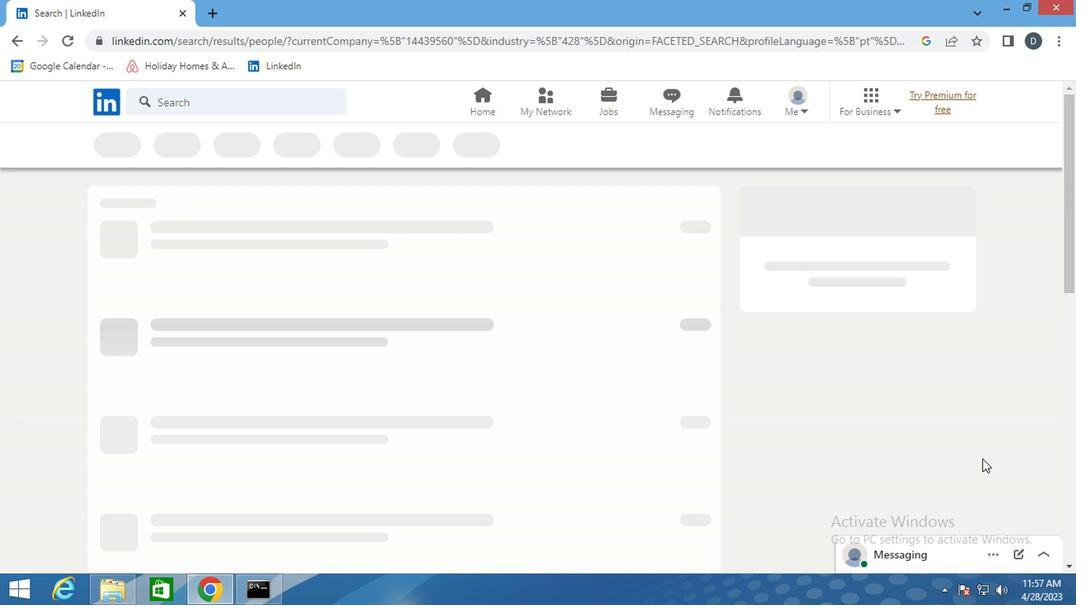
